 Task:  Click on Football In the Sunday Gridiron Challenge click on  Pick Sheet Add name Levi Taylor Team name Memphis Mafia and  Email softage.7@softage.net 10 Points Cleveland Browns 9 Points Washington Commanders 8 Points San Francisco 49ers 7 Points Las Vegas Raiders 6 Points New York Jets 5 Points Seattle Seahawks 4 Points Minnesota Vikings 3 Points Green Bay Packers 2 Points Los Angeles Rams 1 Points Los Angeles Chargers Submit pick sheet
Action: Mouse moved to (644, 450)
Screenshot: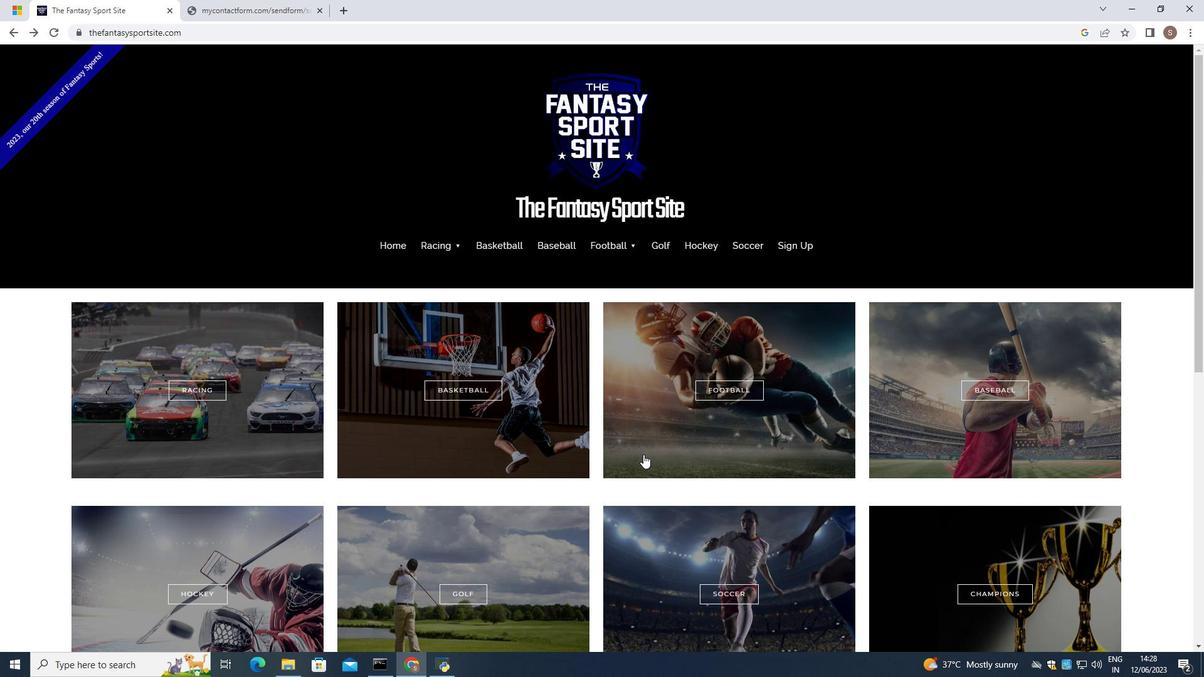 
Action: Mouse pressed left at (644, 450)
Screenshot: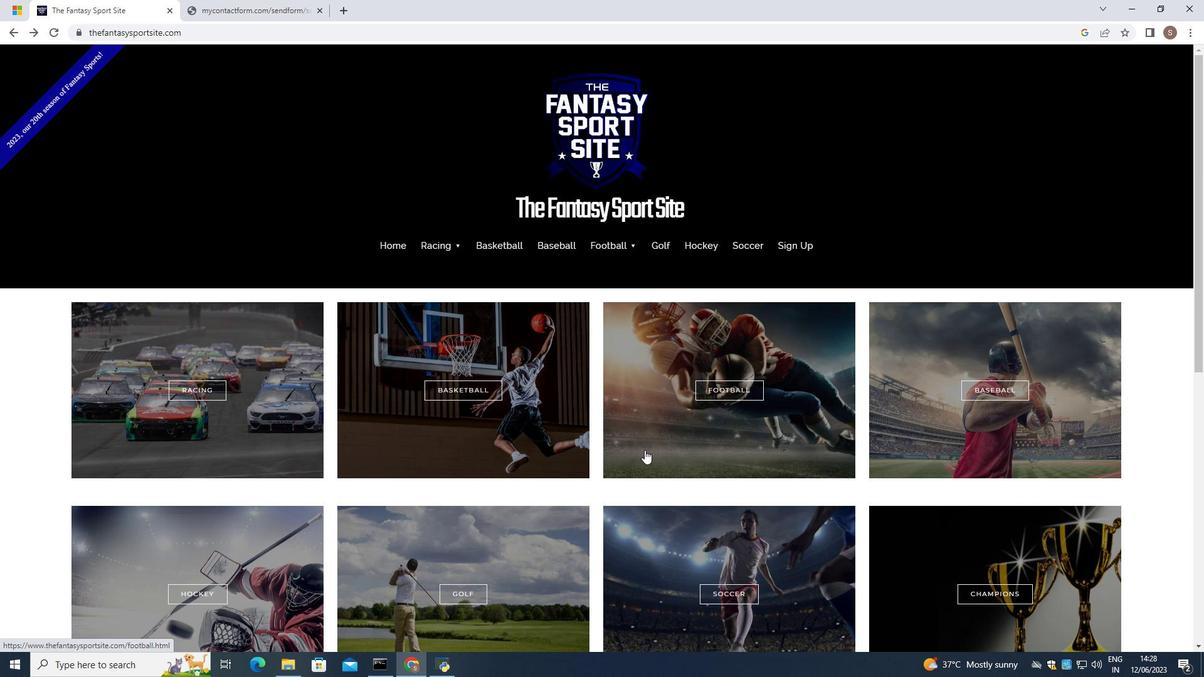
Action: Mouse moved to (622, 463)
Screenshot: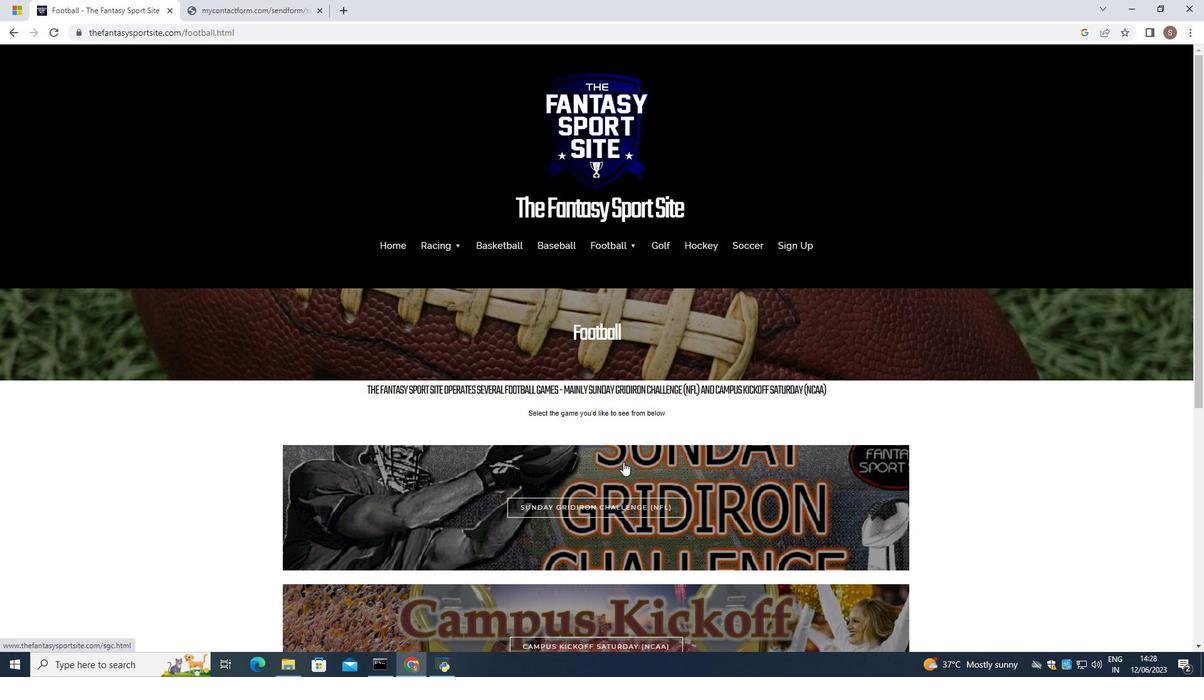 
Action: Mouse scrolled (622, 462) with delta (0, 0)
Screenshot: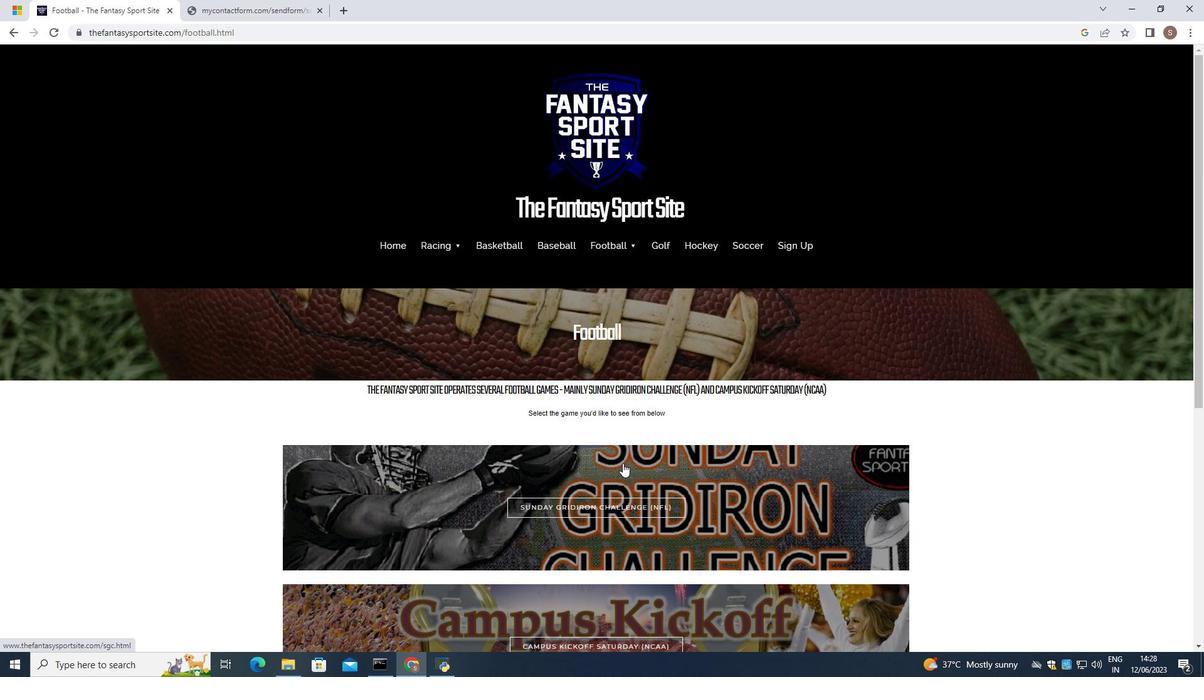 
Action: Mouse scrolled (622, 462) with delta (0, 0)
Screenshot: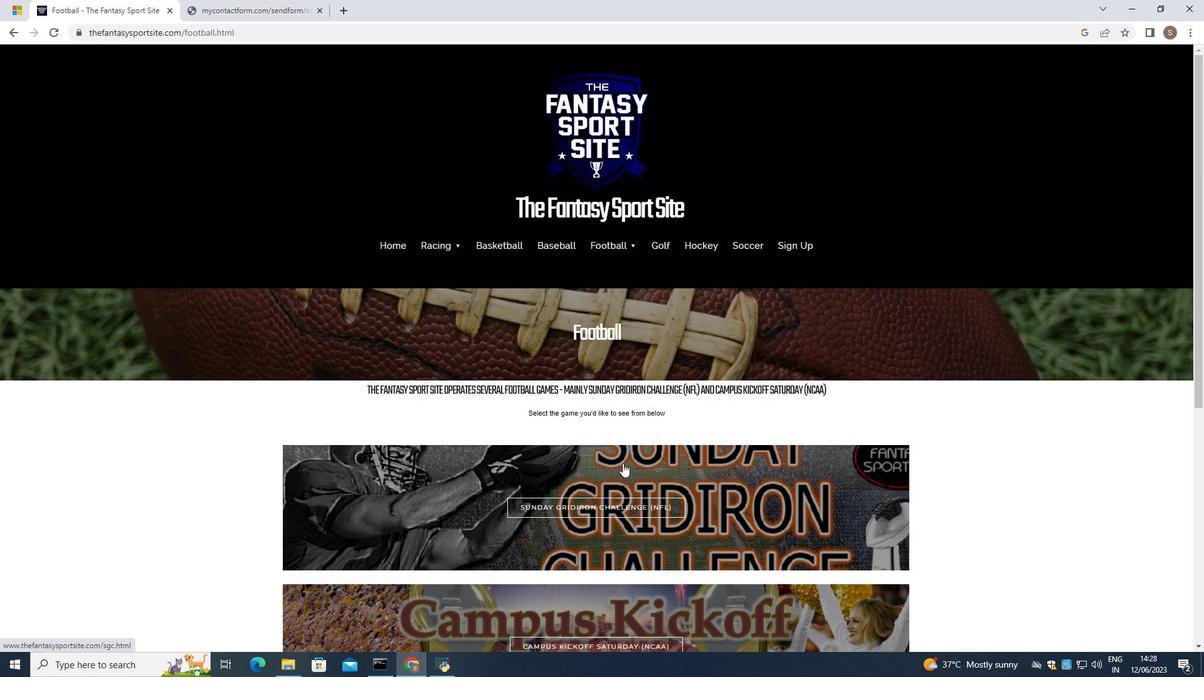 
Action: Mouse scrolled (622, 462) with delta (0, 0)
Screenshot: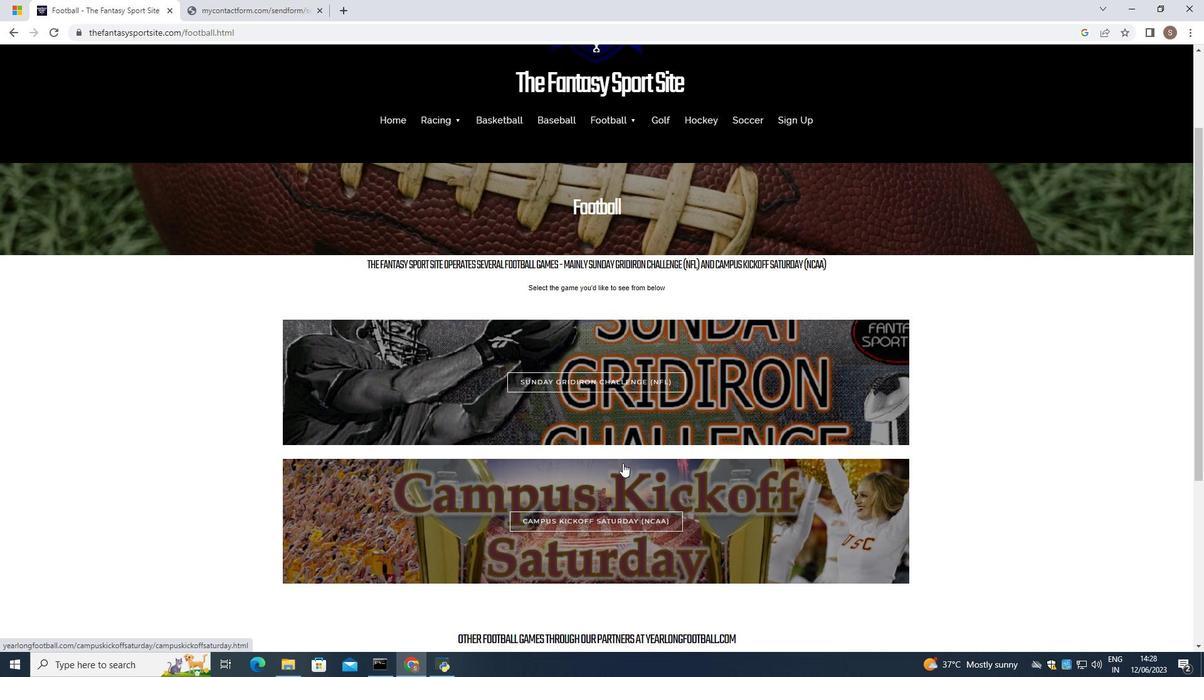 
Action: Mouse scrolled (622, 462) with delta (0, 0)
Screenshot: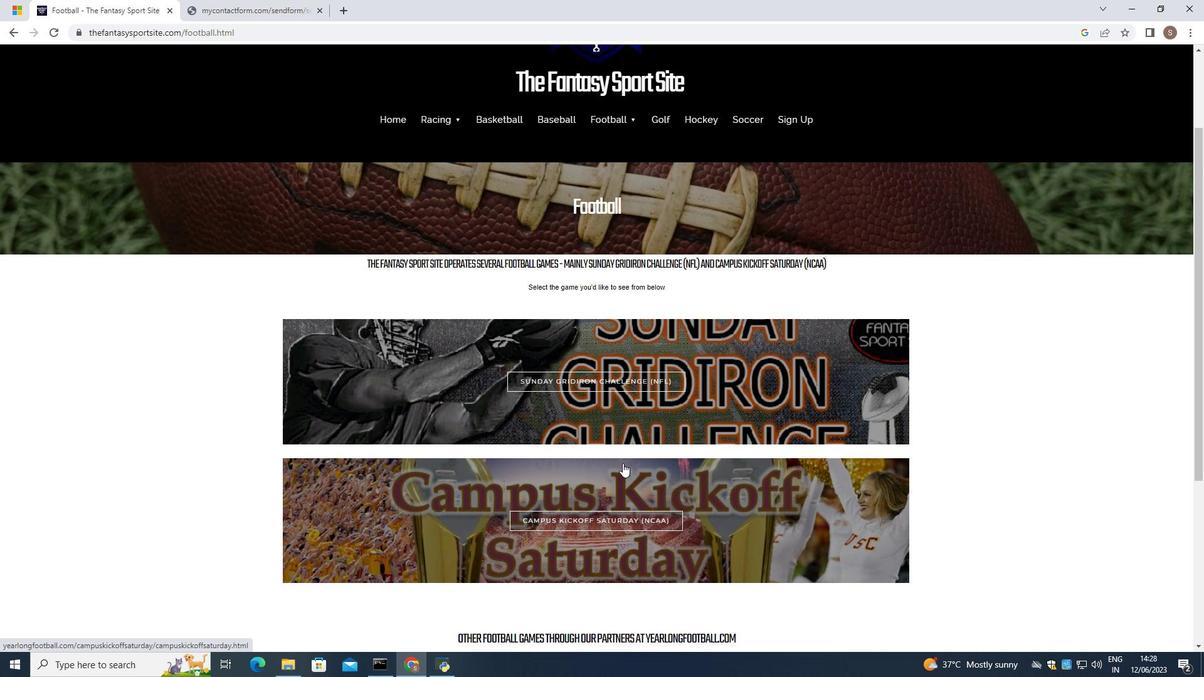
Action: Mouse moved to (640, 256)
Screenshot: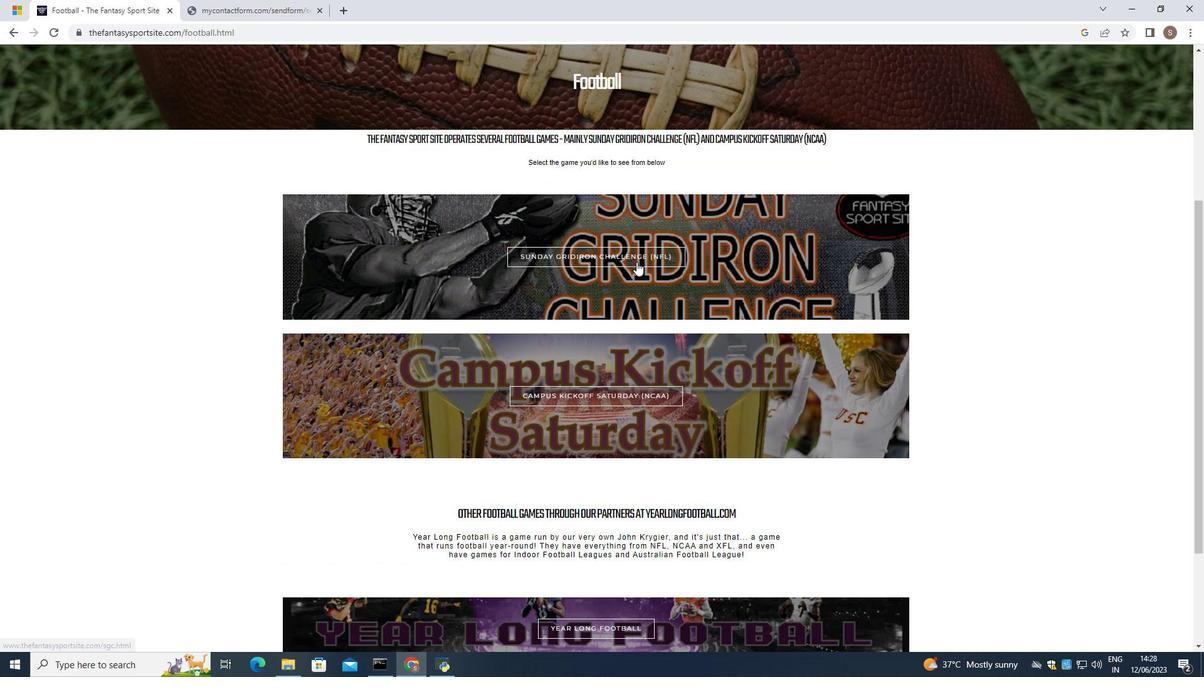 
Action: Mouse pressed left at (640, 256)
Screenshot: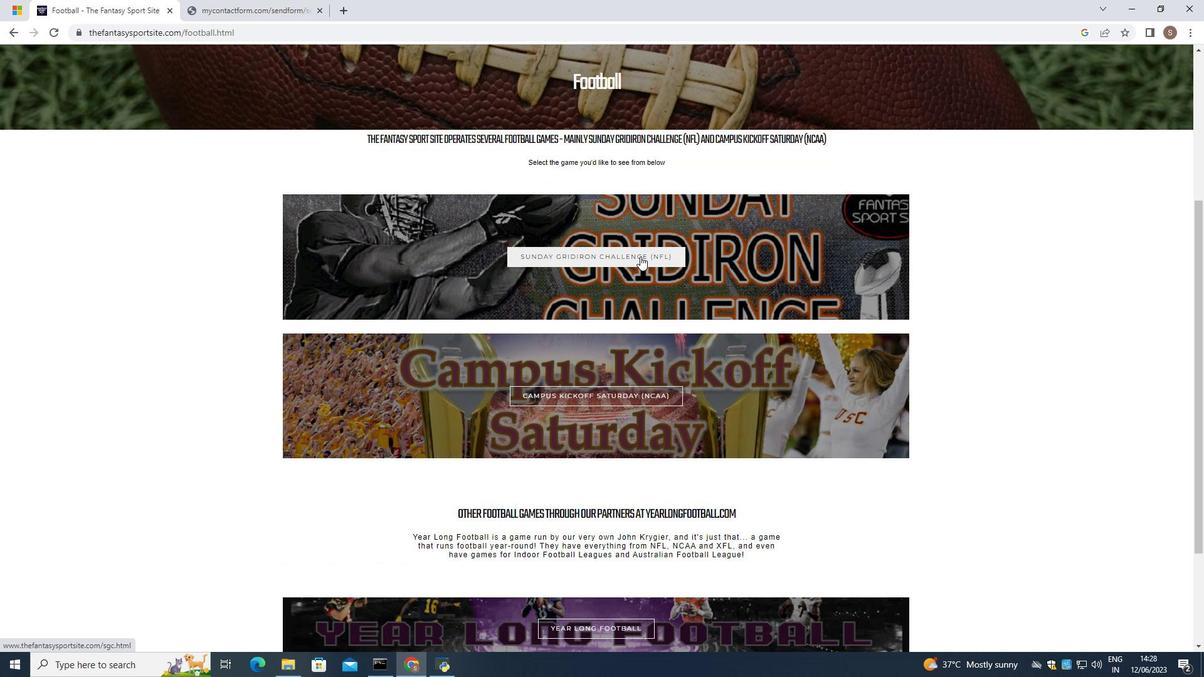 
Action: Mouse moved to (354, 554)
Screenshot: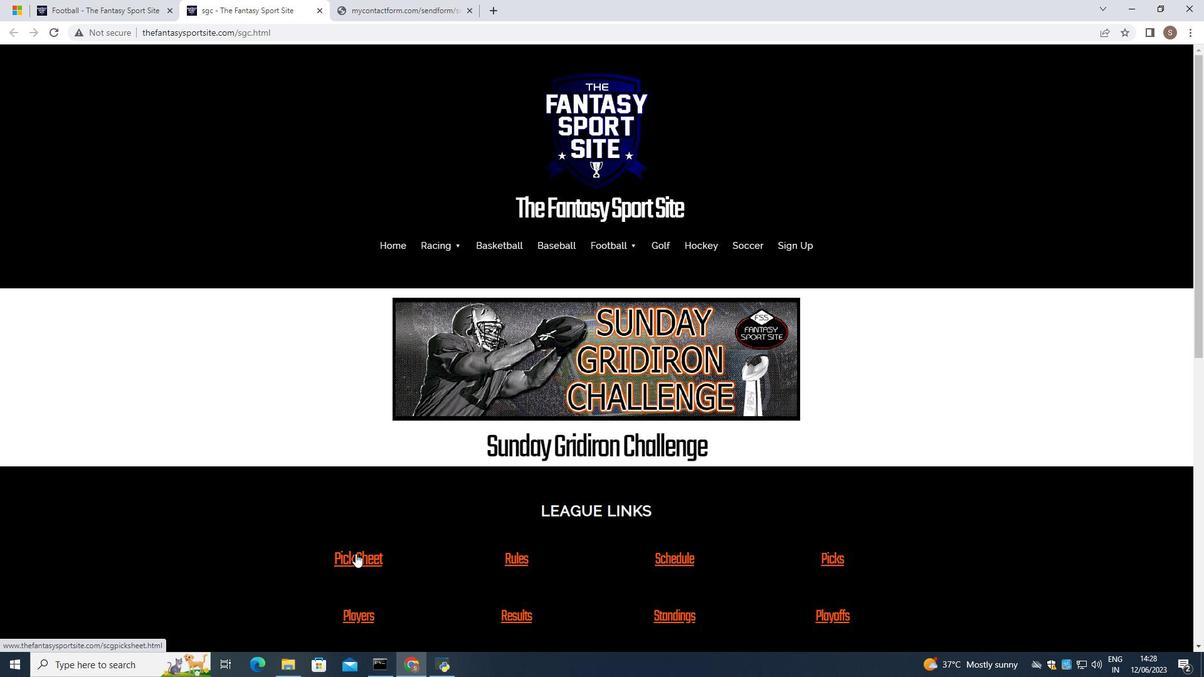 
Action: Mouse pressed left at (354, 554)
Screenshot: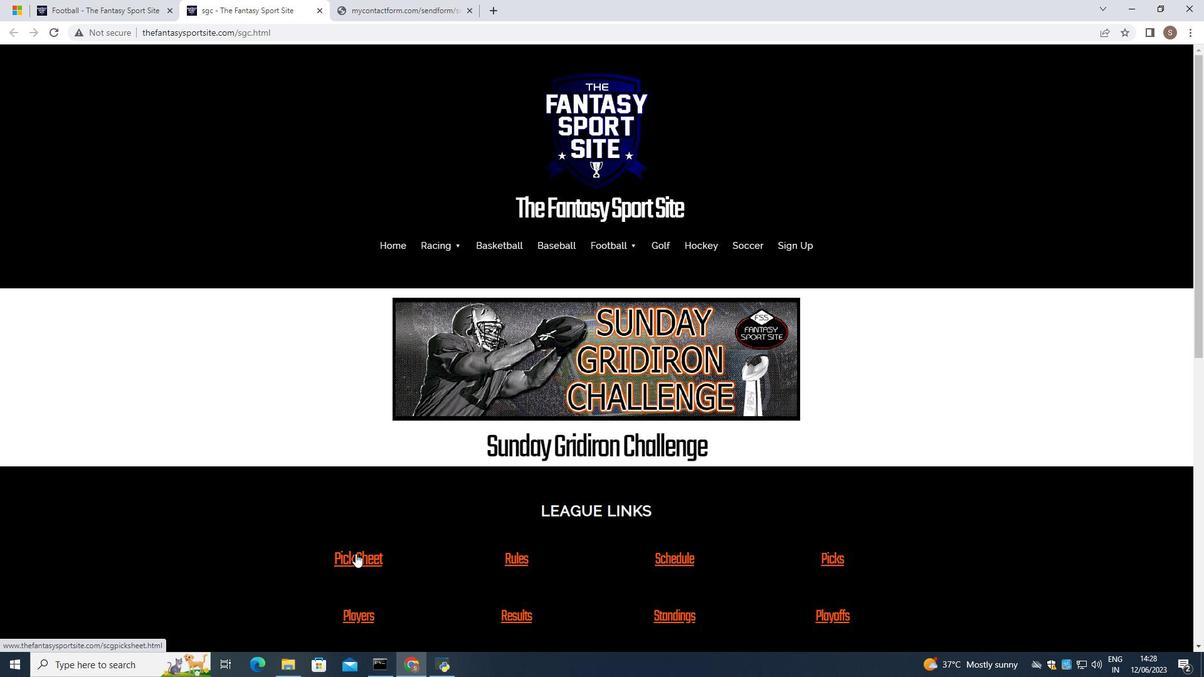 
Action: Mouse moved to (375, 533)
Screenshot: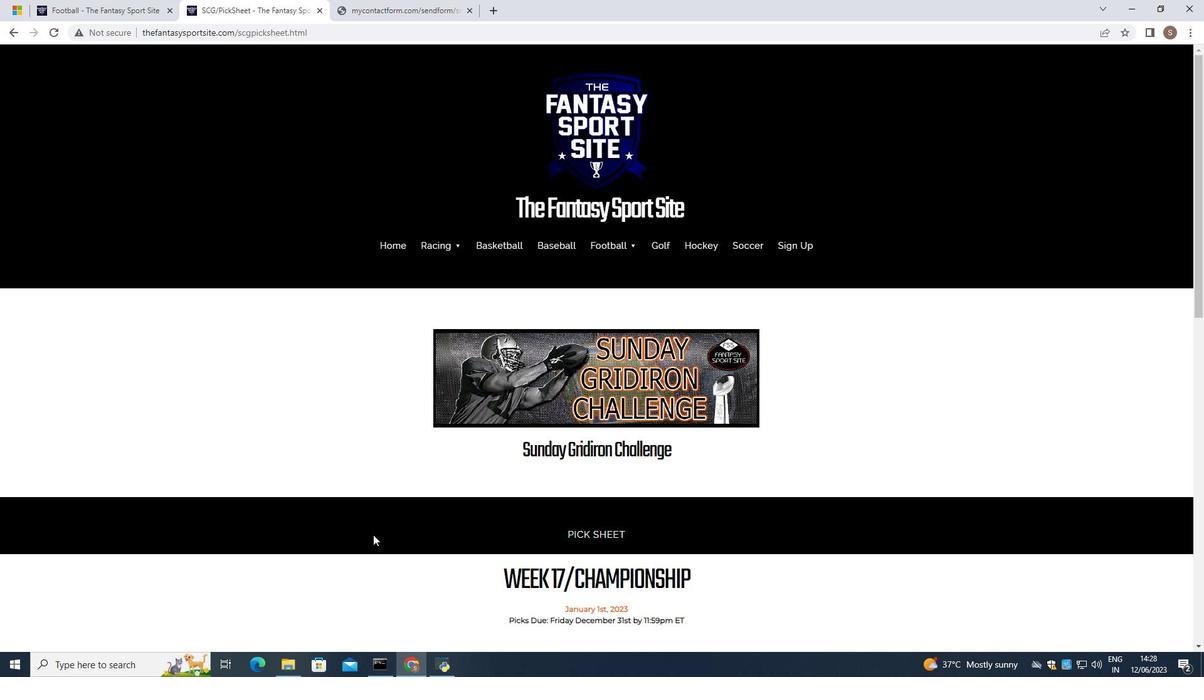 
Action: Mouse scrolled (375, 532) with delta (0, 0)
Screenshot: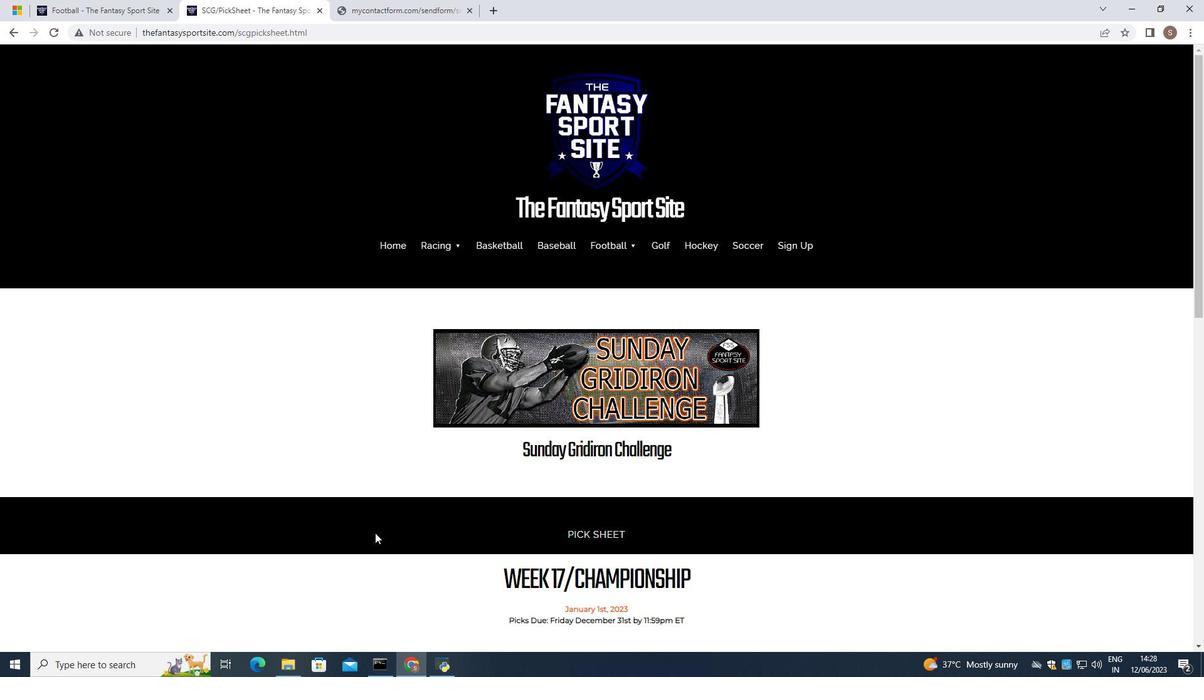 
Action: Mouse scrolled (375, 532) with delta (0, 0)
Screenshot: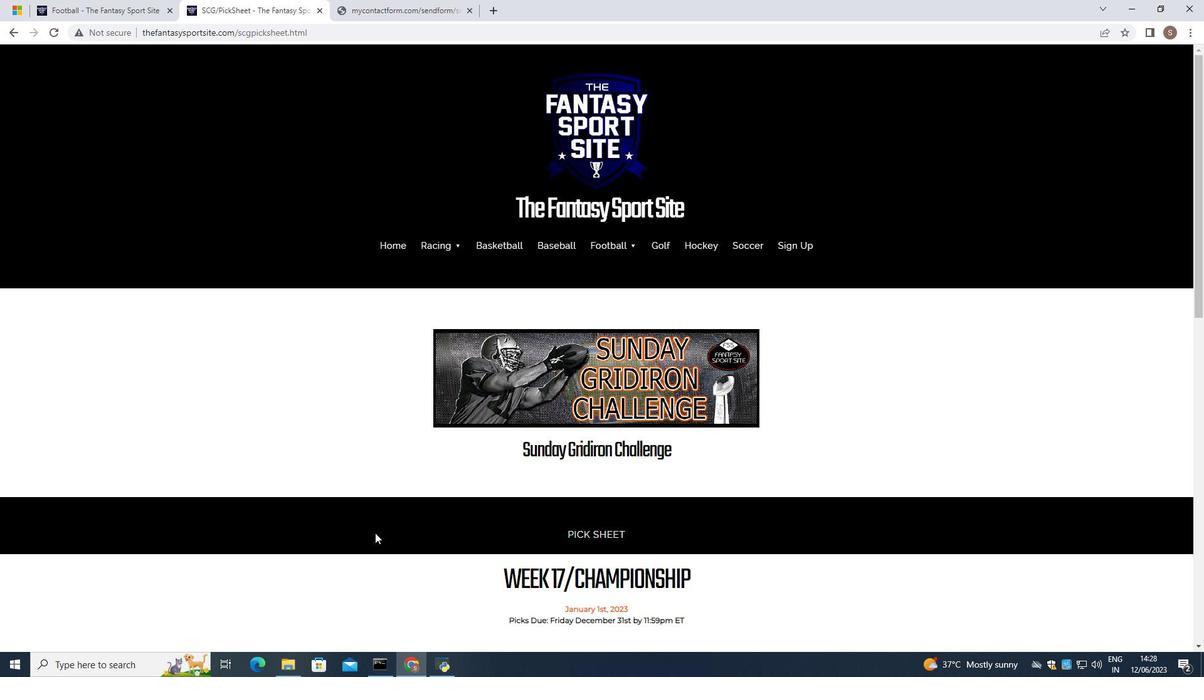 
Action: Mouse scrolled (375, 532) with delta (0, 0)
Screenshot: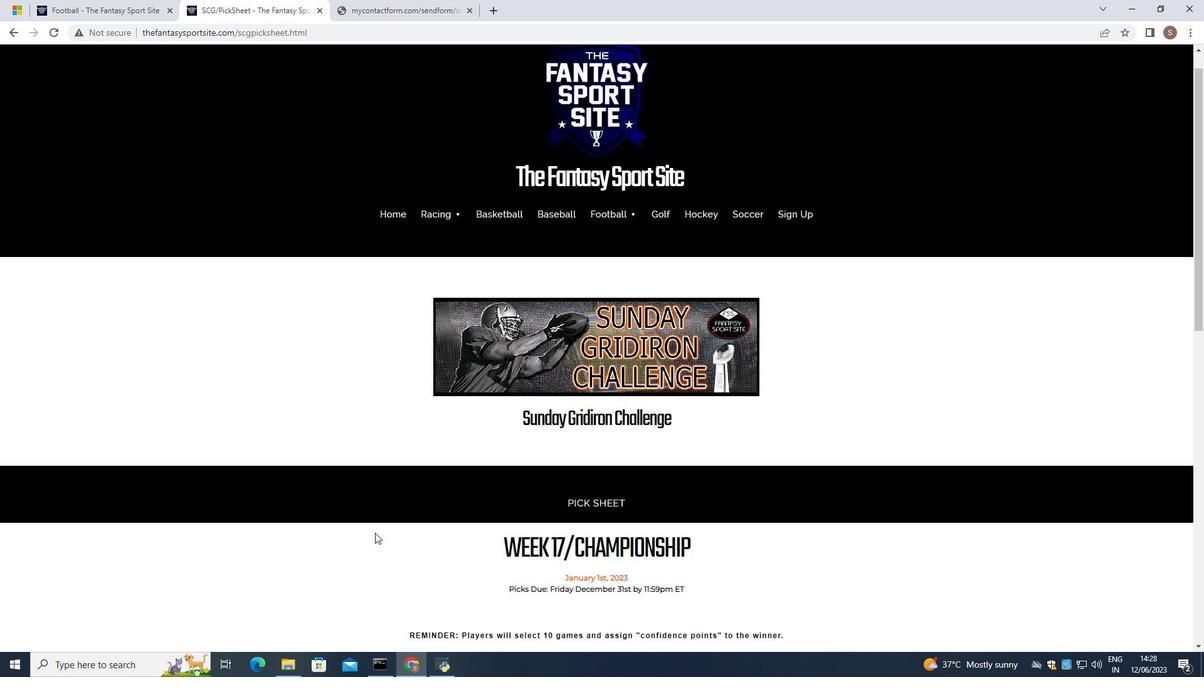 
Action: Mouse scrolled (375, 532) with delta (0, 0)
Screenshot: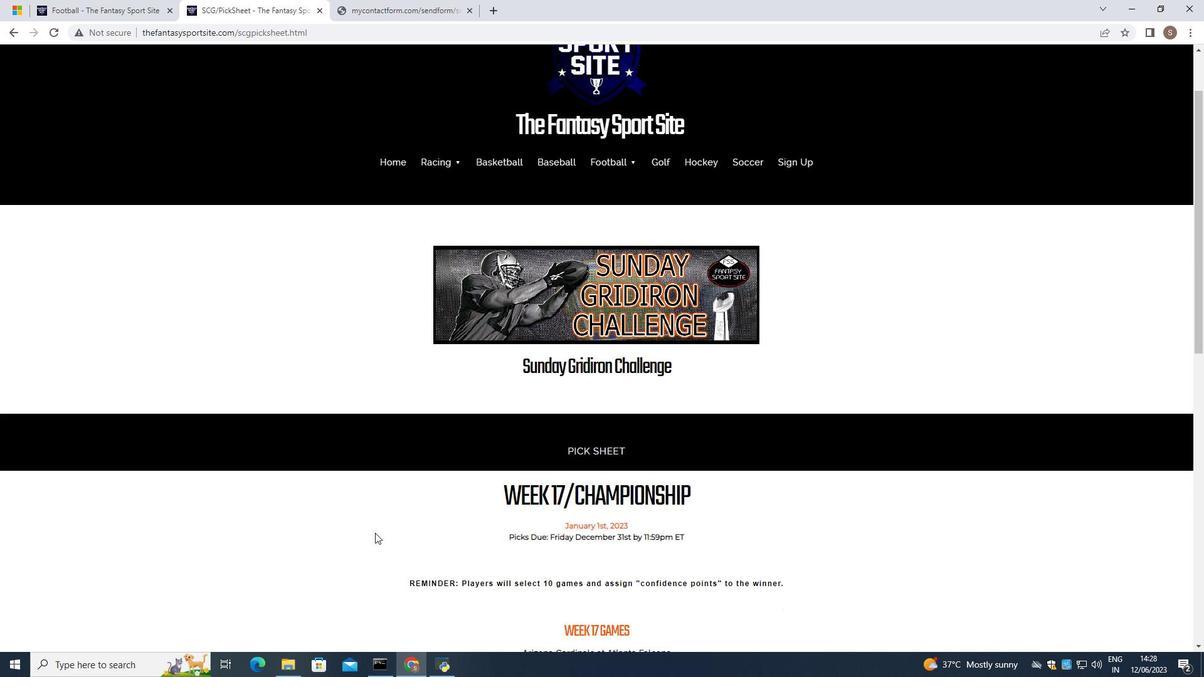 
Action: Mouse scrolled (375, 532) with delta (0, 0)
Screenshot: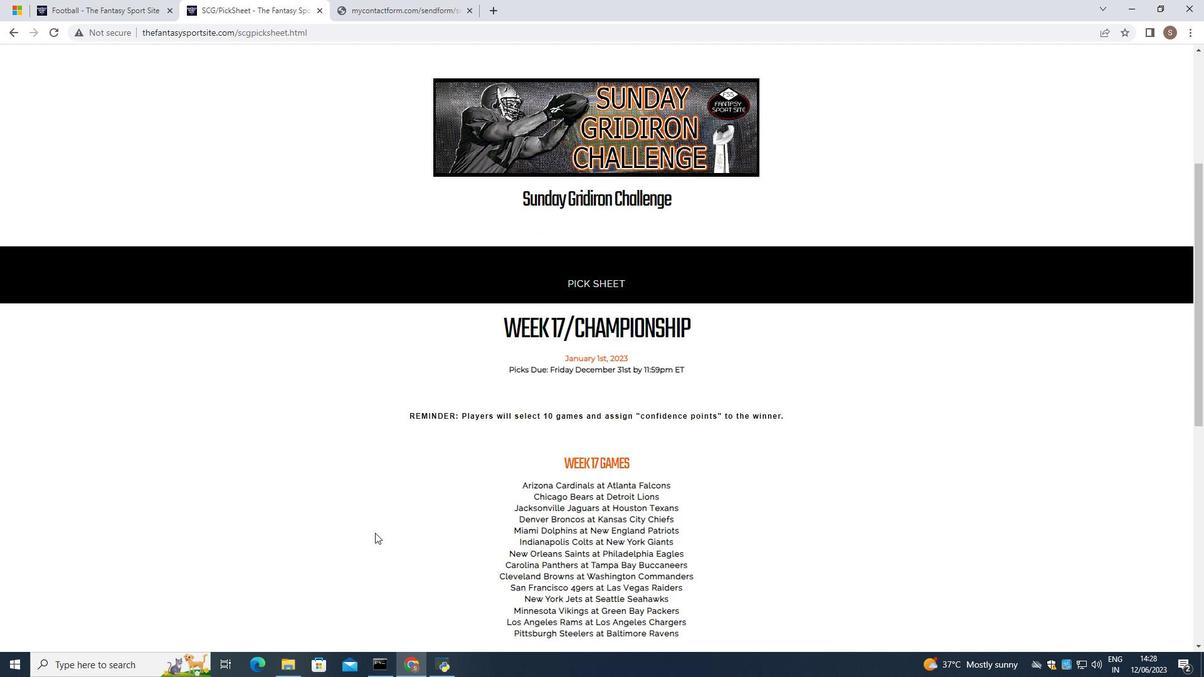 
Action: Mouse scrolled (375, 532) with delta (0, 0)
Screenshot: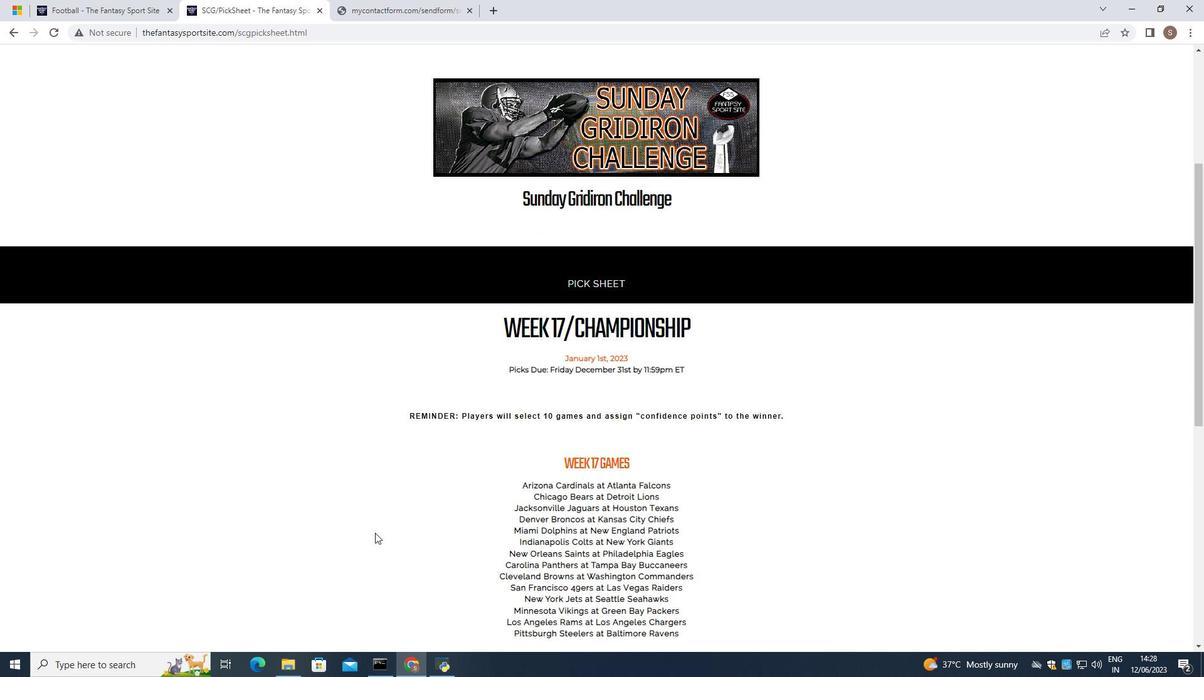 
Action: Mouse scrolled (375, 532) with delta (0, 0)
Screenshot: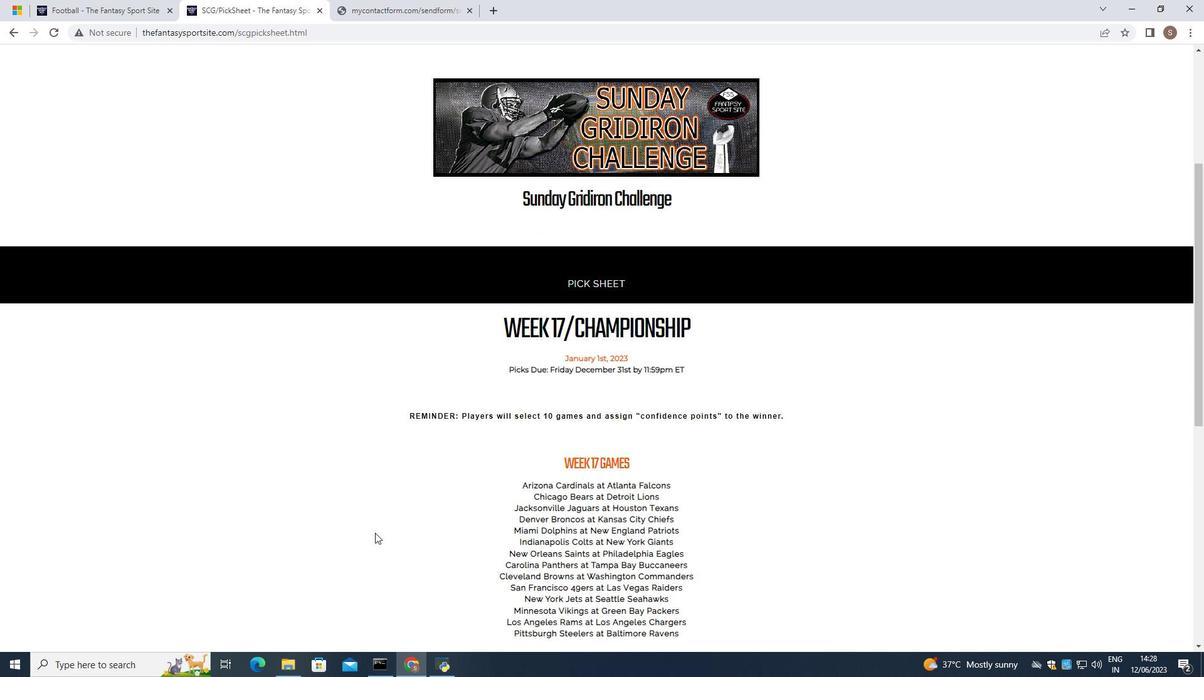 
Action: Mouse scrolled (375, 532) with delta (0, 0)
Screenshot: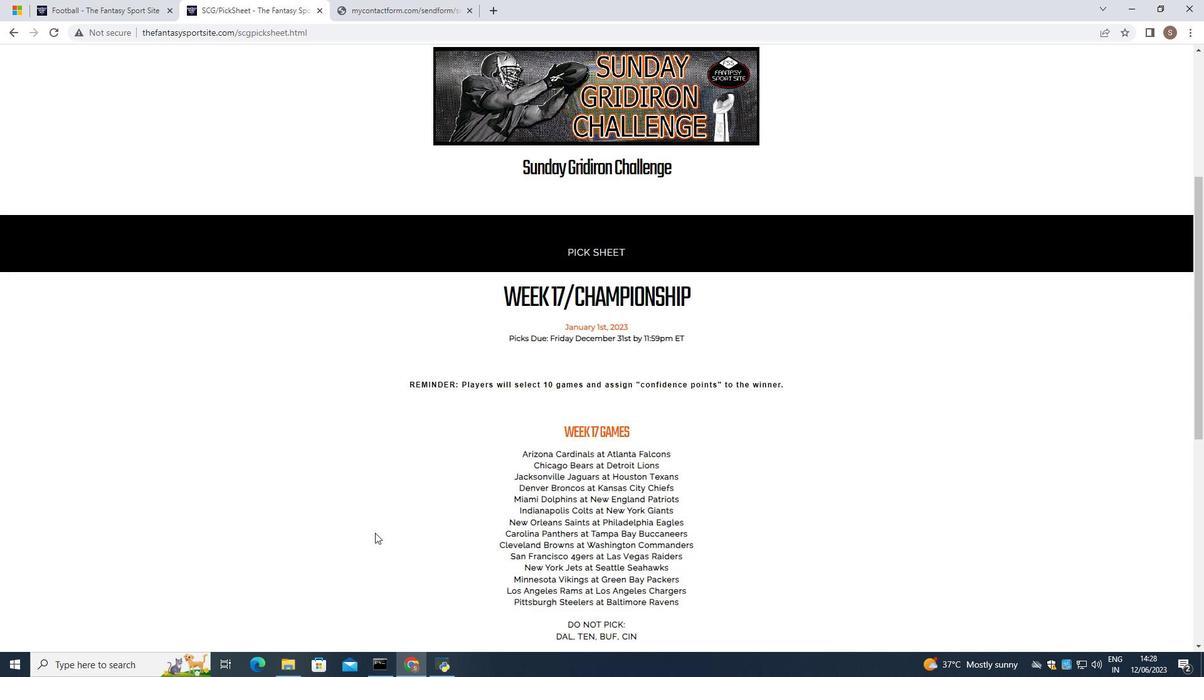 
Action: Mouse scrolled (375, 532) with delta (0, 0)
Screenshot: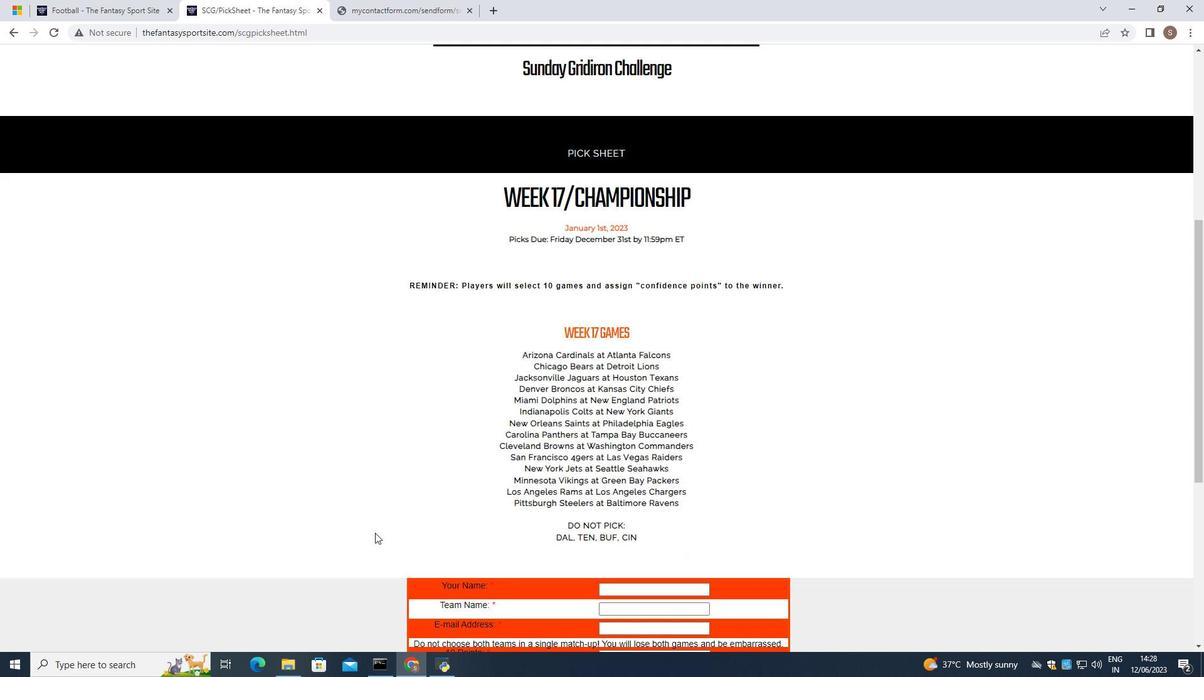 
Action: Mouse scrolled (375, 532) with delta (0, 0)
Screenshot: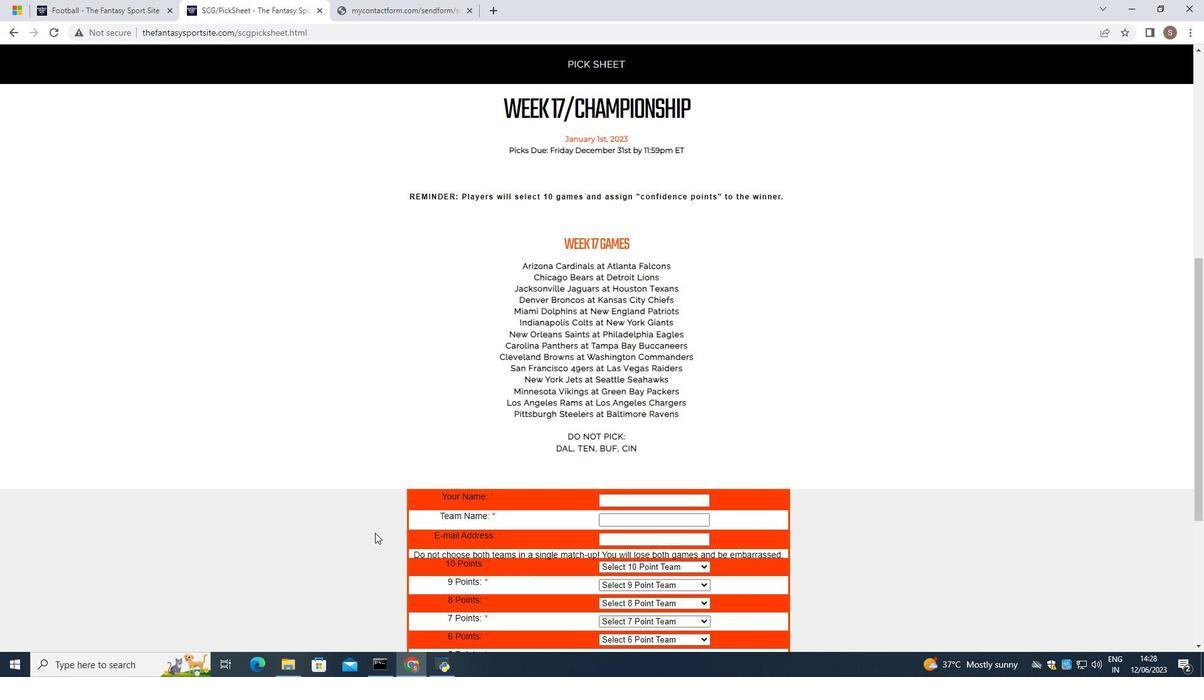 
Action: Mouse moved to (632, 346)
Screenshot: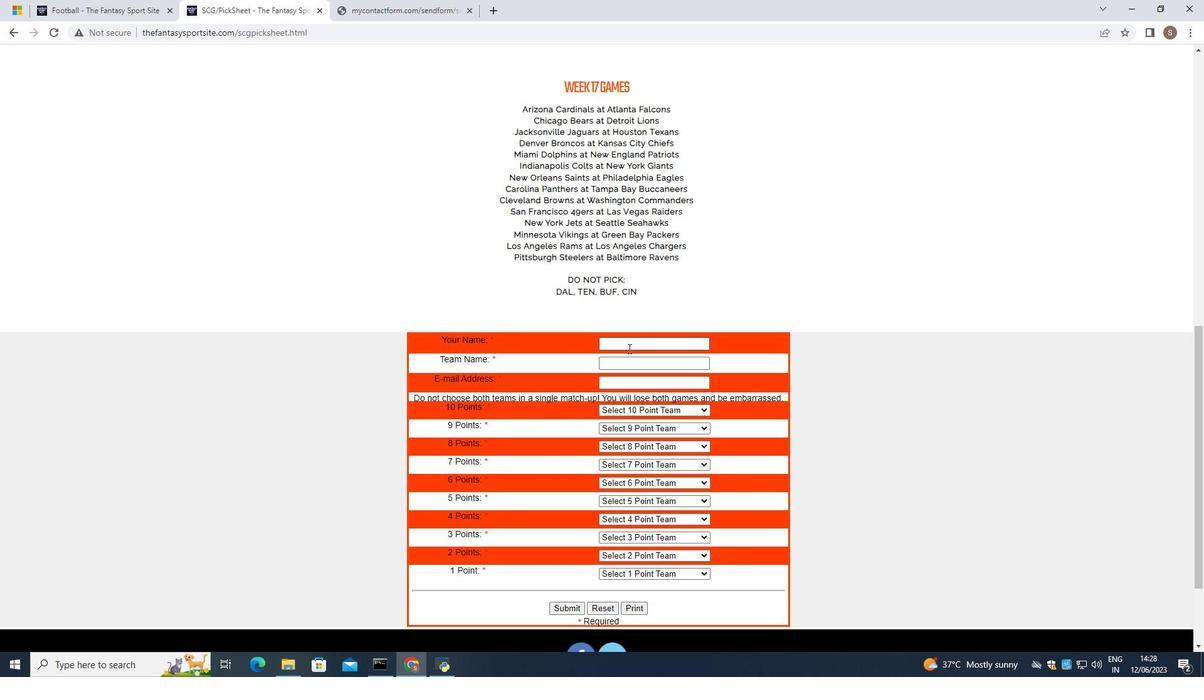 
Action: Mouse pressed left at (632, 346)
Screenshot: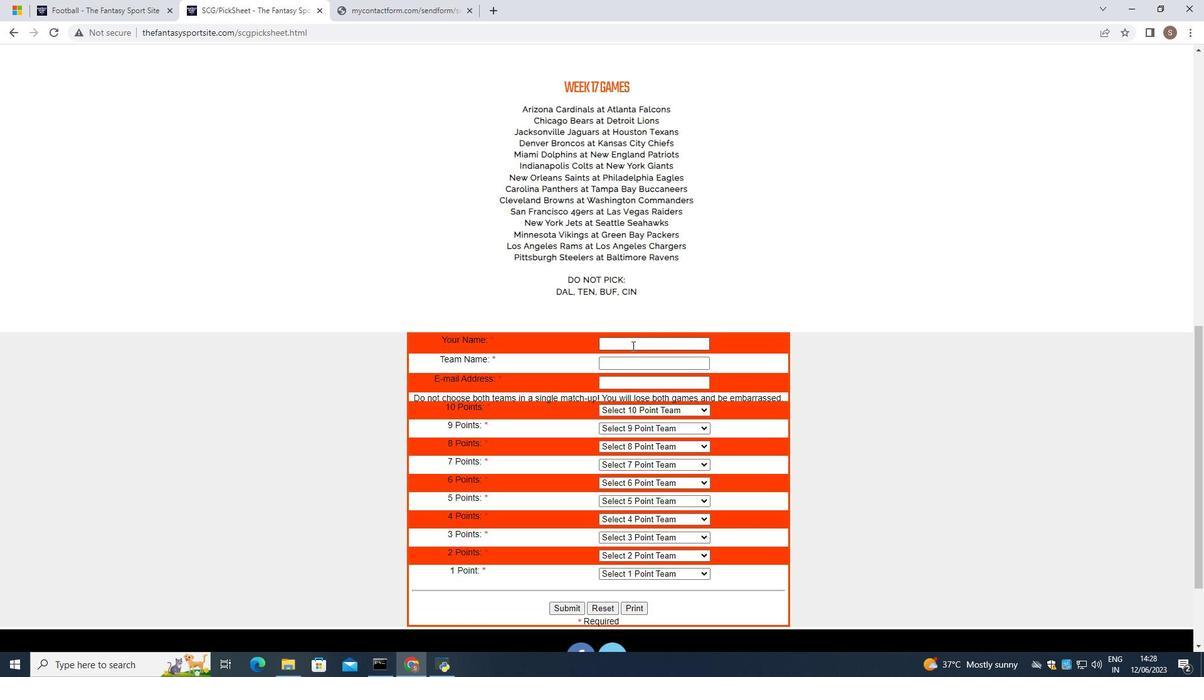 
Action: Key pressed <Key.shift><Key.shift><Key.shift><Key.shift>Levi<Key.space><Key.shift>Taylor
Screenshot: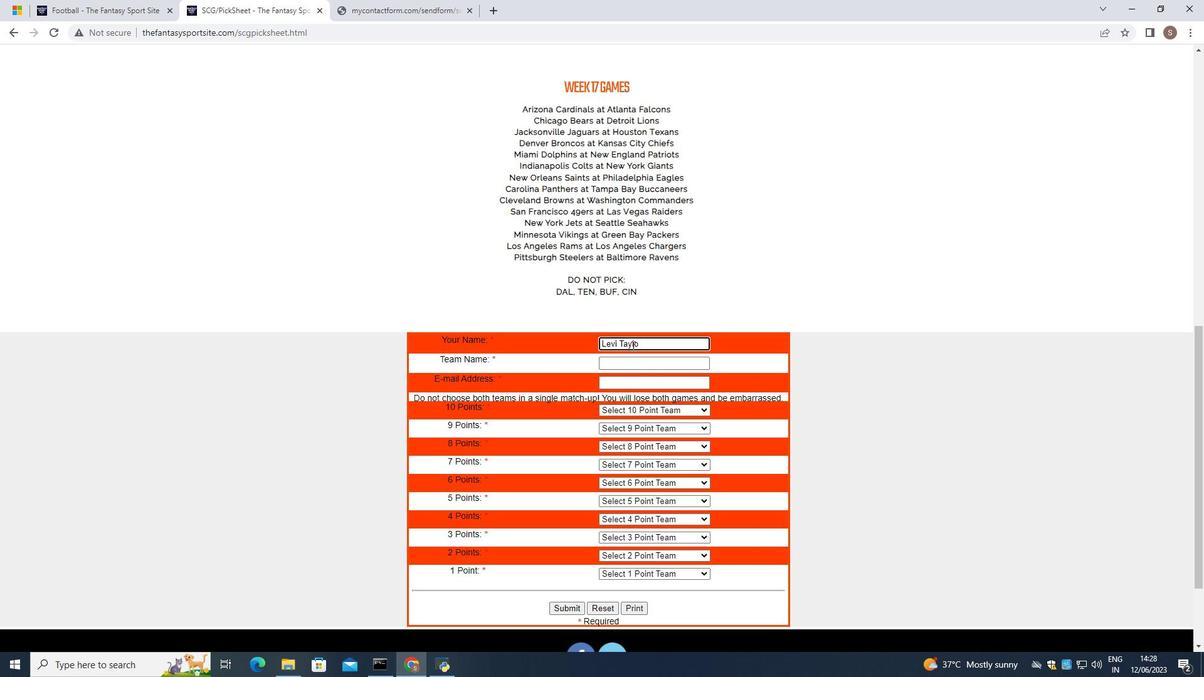 
Action: Mouse moved to (671, 359)
Screenshot: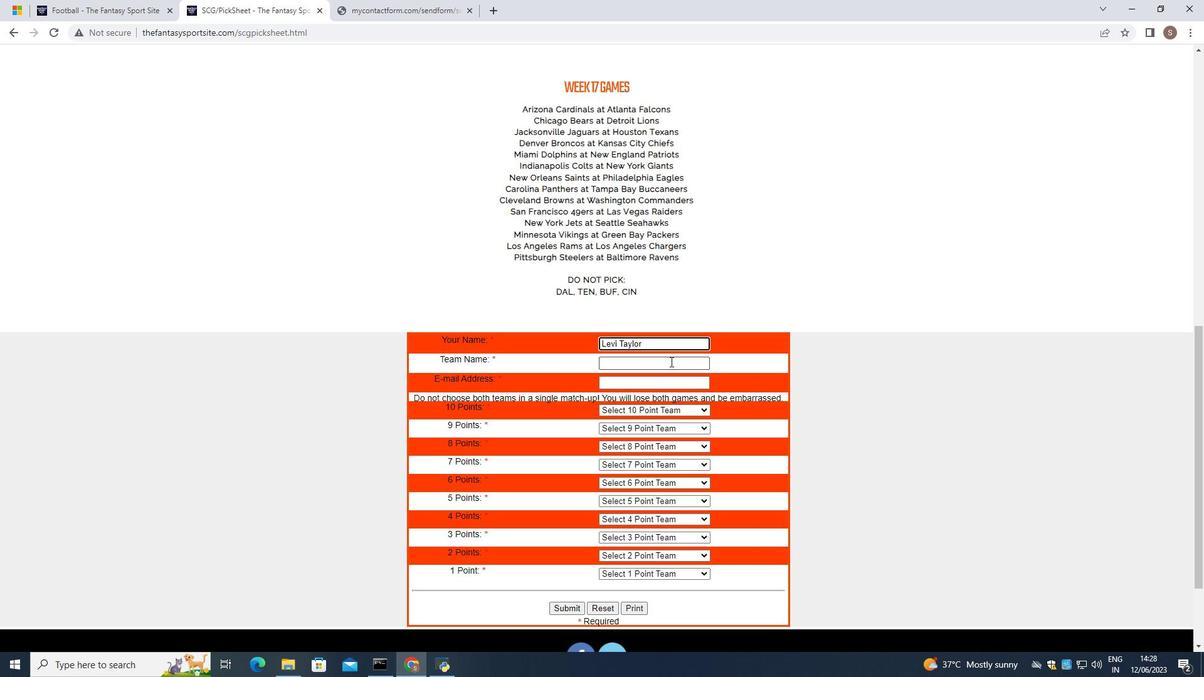 
Action: Mouse pressed left at (671, 359)
Screenshot: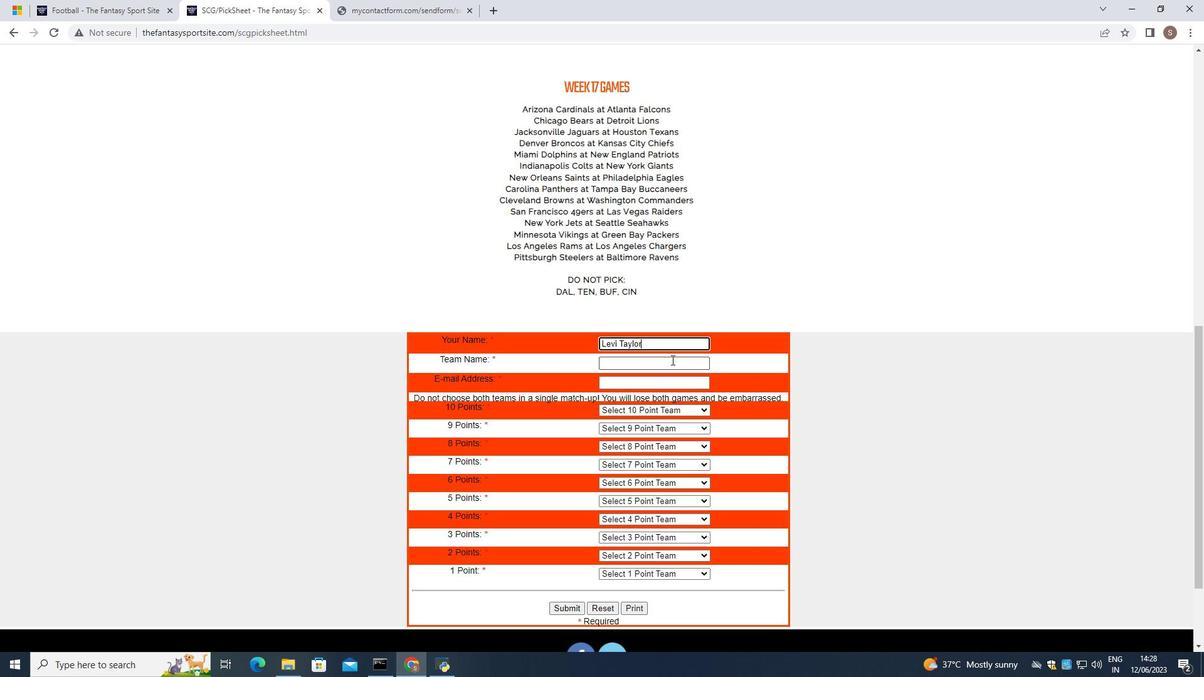 
Action: Key pressed <Key.shift>Memphis<Key.space><Key.shift>Mafia
Screenshot: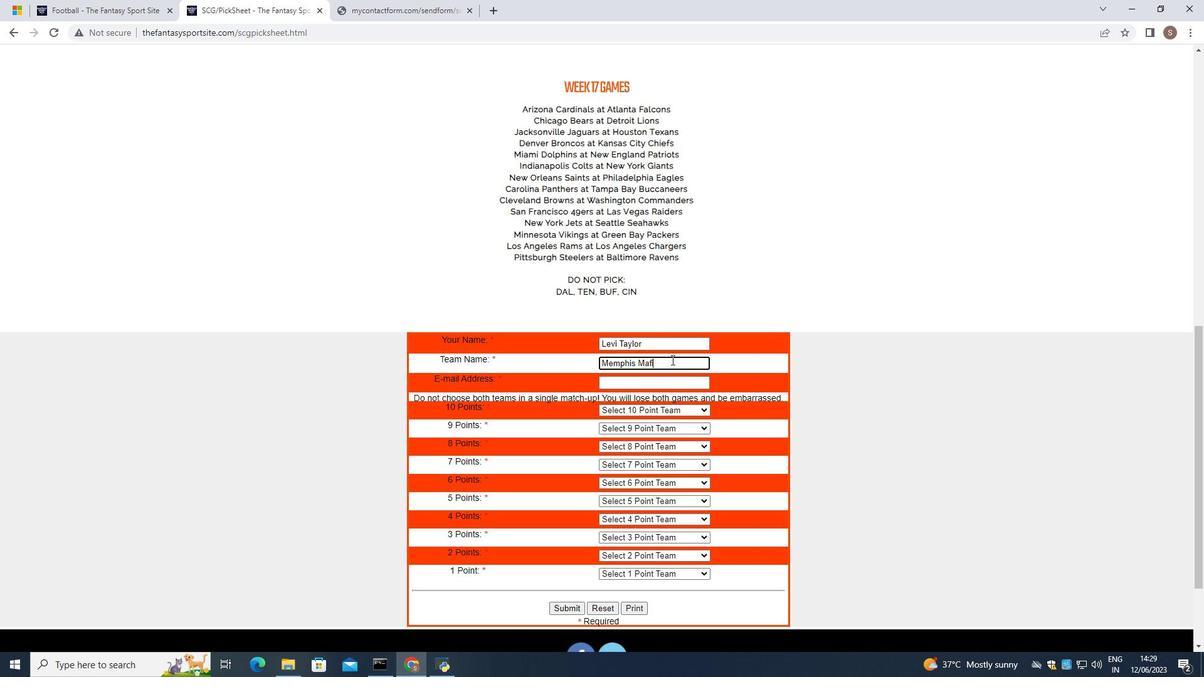 
Action: Mouse moved to (684, 383)
Screenshot: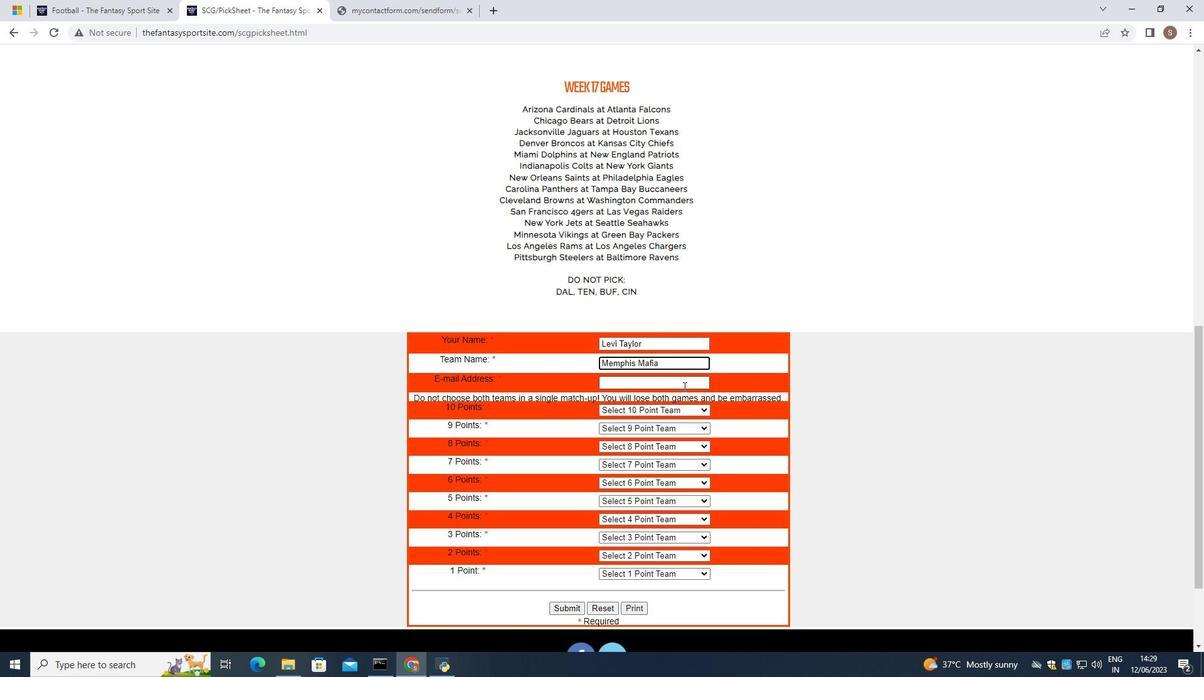 
Action: Mouse pressed left at (684, 383)
Screenshot: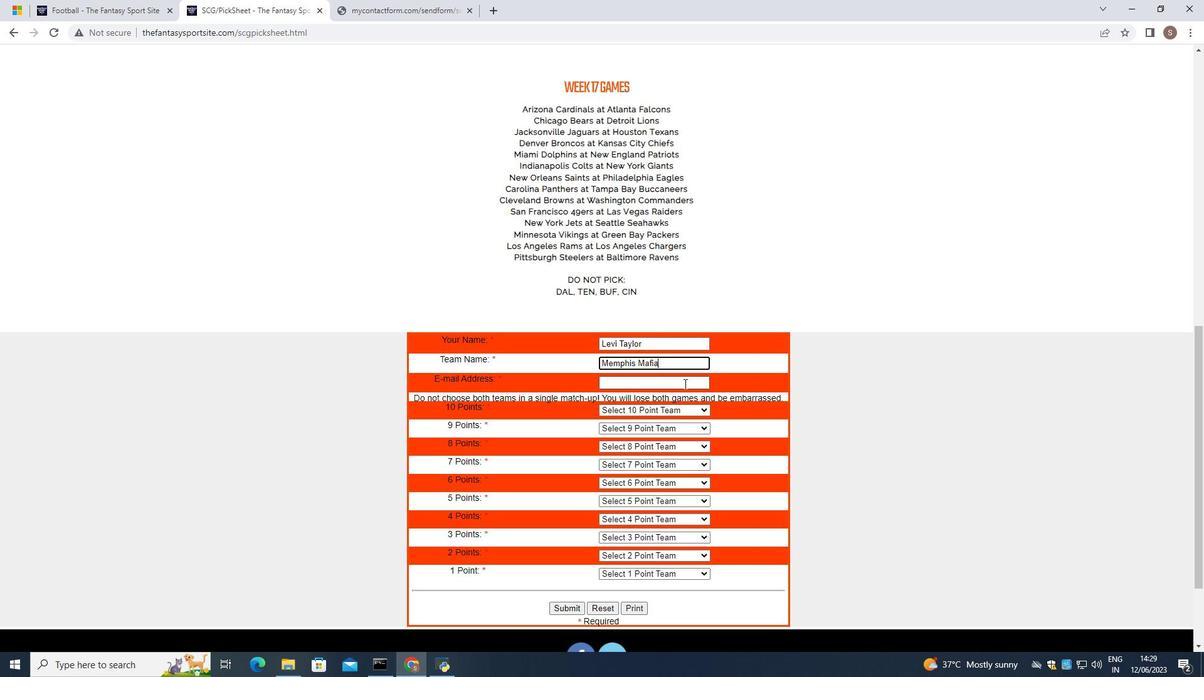 
Action: Key pressed softage.7
Screenshot: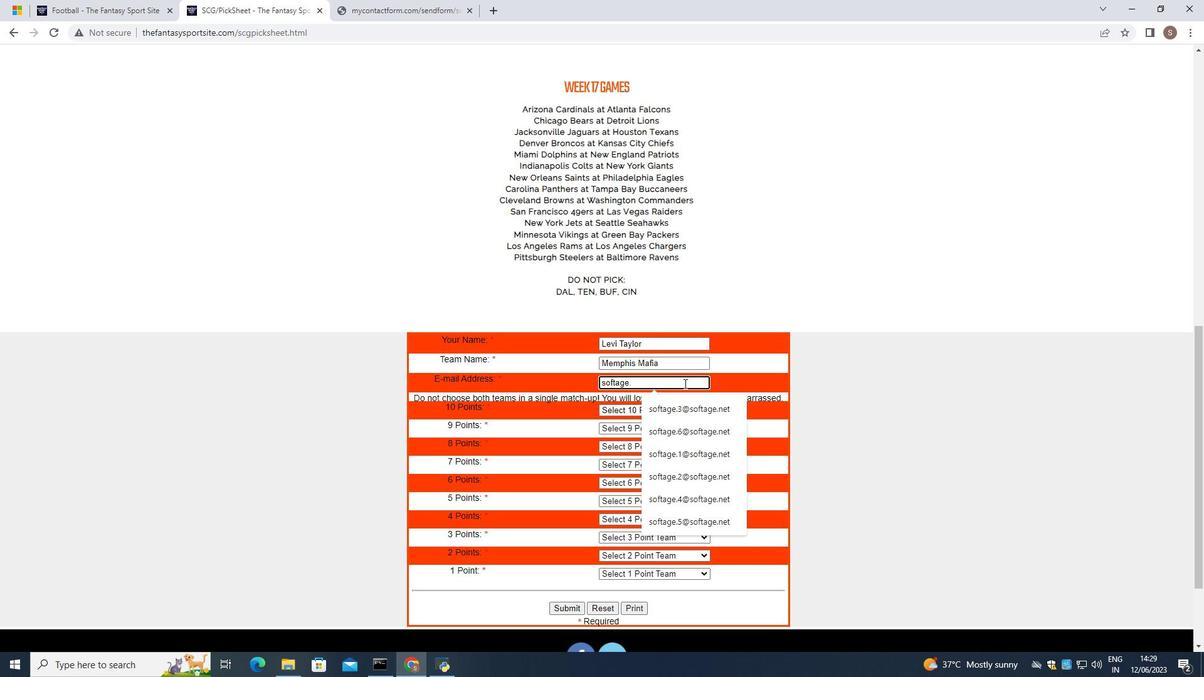 
Action: Mouse moved to (679, 409)
Screenshot: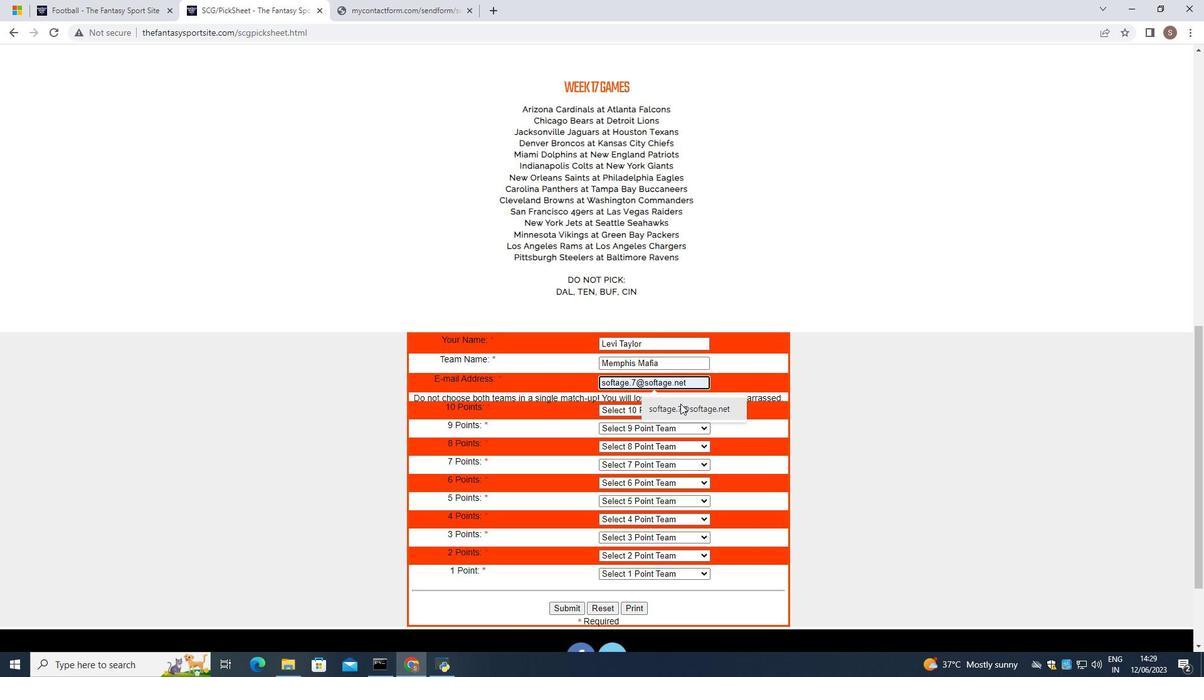 
Action: Mouse pressed left at (679, 409)
Screenshot: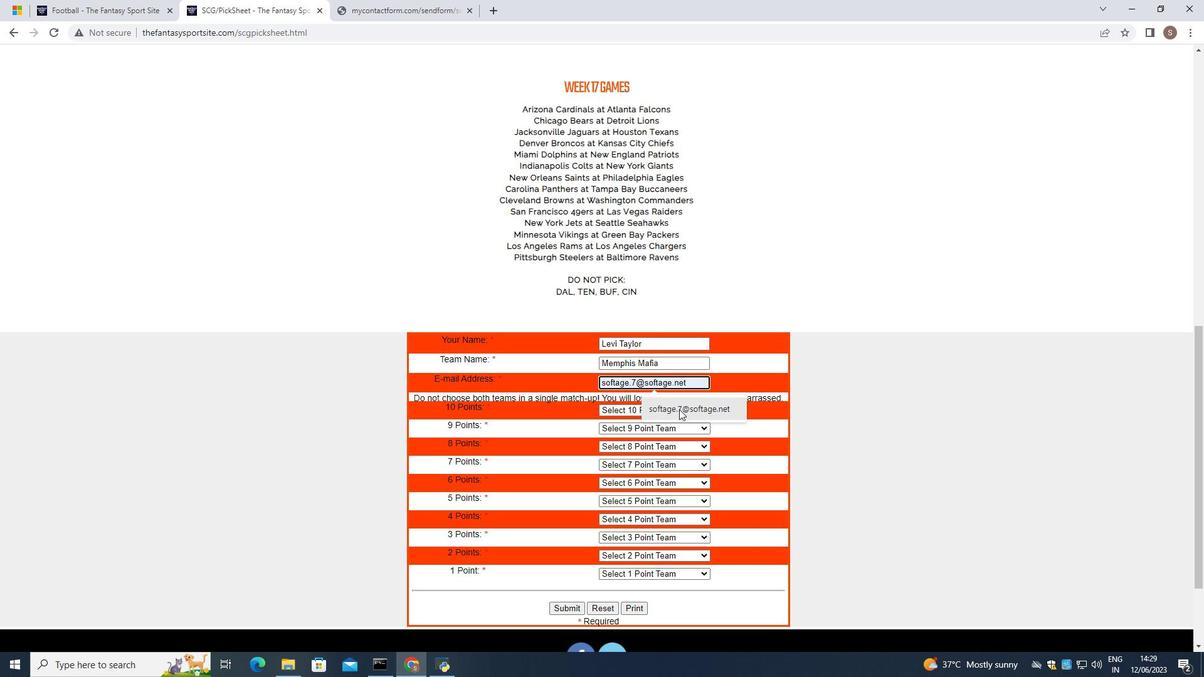 
Action: Mouse moved to (652, 411)
Screenshot: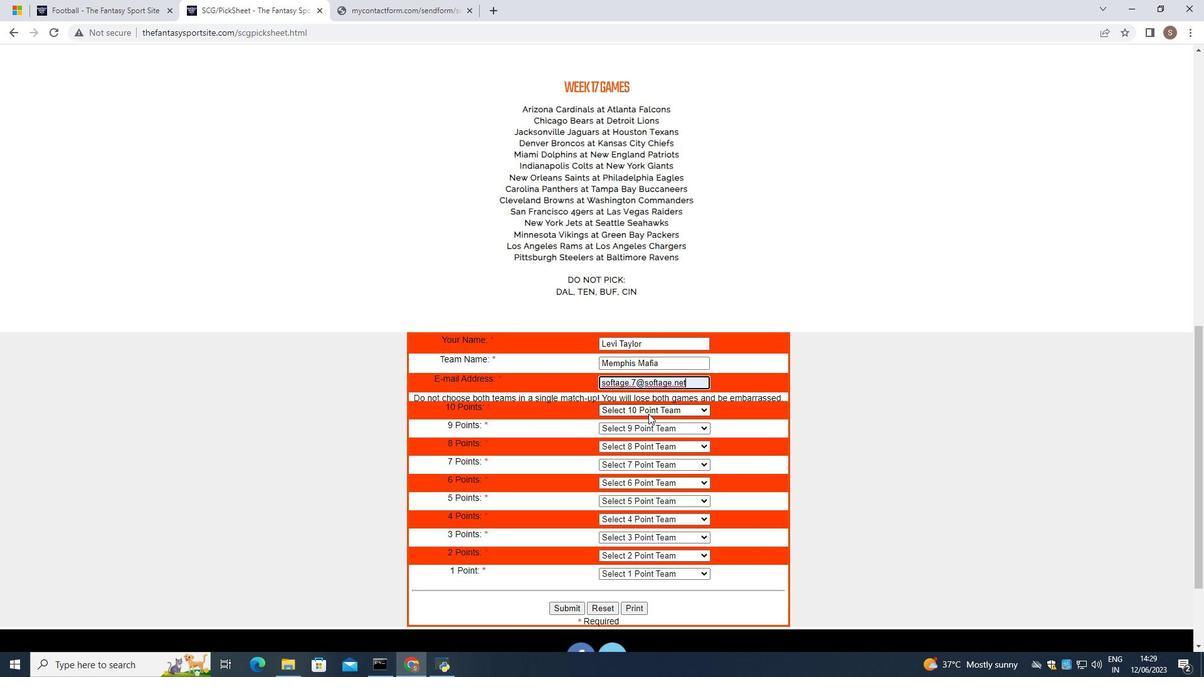 
Action: Mouse pressed left at (652, 411)
Screenshot: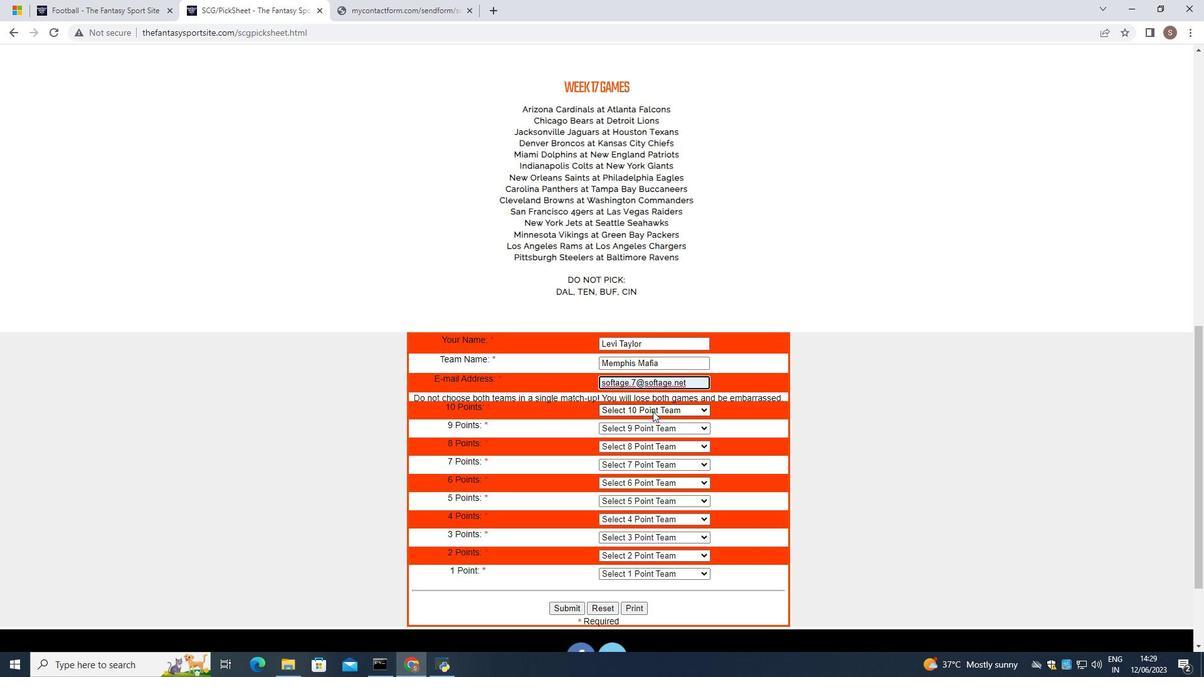 
Action: Mouse moved to (653, 484)
Screenshot: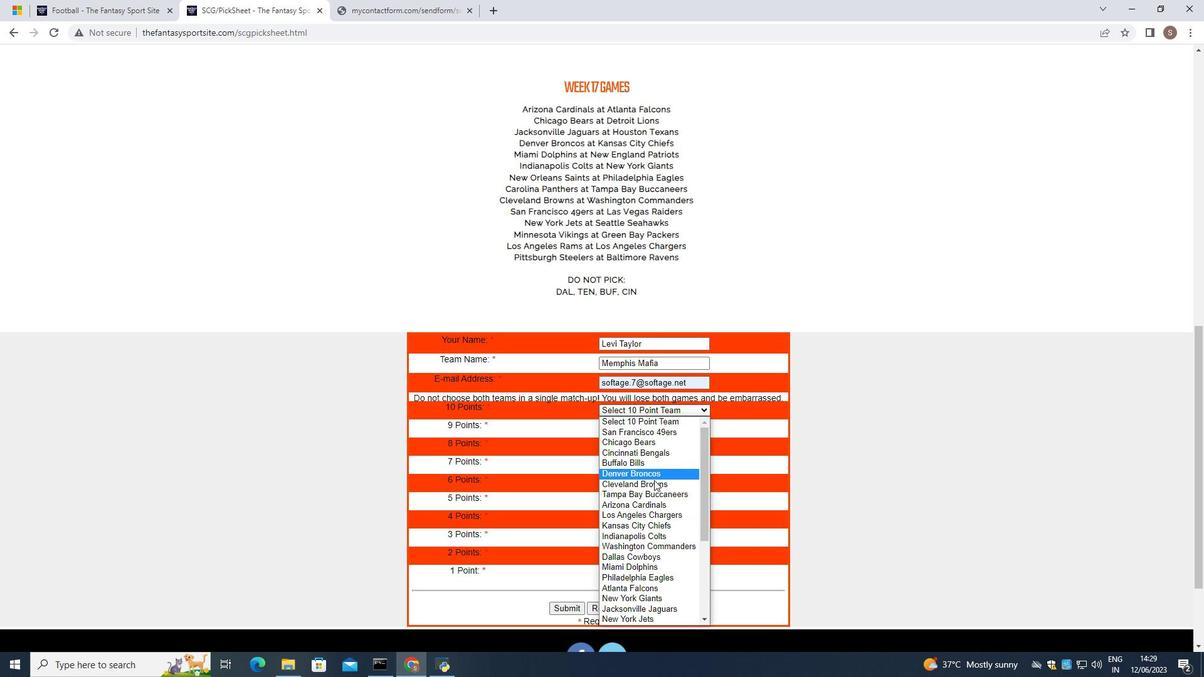 
Action: Mouse pressed left at (653, 484)
Screenshot: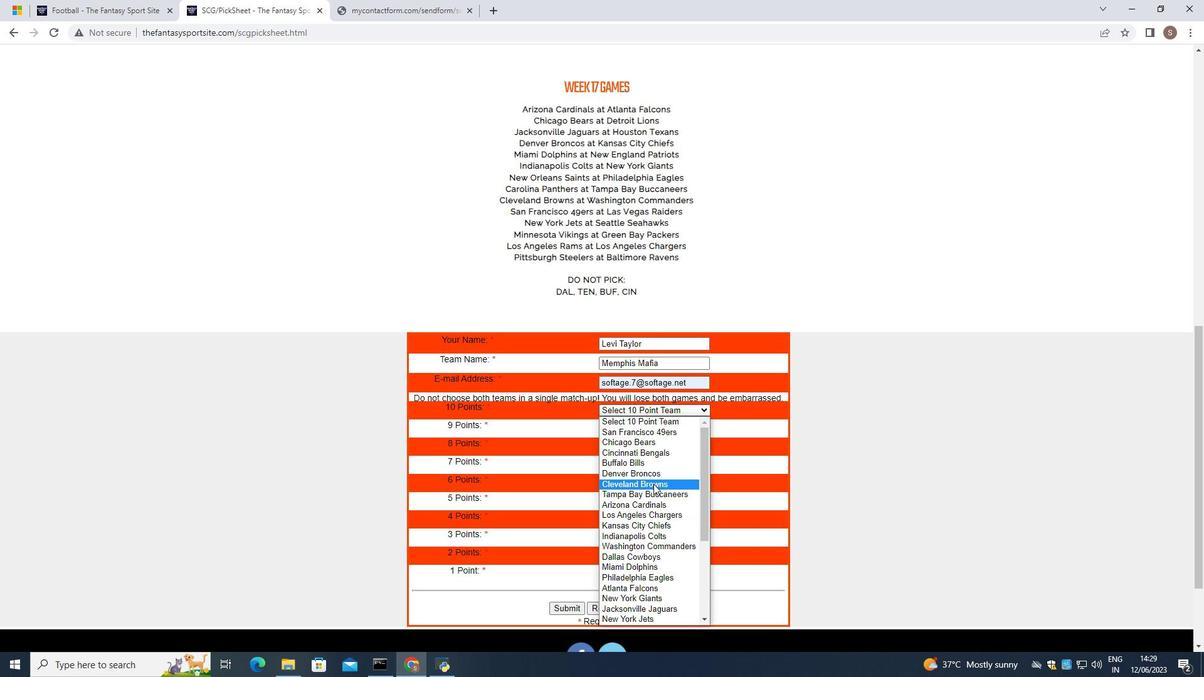 
Action: Mouse moved to (686, 430)
Screenshot: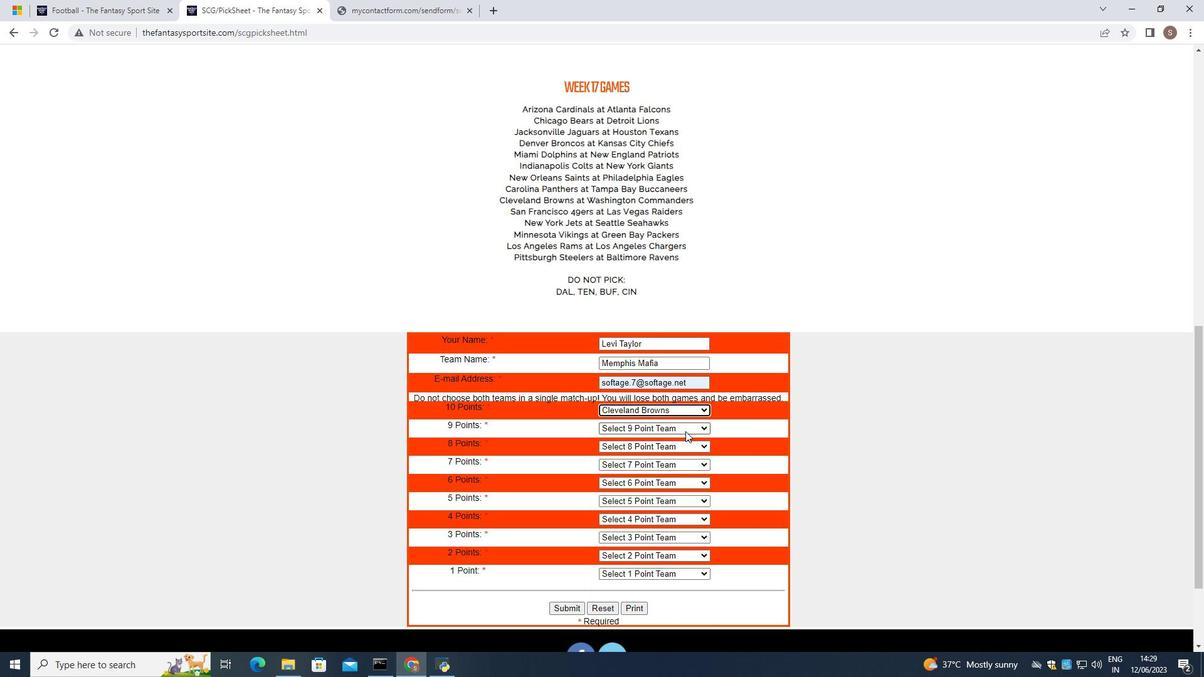 
Action: Mouse pressed left at (686, 430)
Screenshot: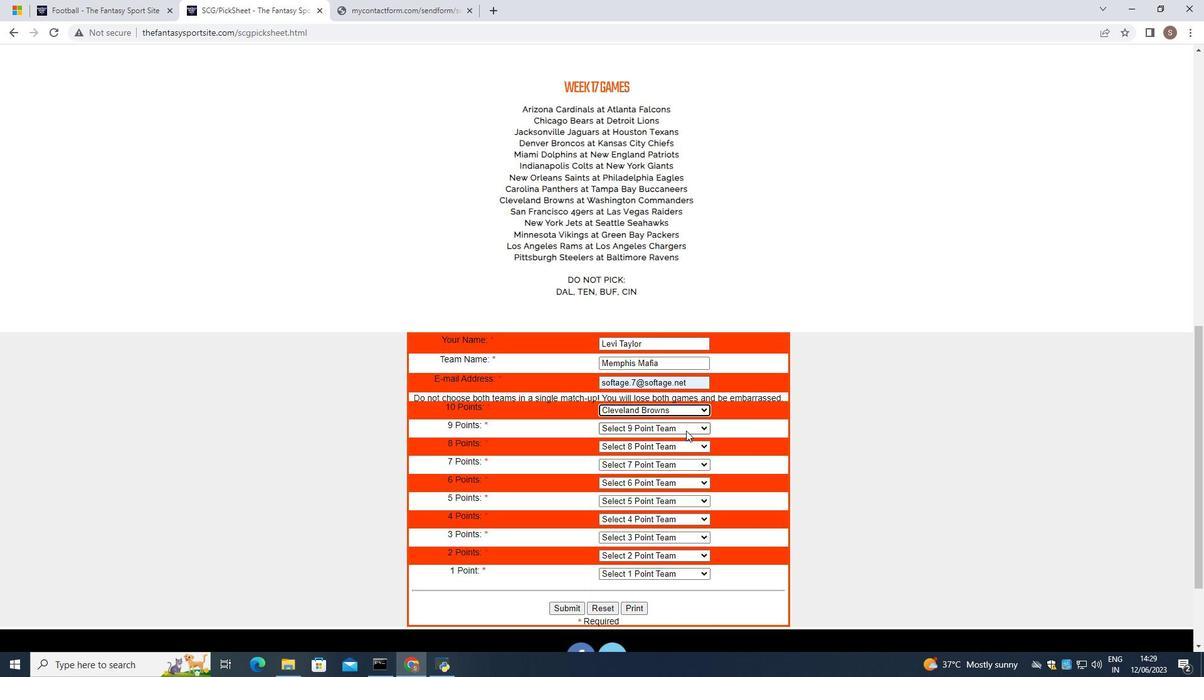 
Action: Mouse moved to (661, 563)
Screenshot: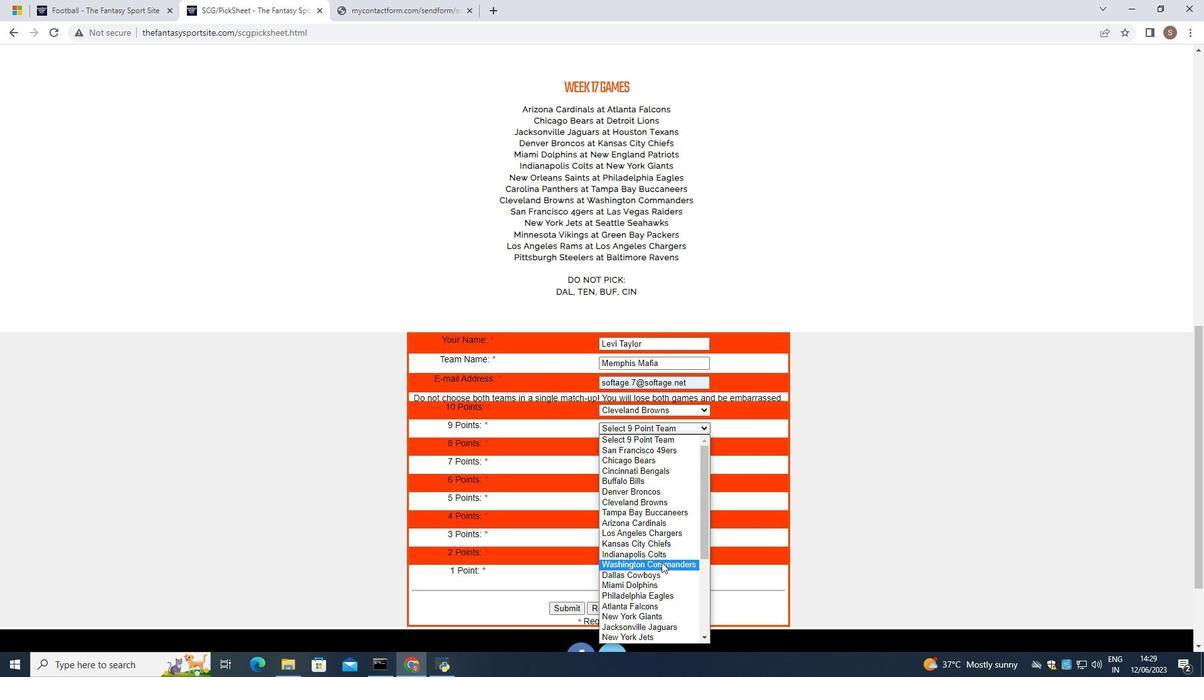 
Action: Mouse pressed left at (661, 563)
Screenshot: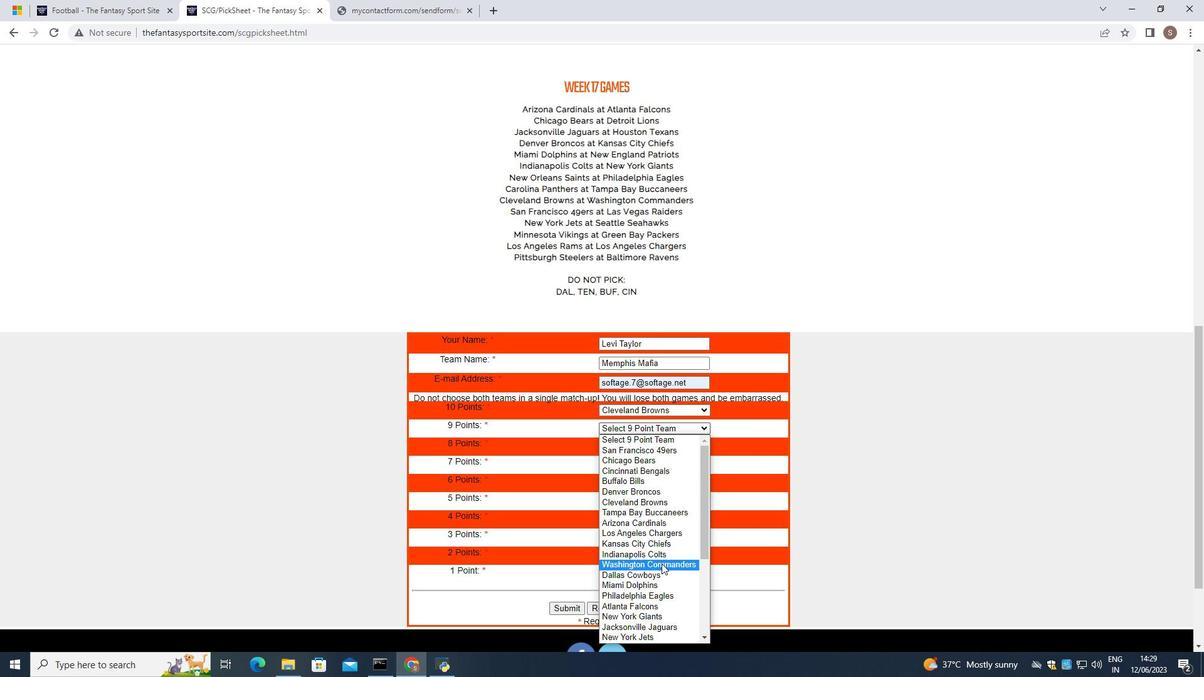 
Action: Mouse moved to (687, 449)
Screenshot: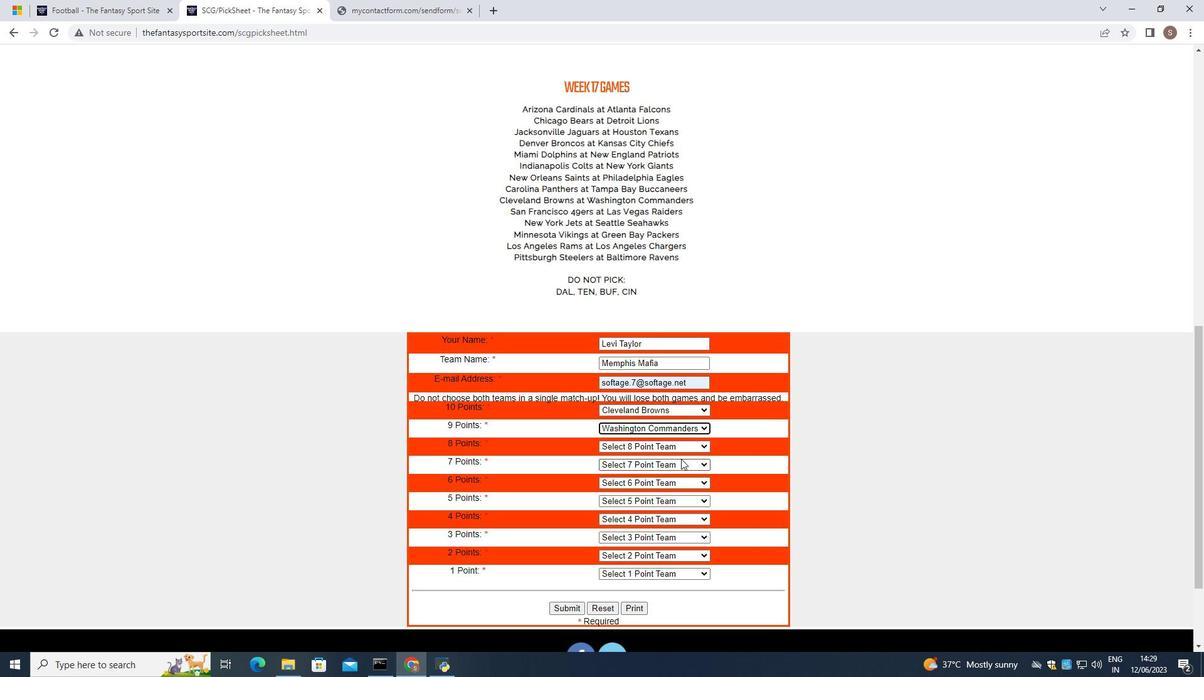
Action: Mouse pressed left at (687, 449)
Screenshot: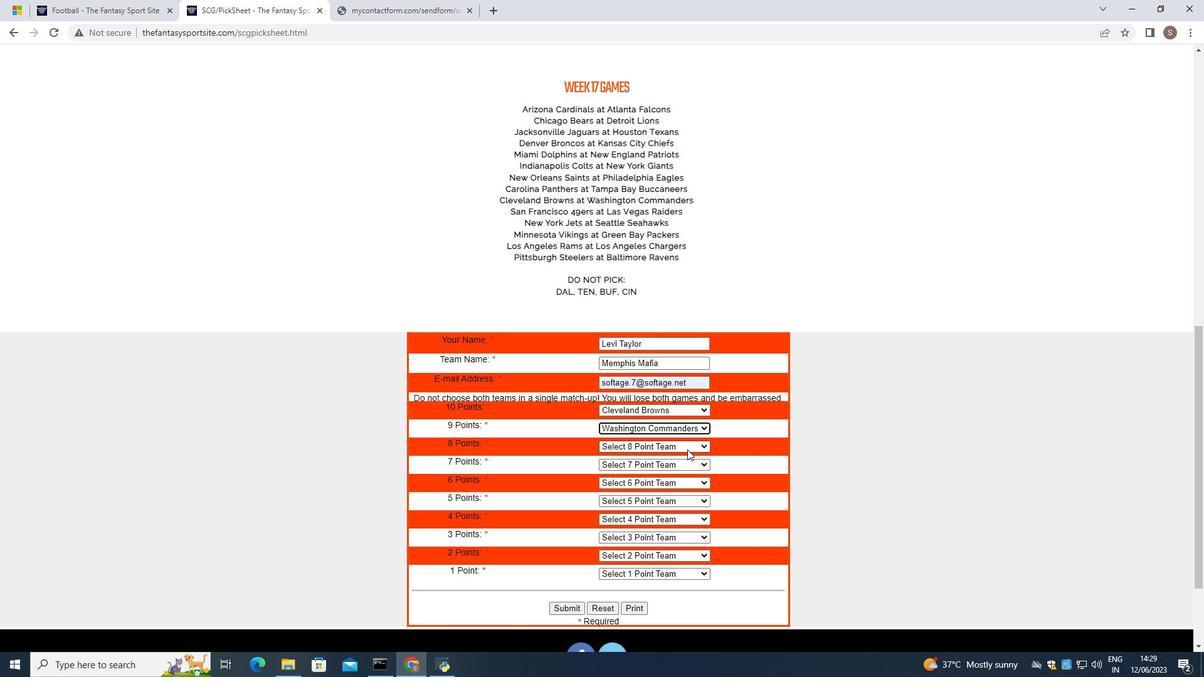 
Action: Mouse moved to (672, 240)
Screenshot: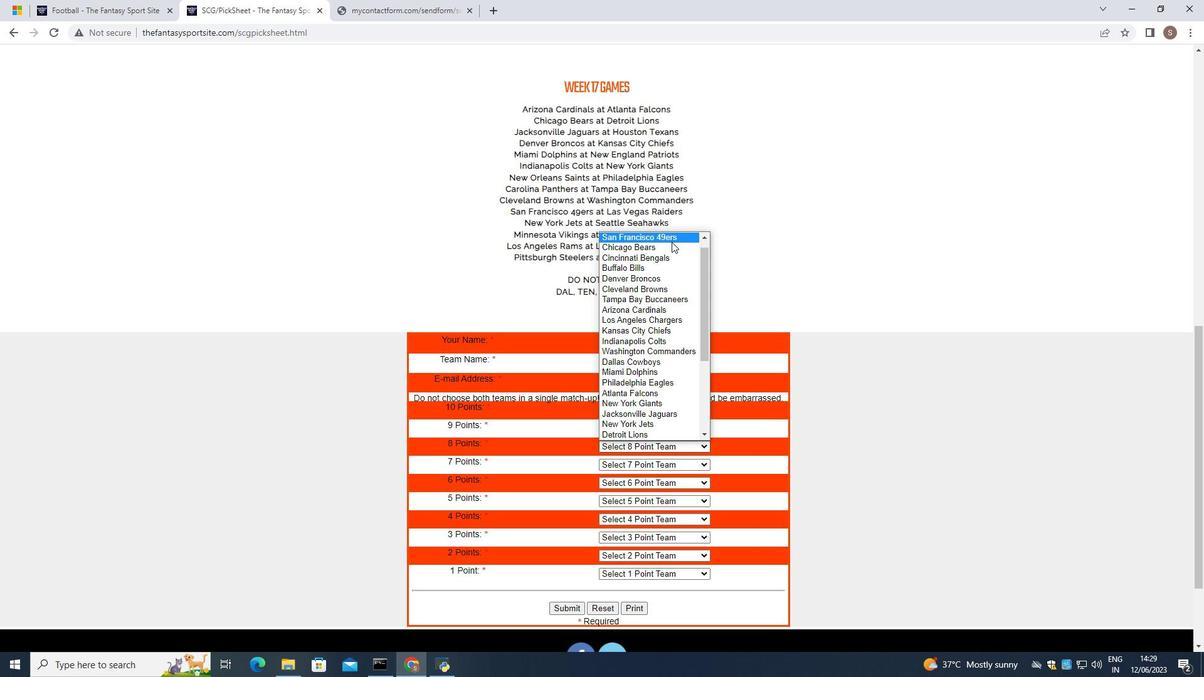 
Action: Mouse pressed left at (672, 240)
Screenshot: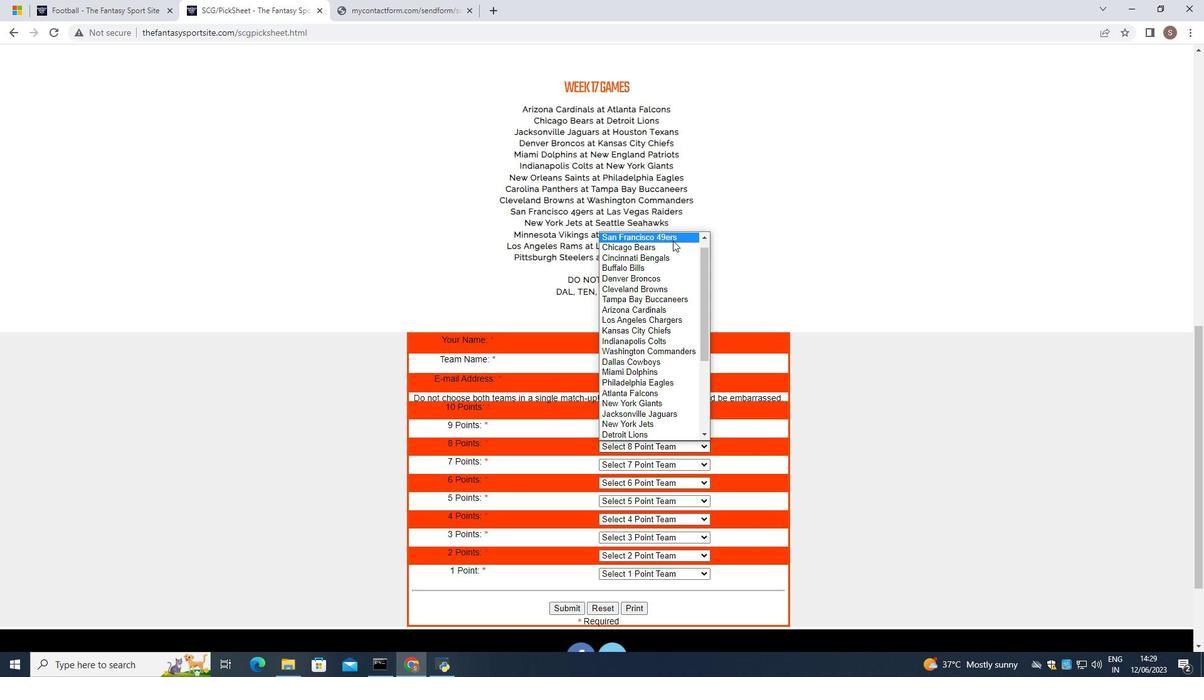 
Action: Mouse moved to (683, 462)
Screenshot: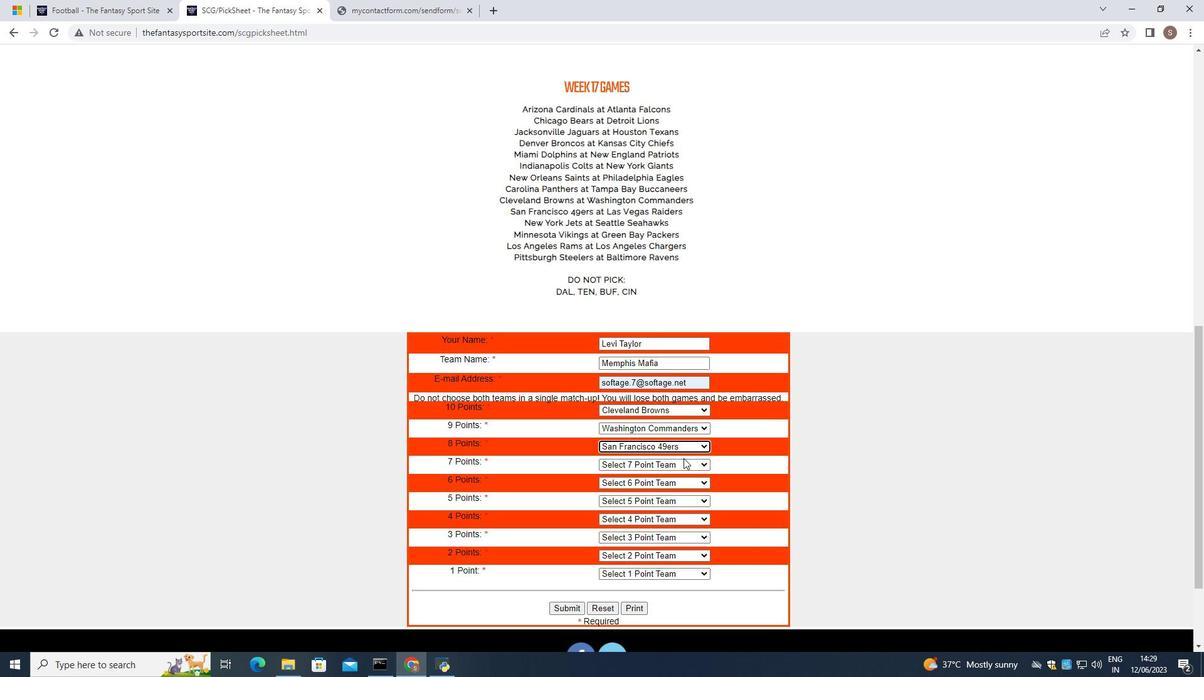 
Action: Mouse pressed left at (683, 462)
Screenshot: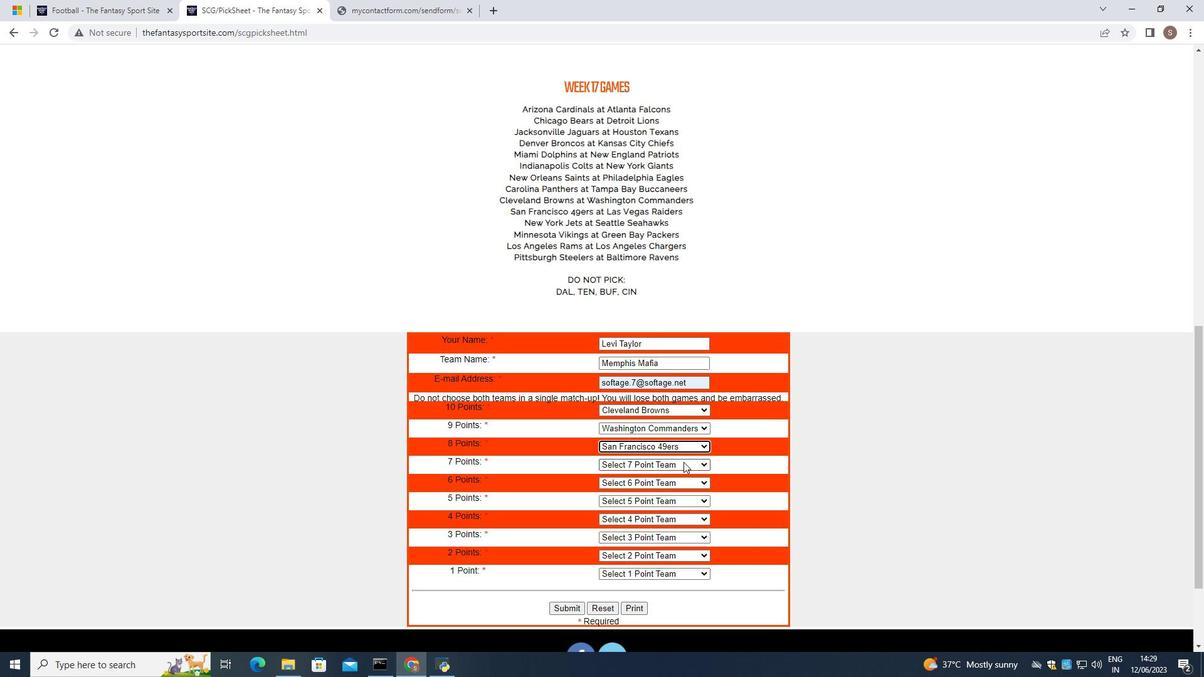 
Action: Mouse moved to (656, 412)
Screenshot: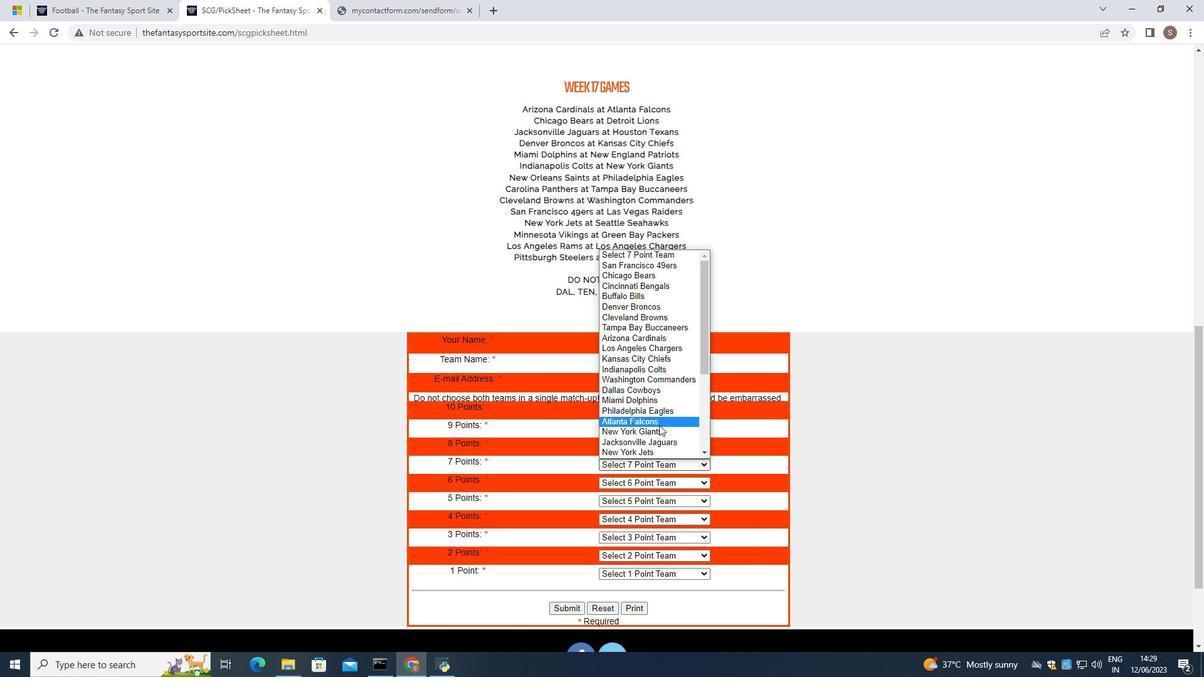 
Action: Mouse scrolled (656, 412) with delta (0, 0)
Screenshot: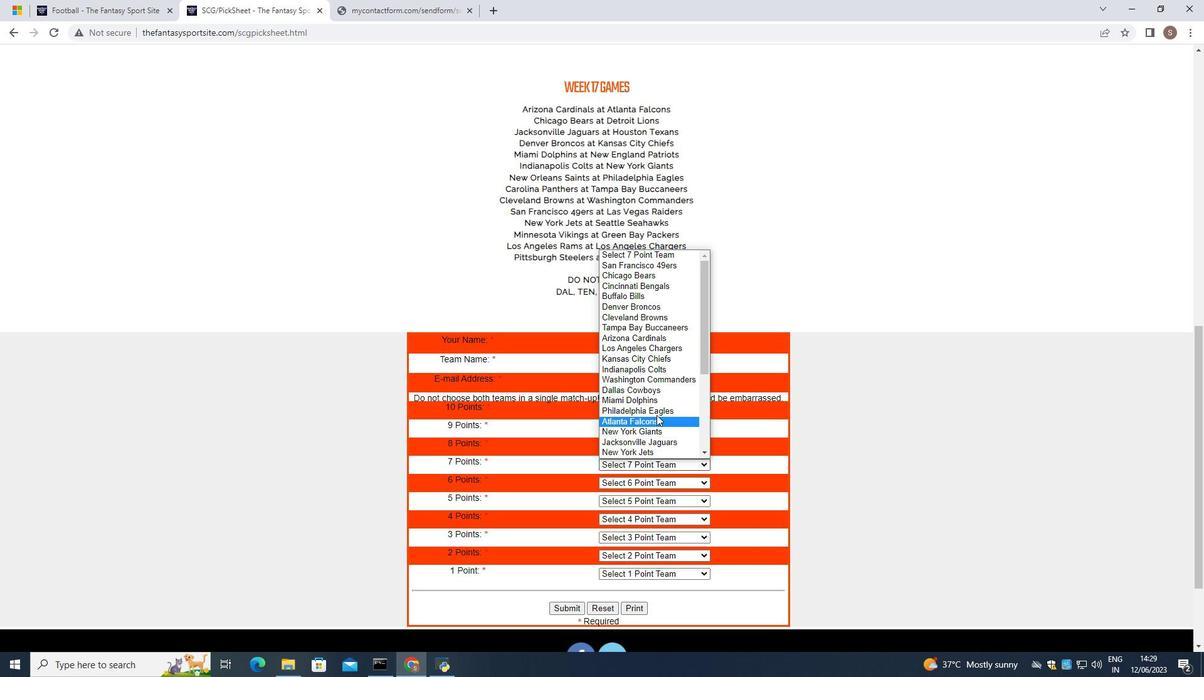 
Action: Mouse scrolled (656, 412) with delta (0, 0)
Screenshot: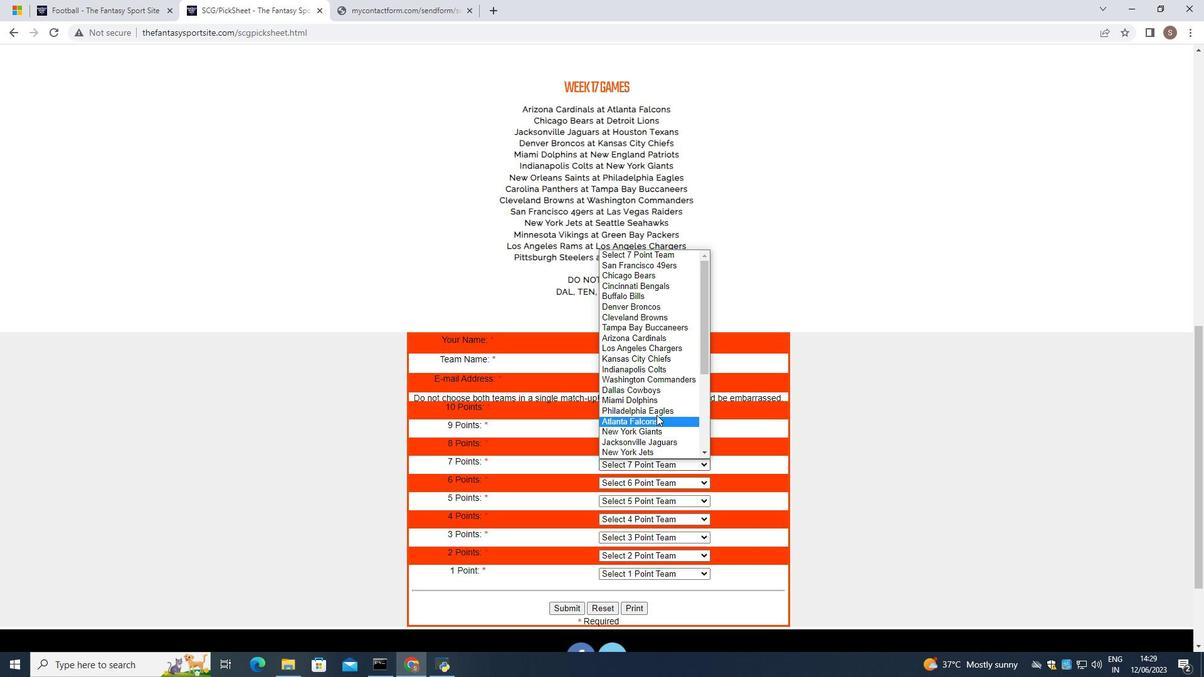 
Action: Mouse scrolled (656, 412) with delta (0, 0)
Screenshot: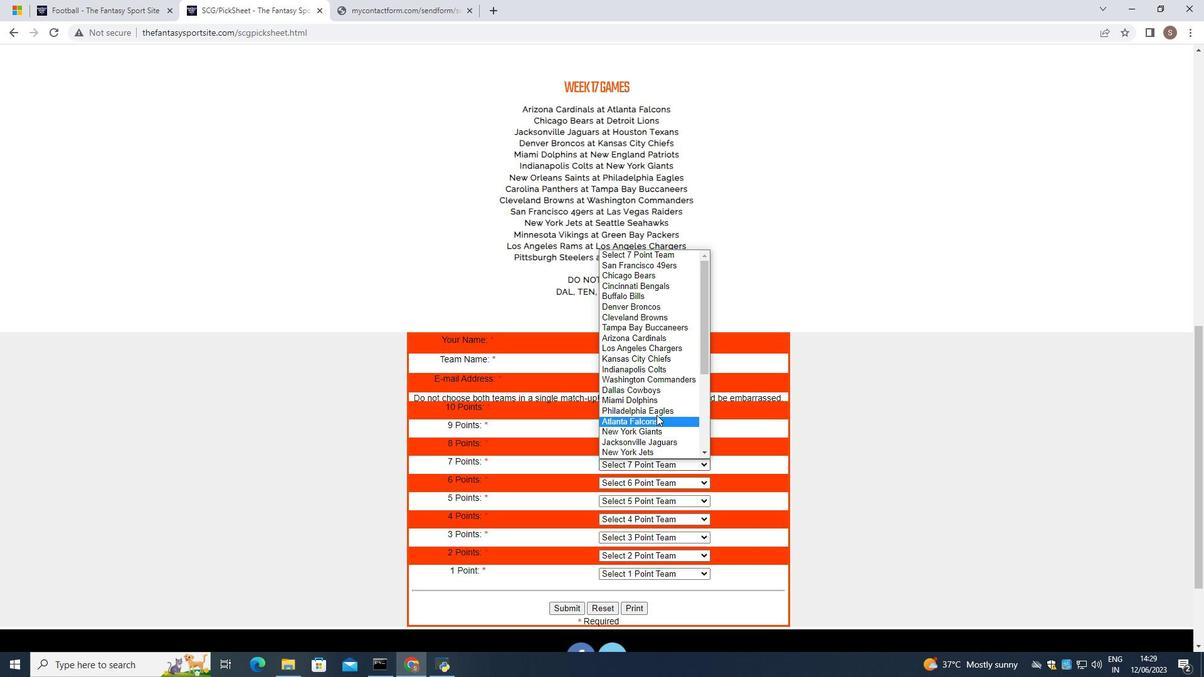 
Action: Mouse scrolled (656, 412) with delta (0, 0)
Screenshot: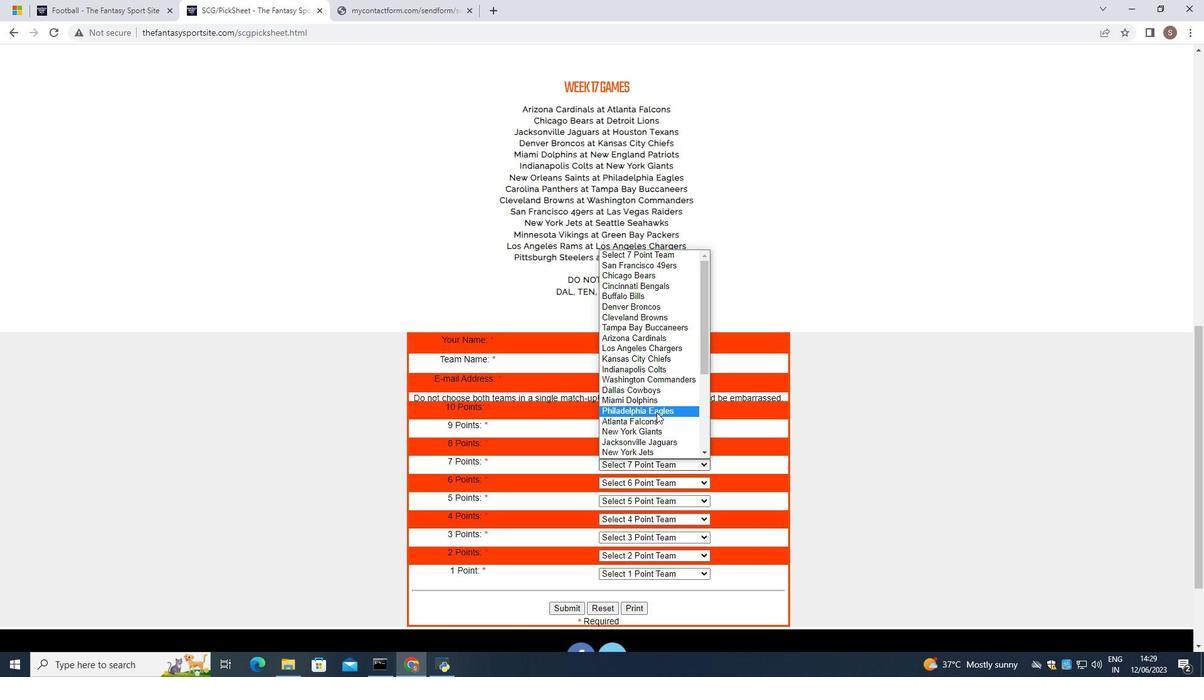 
Action: Mouse scrolled (656, 412) with delta (0, 0)
Screenshot: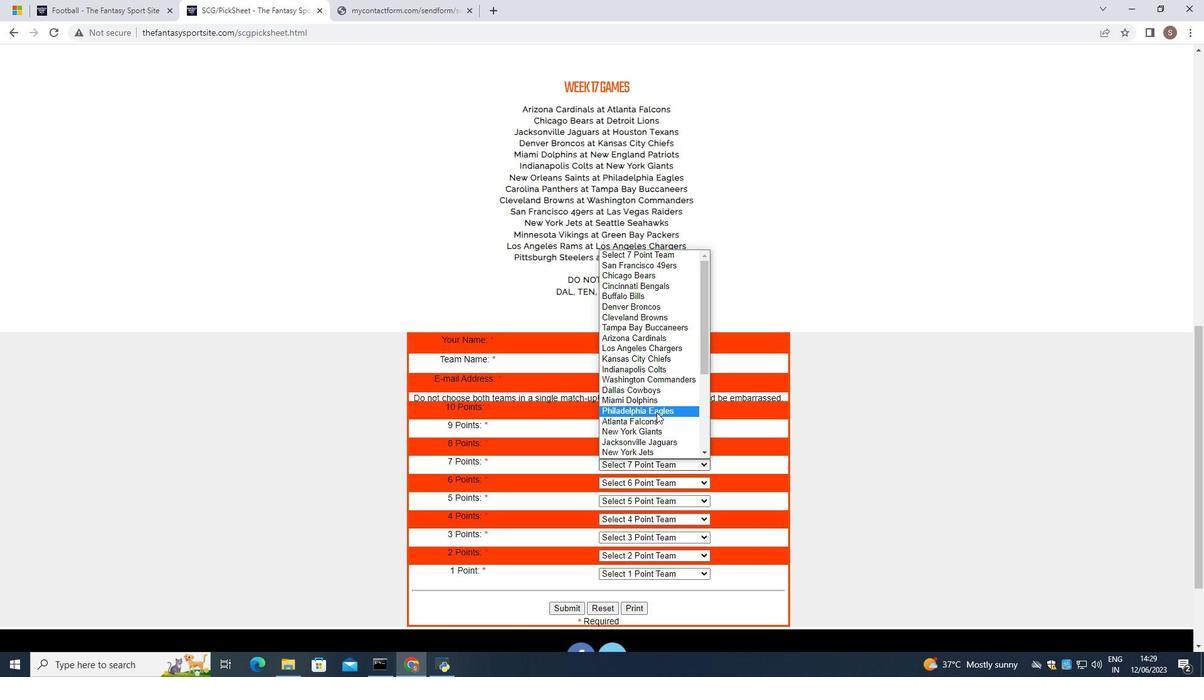 
Action: Mouse scrolled (656, 412) with delta (0, 0)
Screenshot: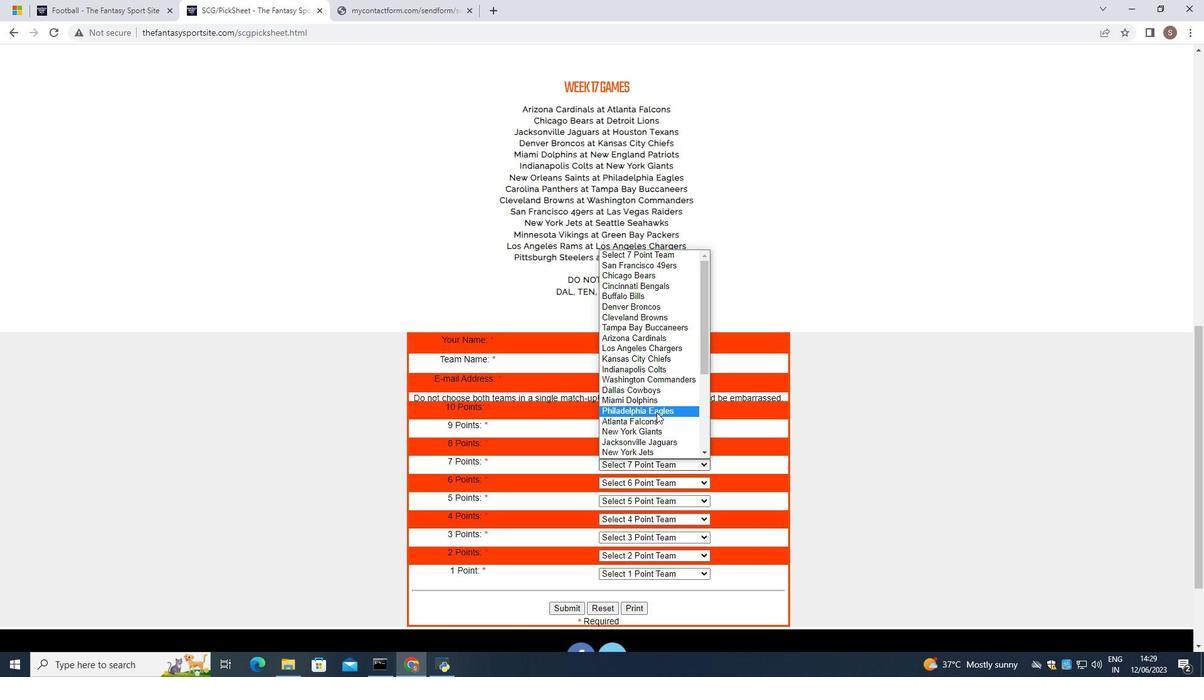 
Action: Mouse scrolled (656, 412) with delta (0, 0)
Screenshot: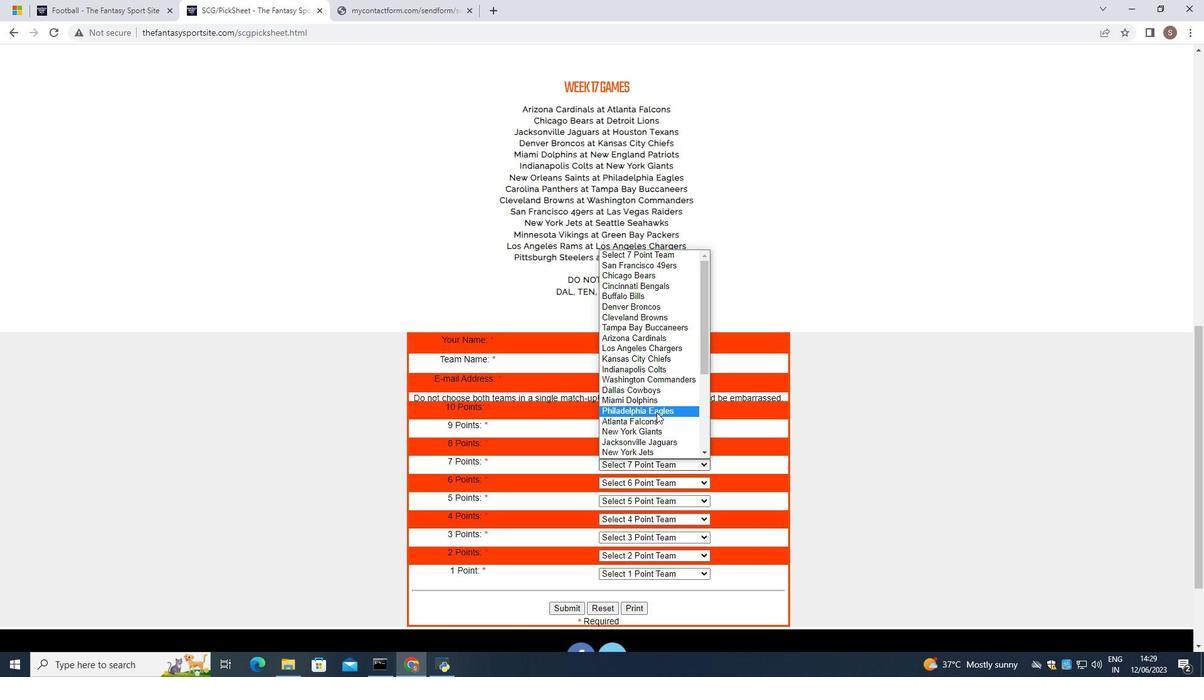 
Action: Mouse moved to (656, 412)
Screenshot: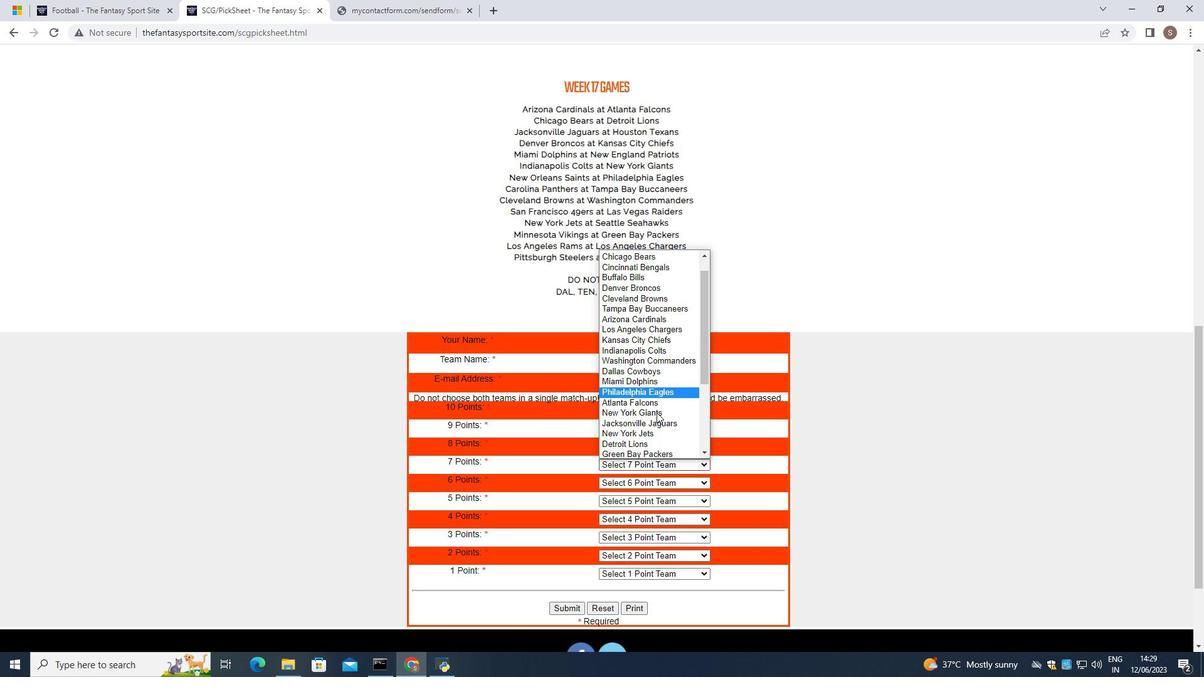 
Action: Mouse scrolled (656, 411) with delta (0, 0)
Screenshot: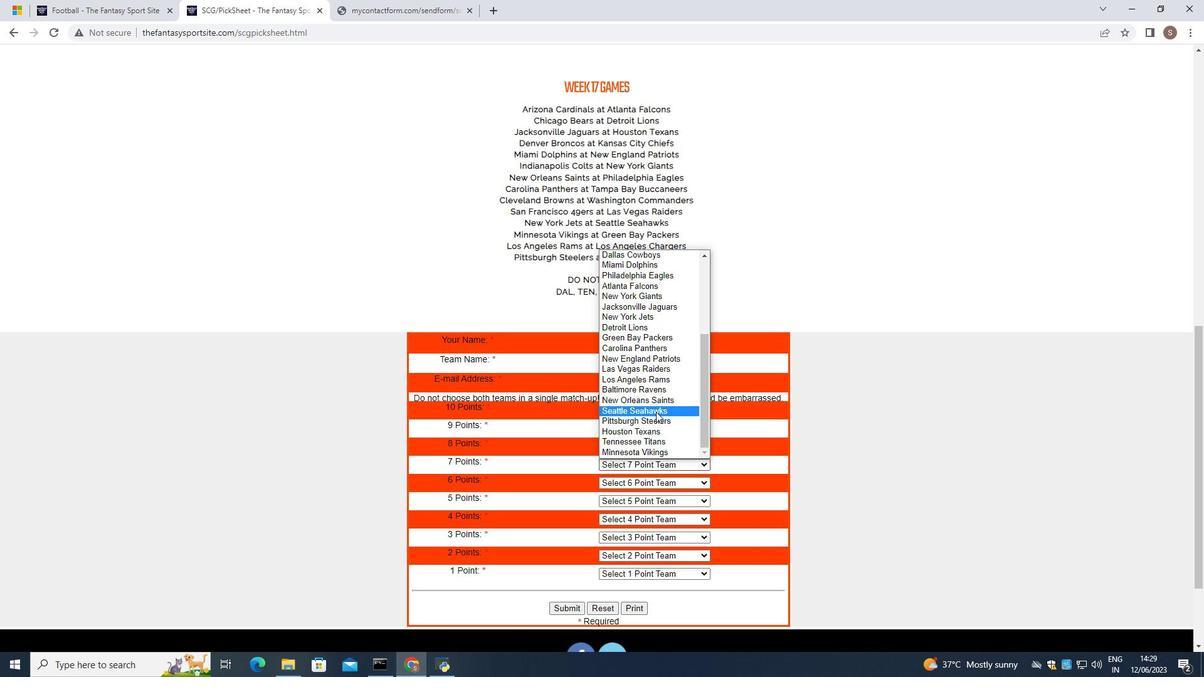 
Action: Mouse scrolled (656, 411) with delta (0, 0)
Screenshot: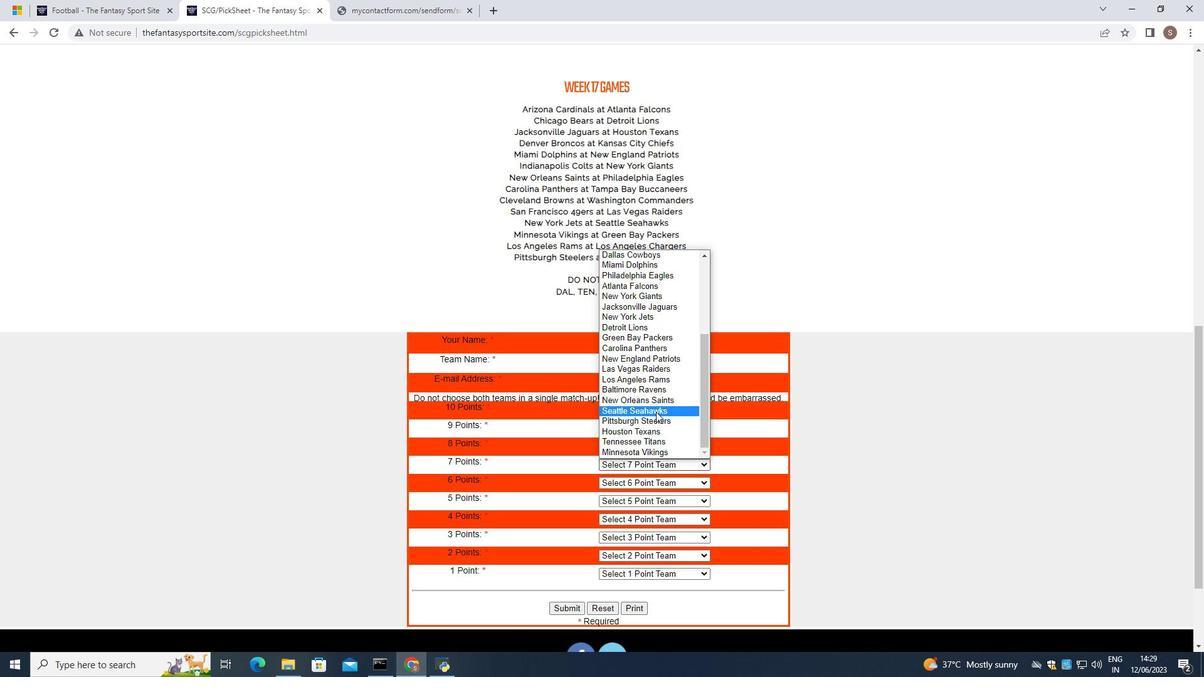 
Action: Mouse scrolled (656, 411) with delta (0, 0)
Screenshot: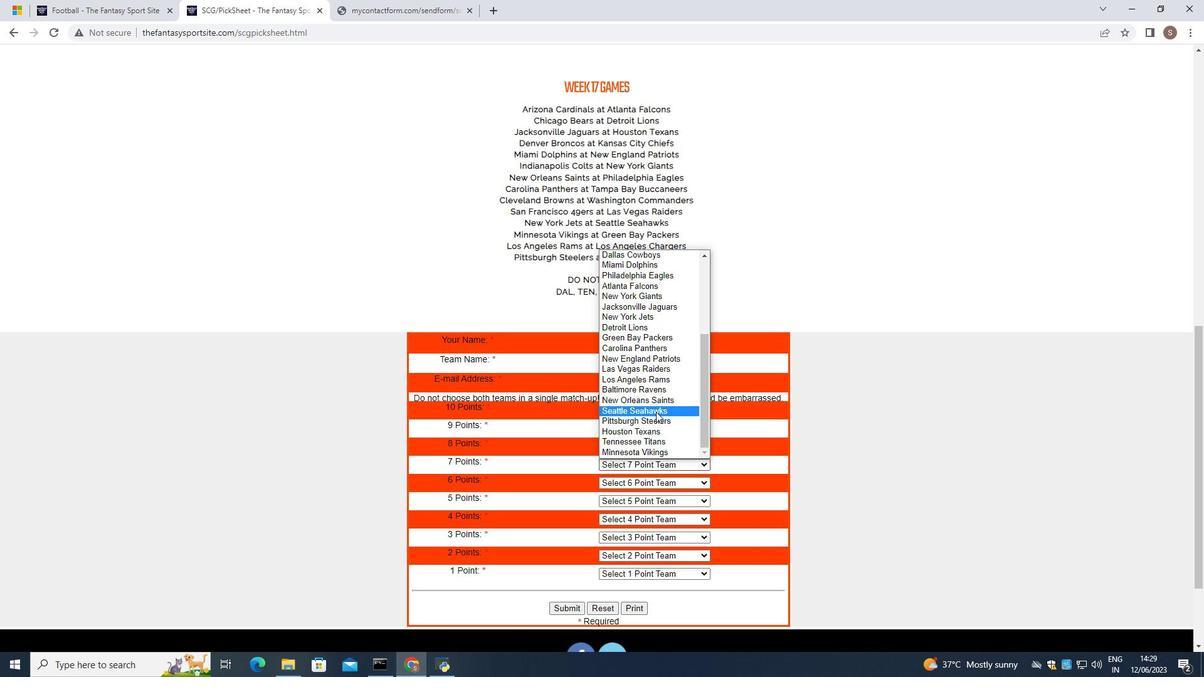 
Action: Mouse scrolled (656, 411) with delta (0, 0)
Screenshot: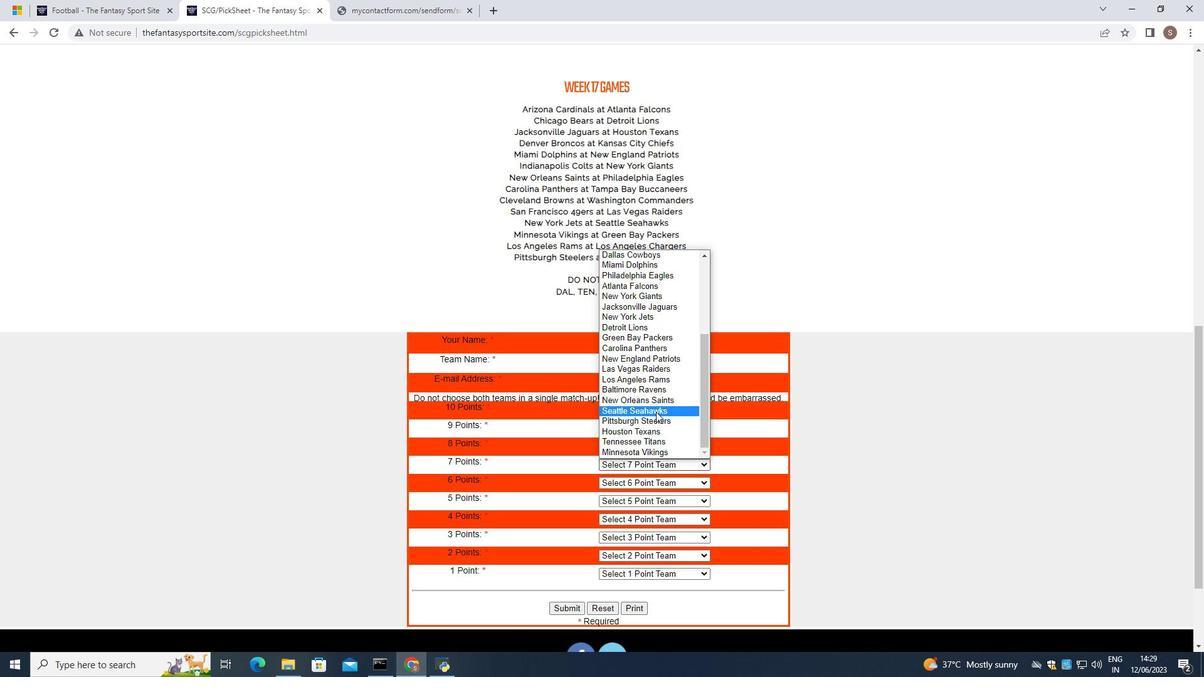 
Action: Mouse scrolled (656, 411) with delta (0, 0)
Screenshot: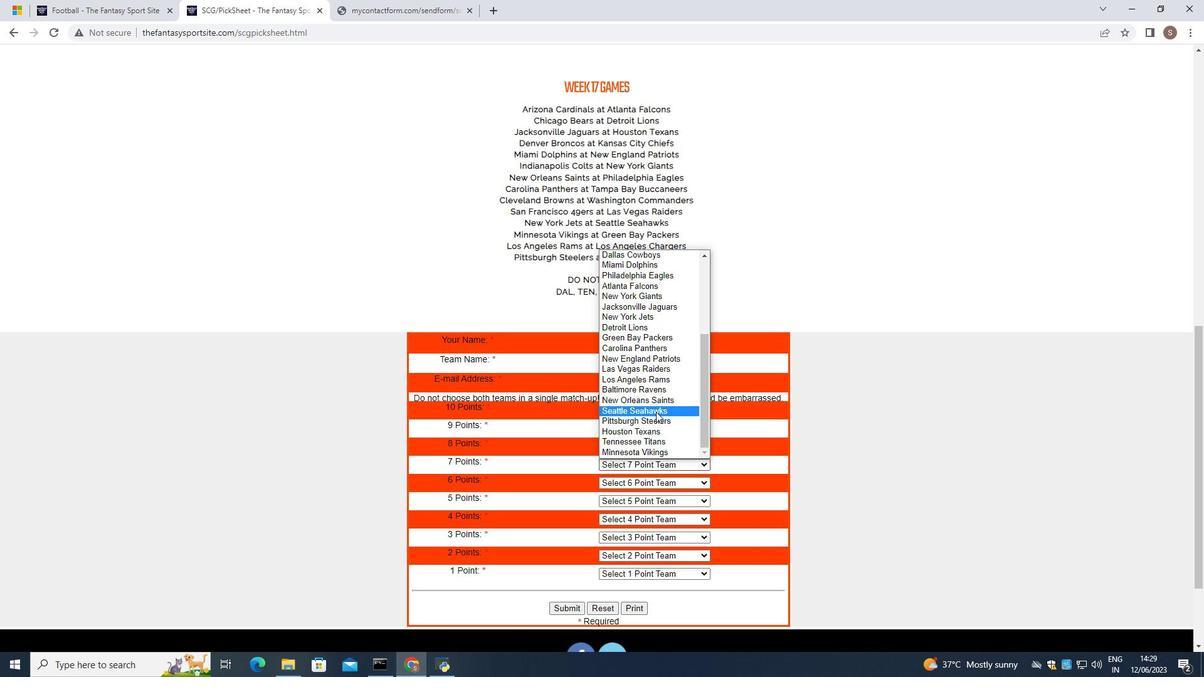 
Action: Mouse scrolled (656, 411) with delta (0, 0)
Screenshot: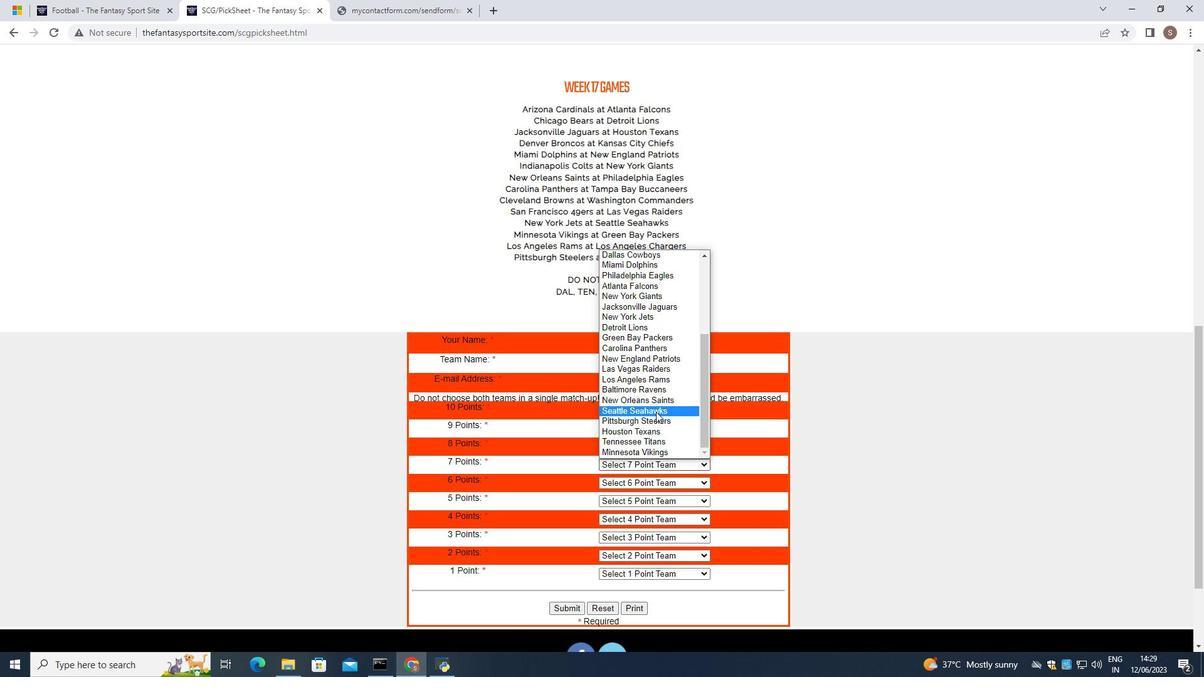
Action: Mouse moved to (653, 370)
Screenshot: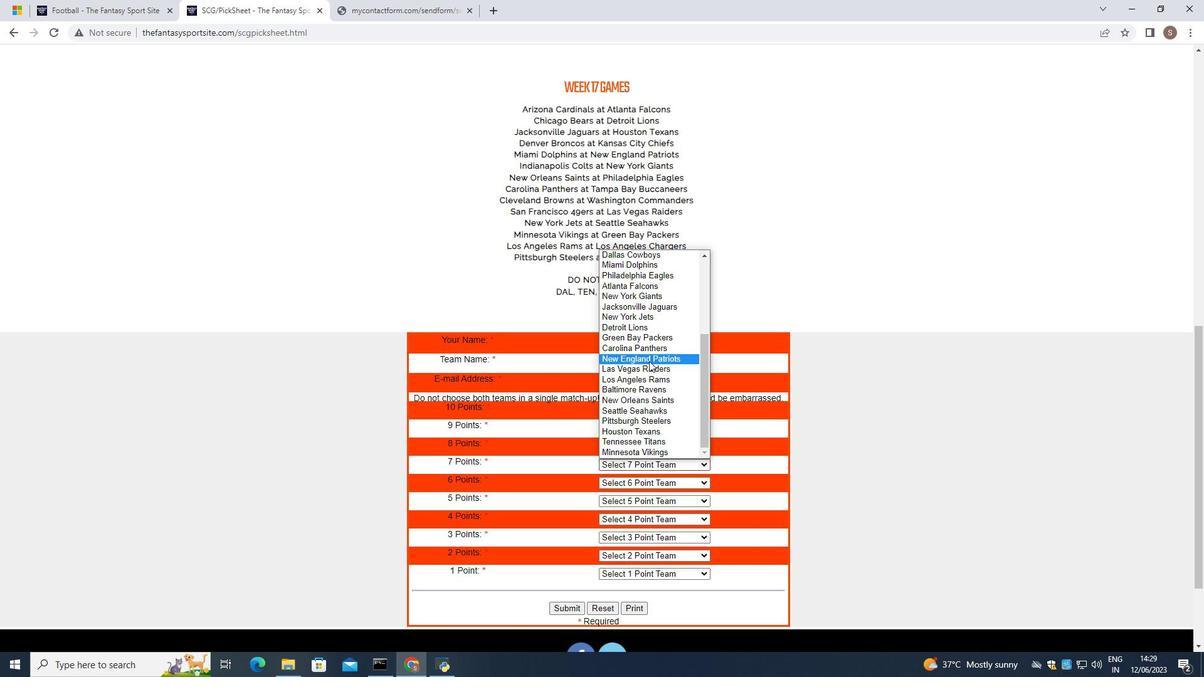 
Action: Mouse pressed left at (653, 370)
Screenshot: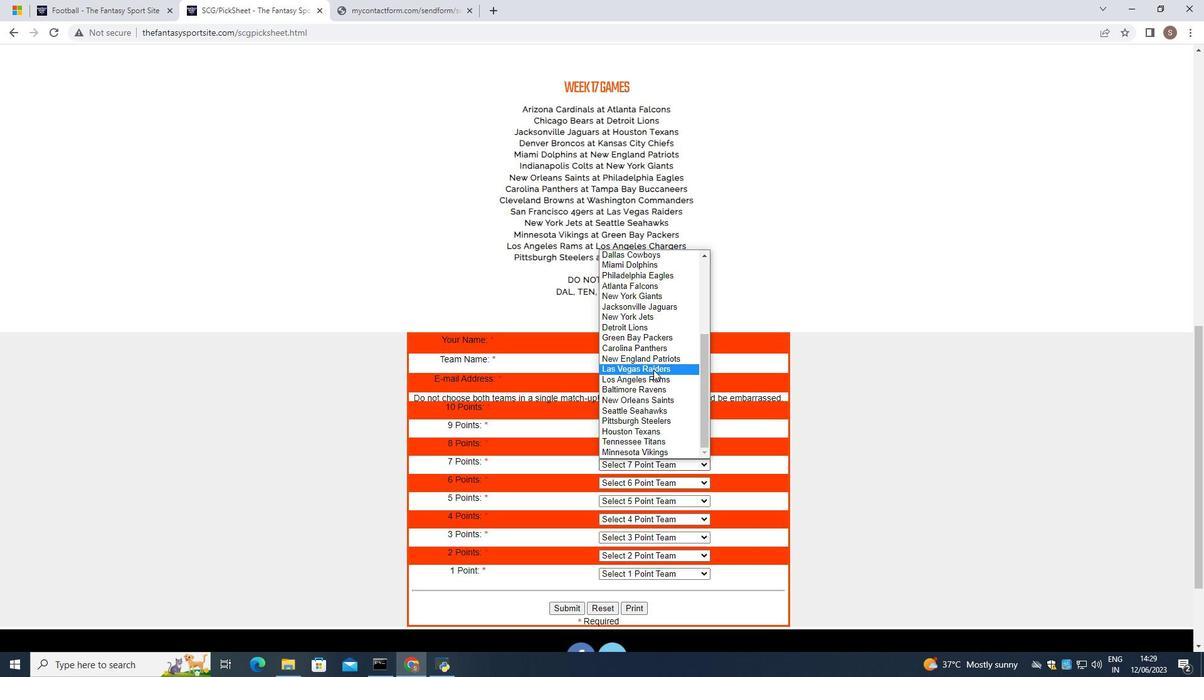 
Action: Mouse moved to (649, 487)
Screenshot: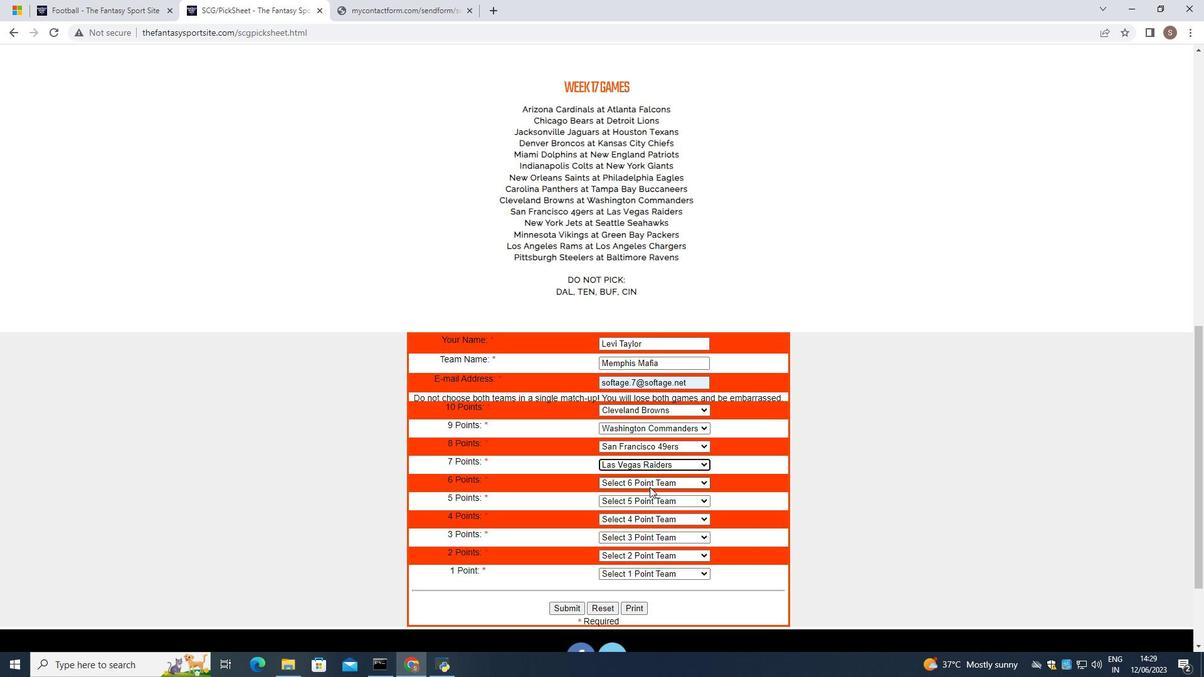 
Action: Mouse pressed left at (649, 487)
Screenshot: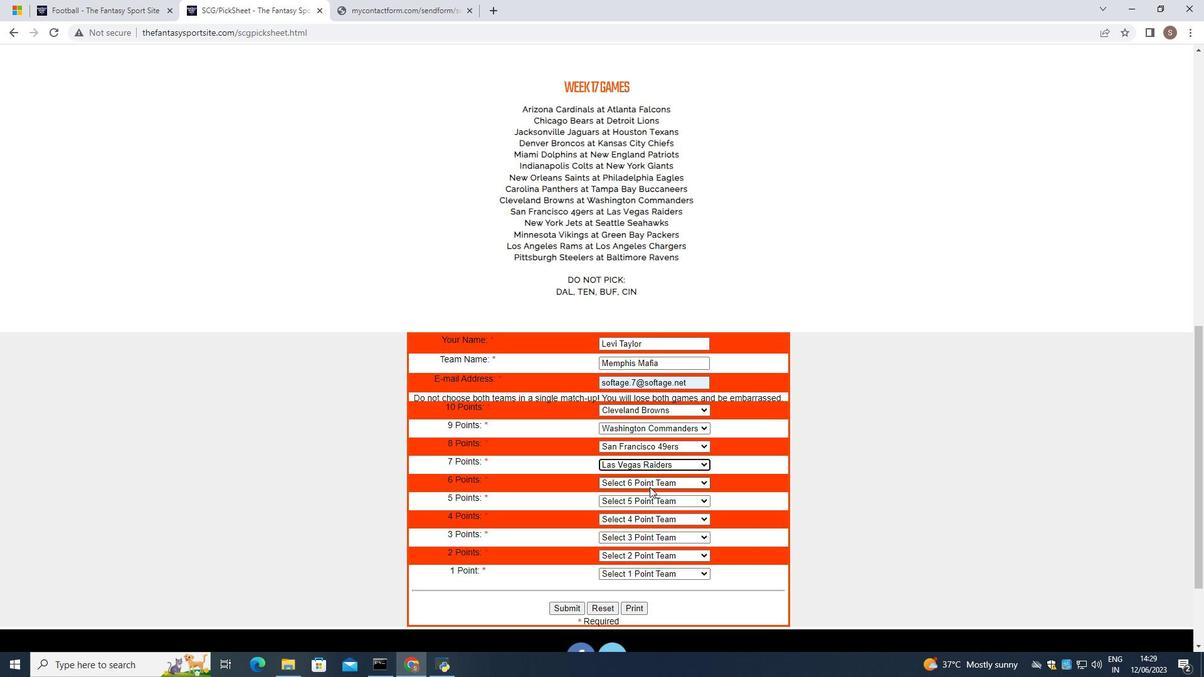 
Action: Mouse moved to (653, 464)
Screenshot: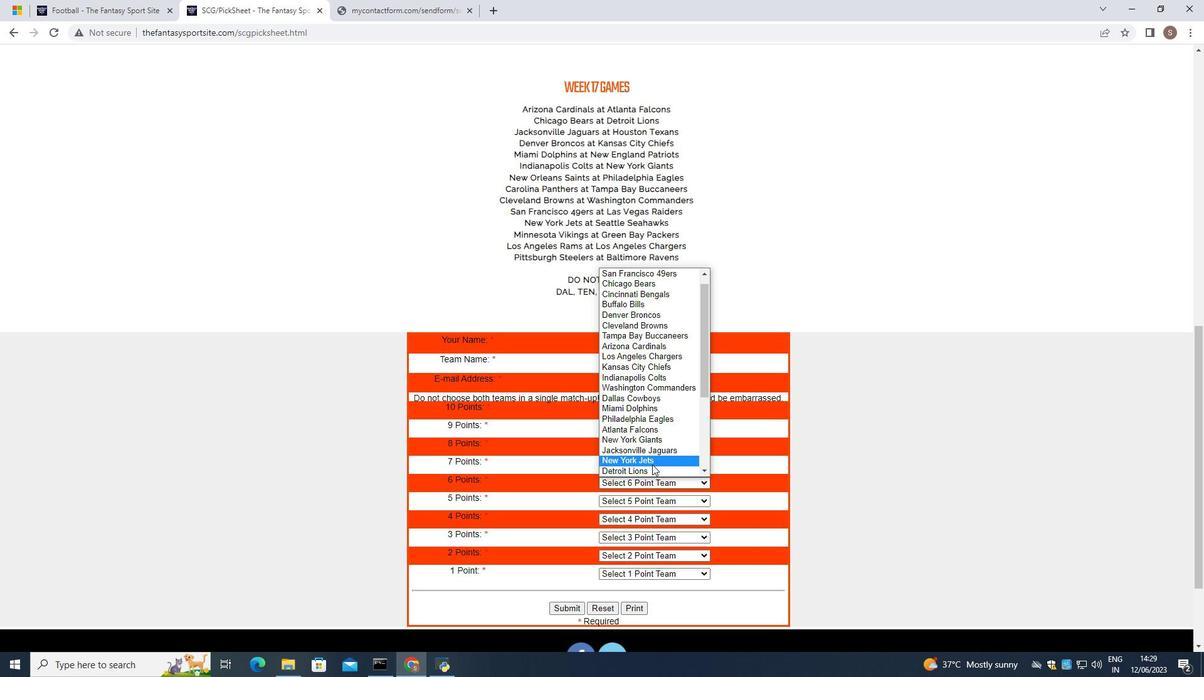 
Action: Mouse pressed left at (653, 464)
Screenshot: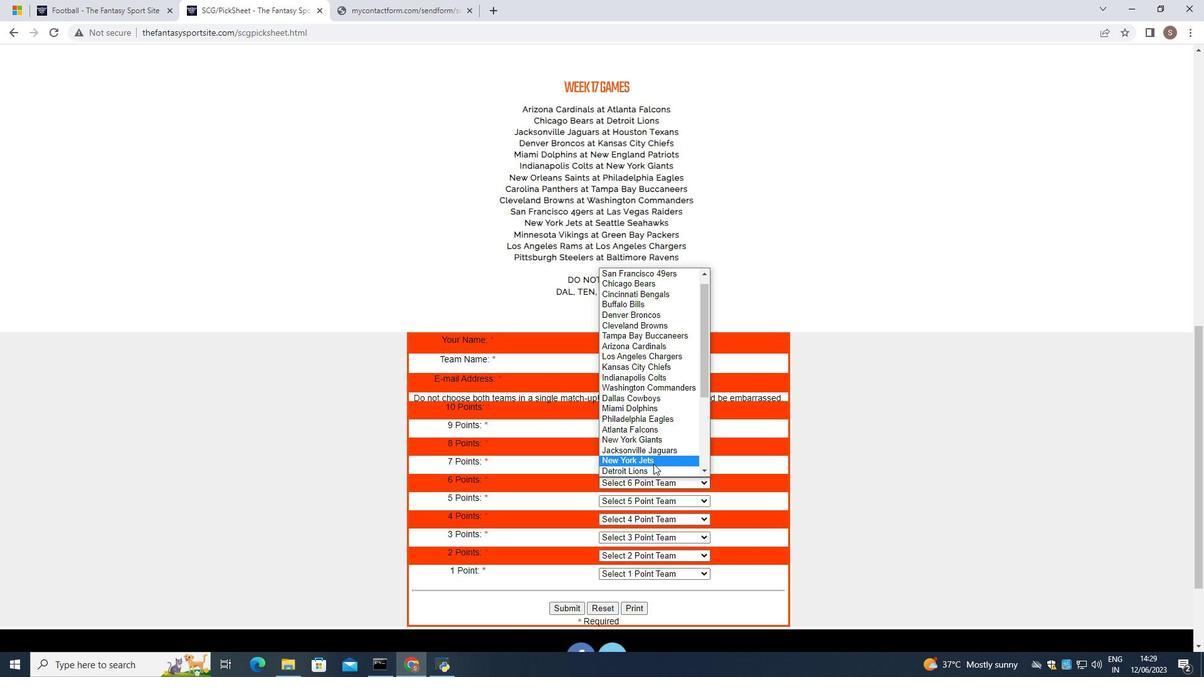 
Action: Mouse moved to (679, 503)
Screenshot: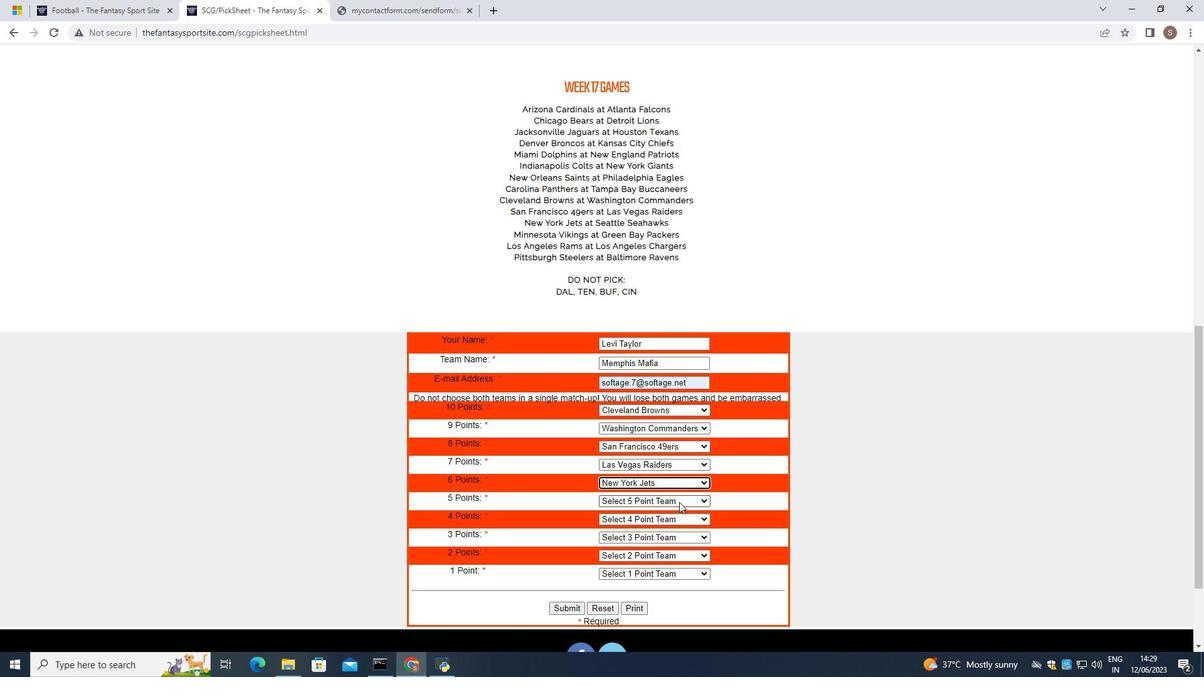 
Action: Mouse pressed left at (679, 503)
Screenshot: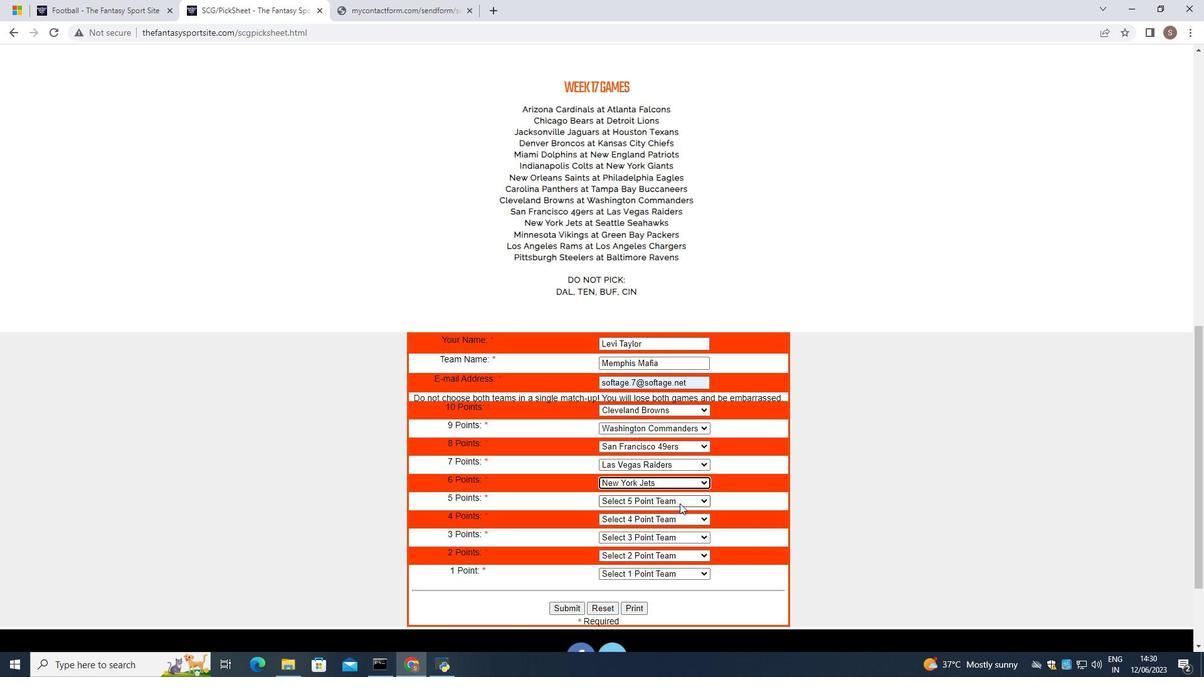 
Action: Mouse moved to (676, 447)
Screenshot: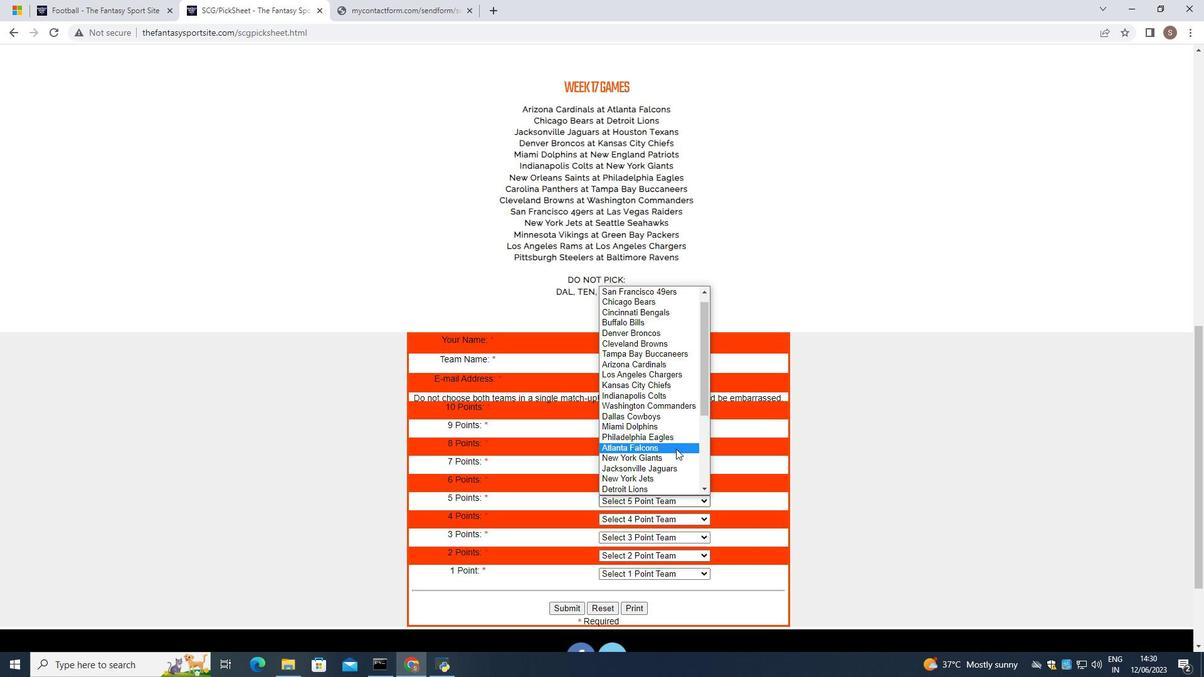 
Action: Mouse scrolled (676, 447) with delta (0, 0)
Screenshot: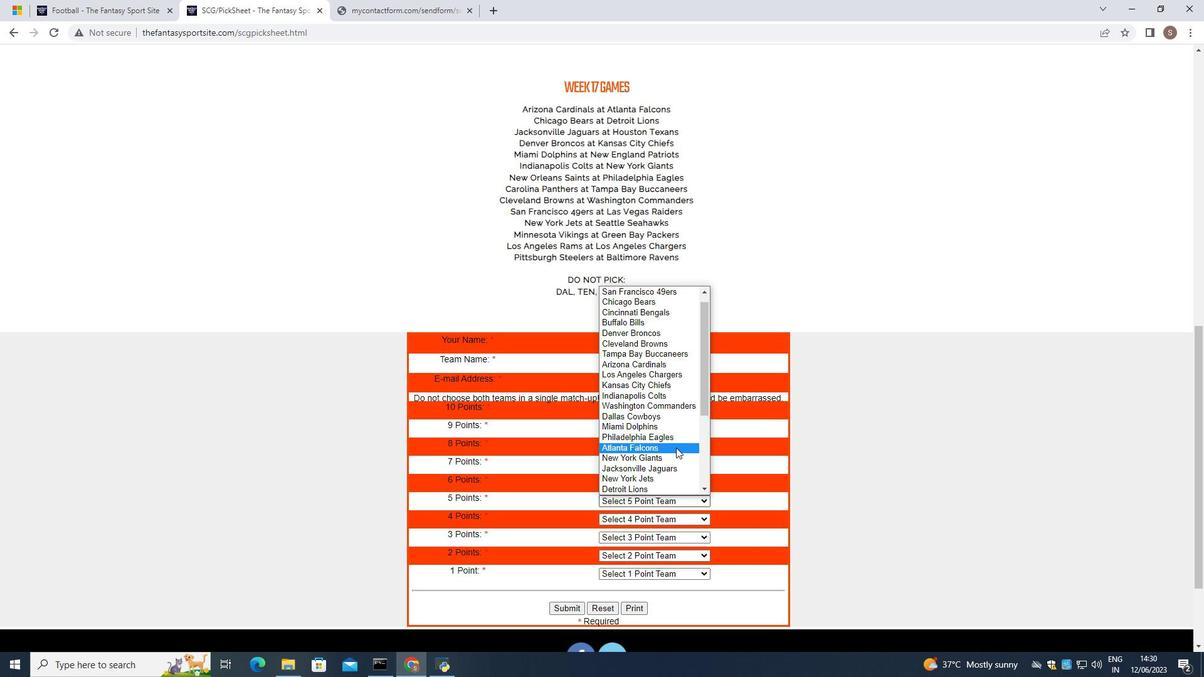 
Action: Mouse scrolled (676, 447) with delta (0, 0)
Screenshot: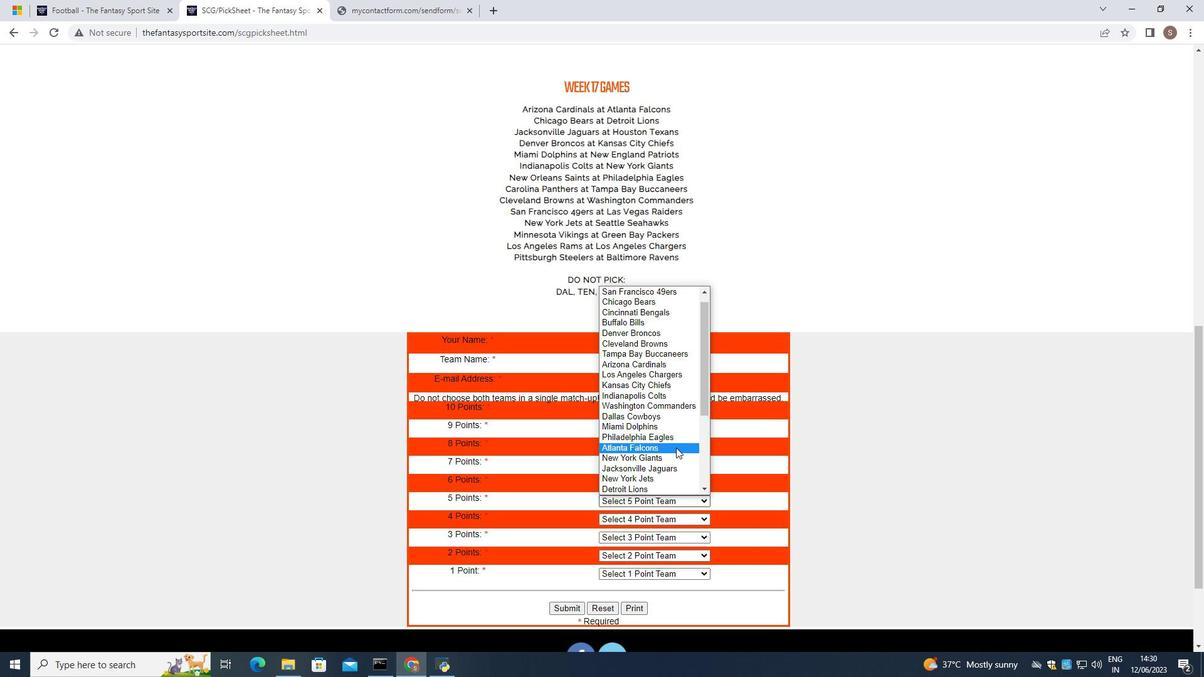 
Action: Mouse scrolled (676, 447) with delta (0, 0)
Screenshot: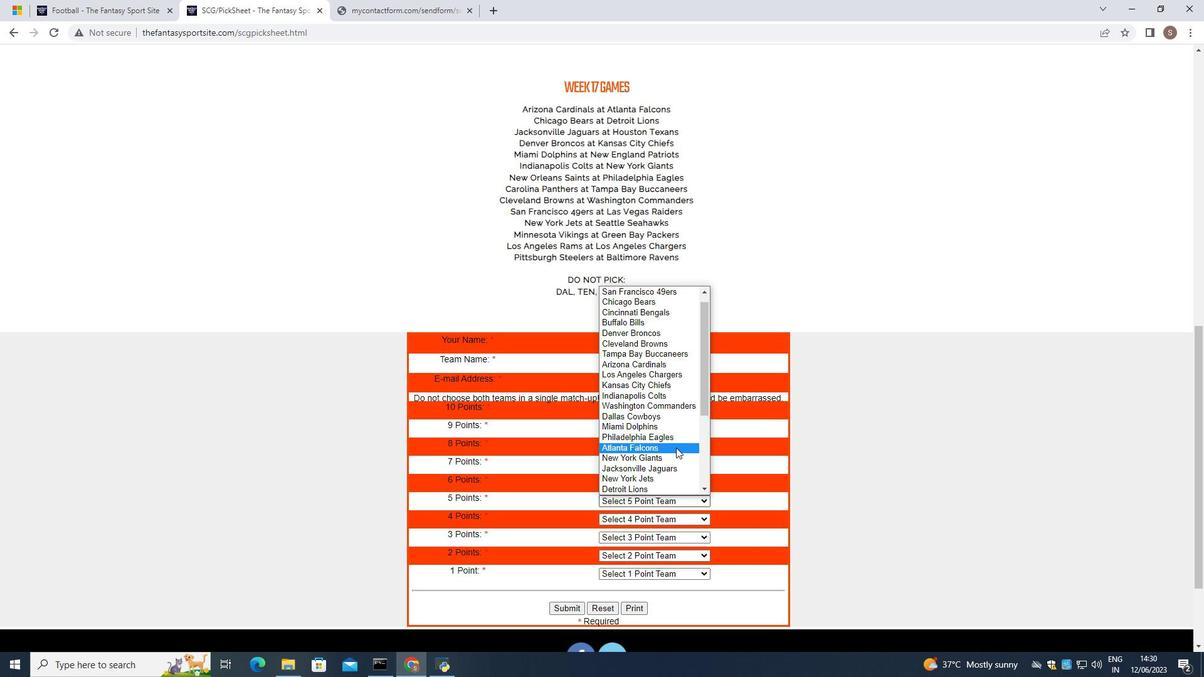 
Action: Mouse scrolled (676, 447) with delta (0, 0)
Screenshot: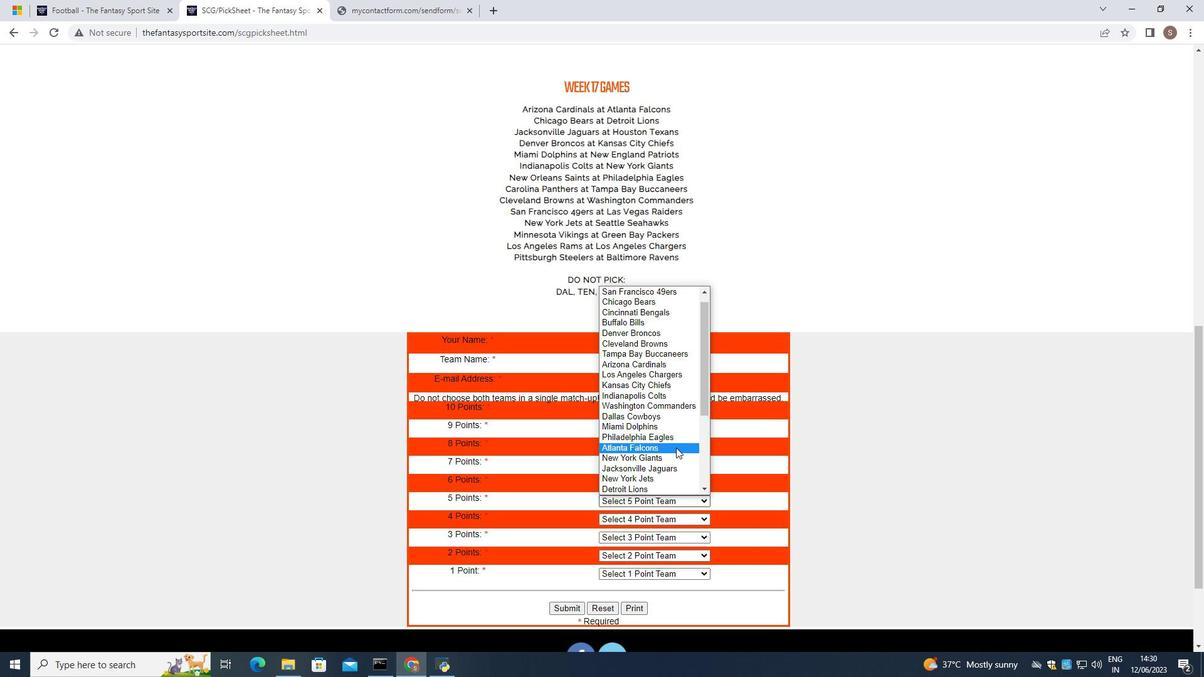 
Action: Mouse scrolled (676, 447) with delta (0, 0)
Screenshot: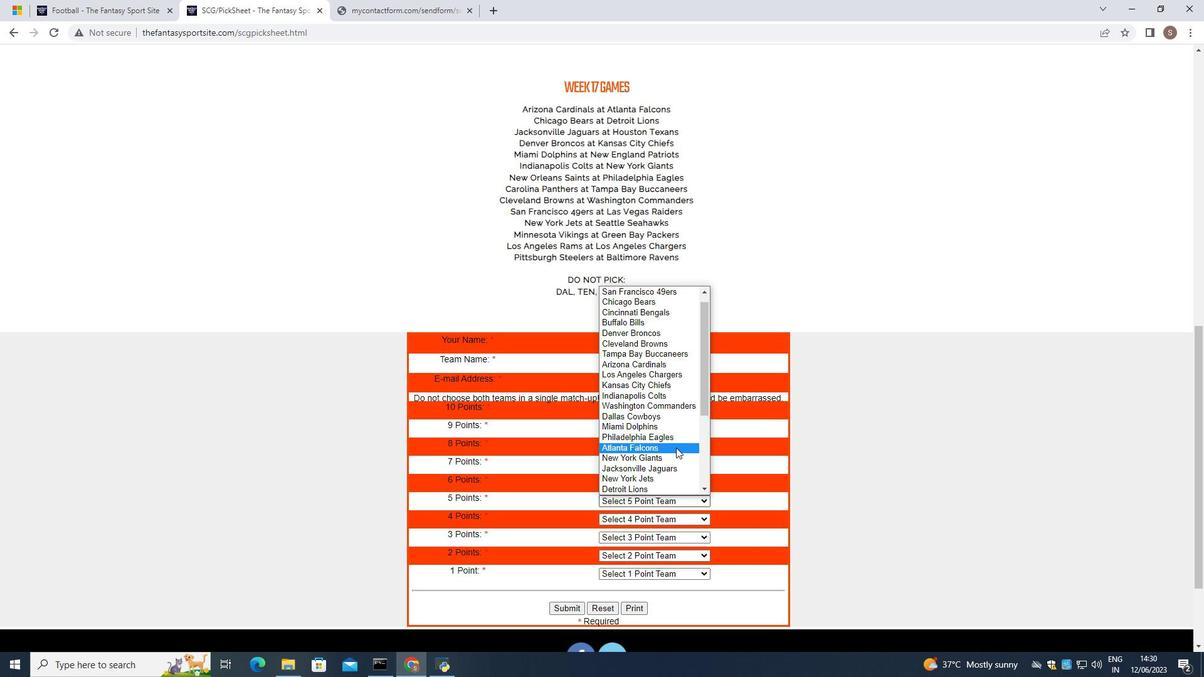 
Action: Mouse scrolled (676, 447) with delta (0, 0)
Screenshot: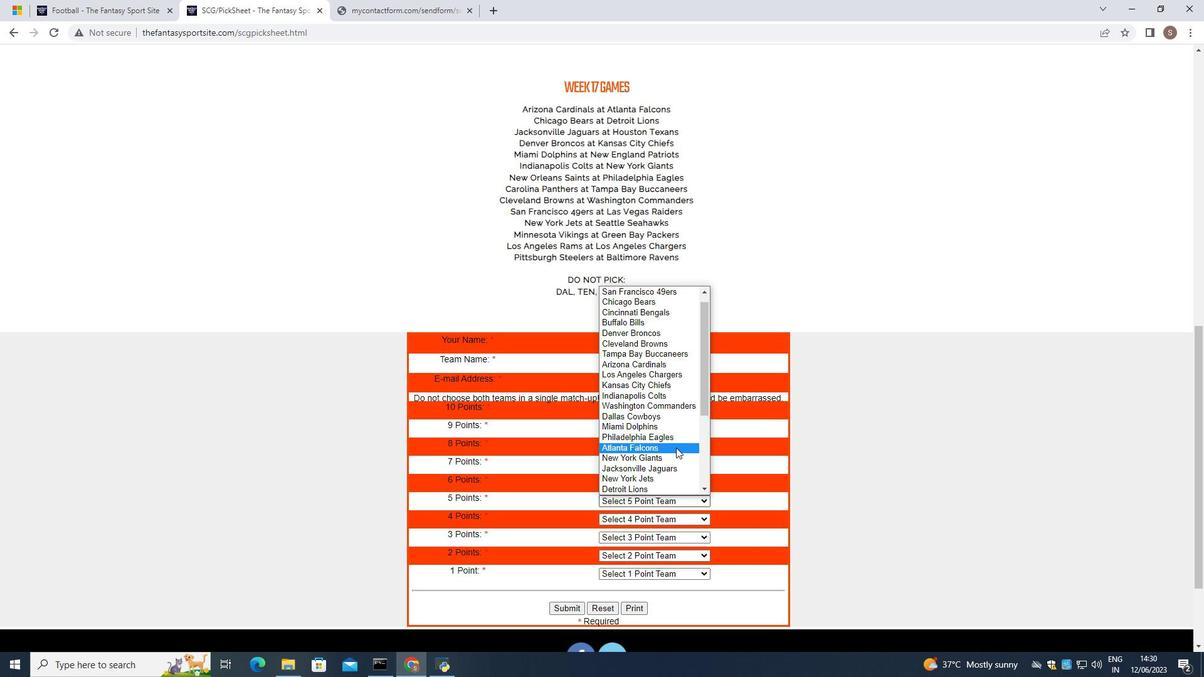 
Action: Mouse scrolled (676, 447) with delta (0, 0)
Screenshot: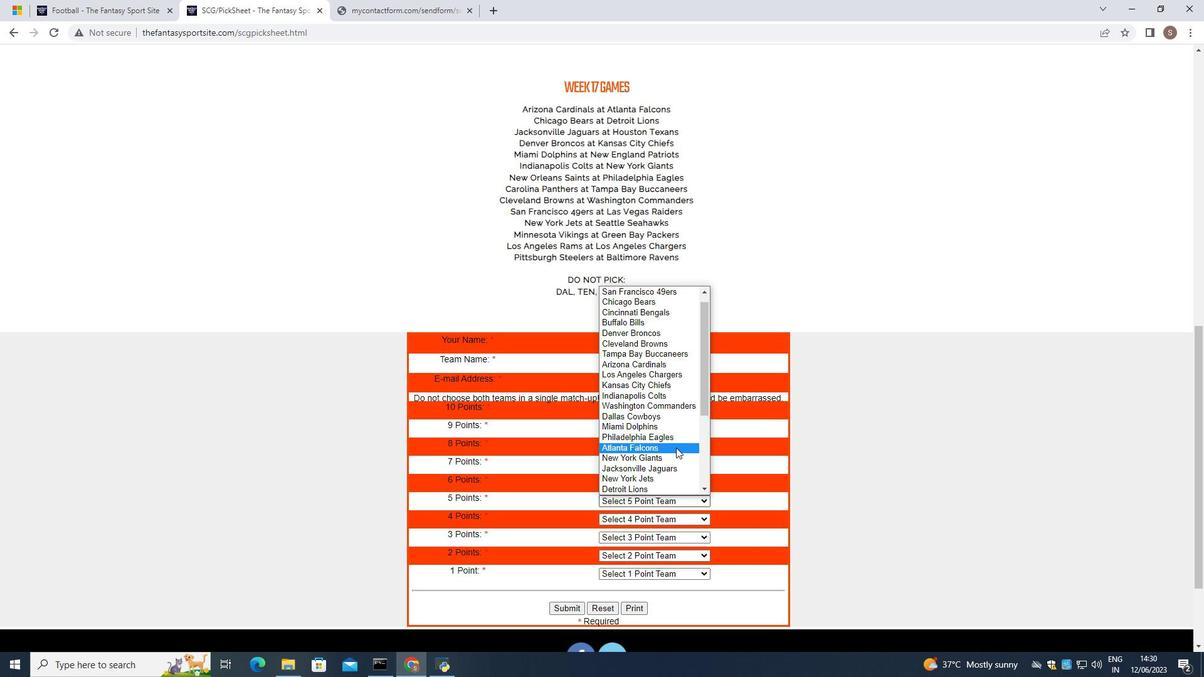 
Action: Mouse scrolled (676, 447) with delta (0, 0)
Screenshot: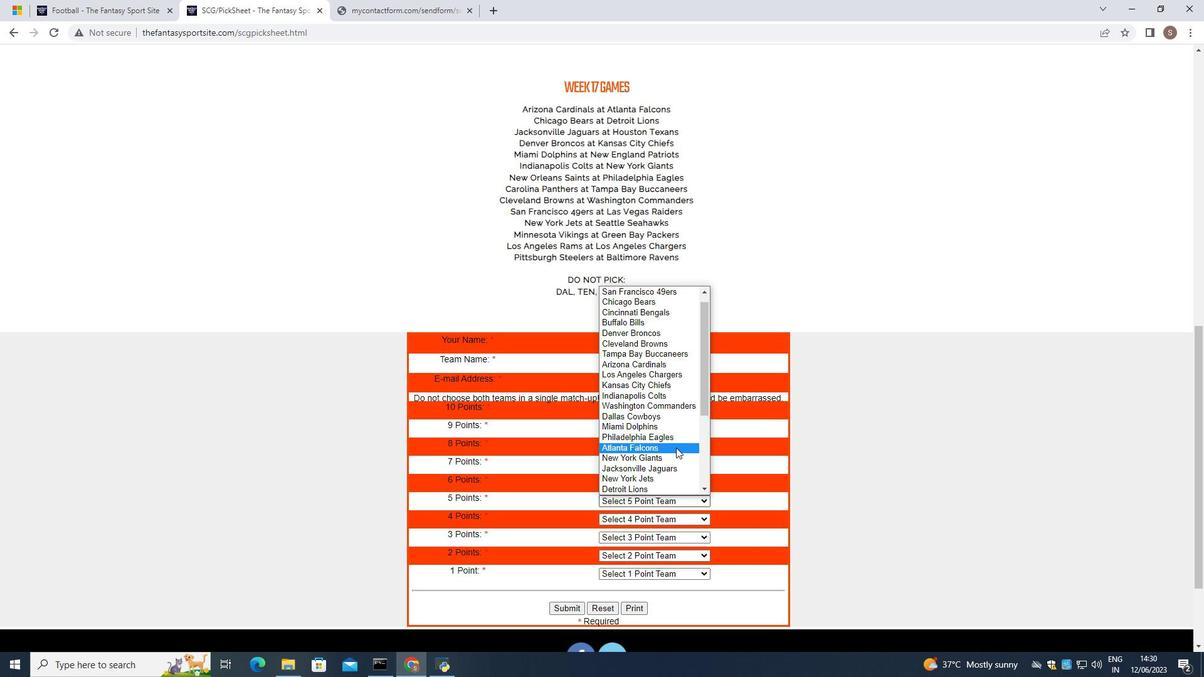 
Action: Mouse scrolled (676, 447) with delta (0, 0)
Screenshot: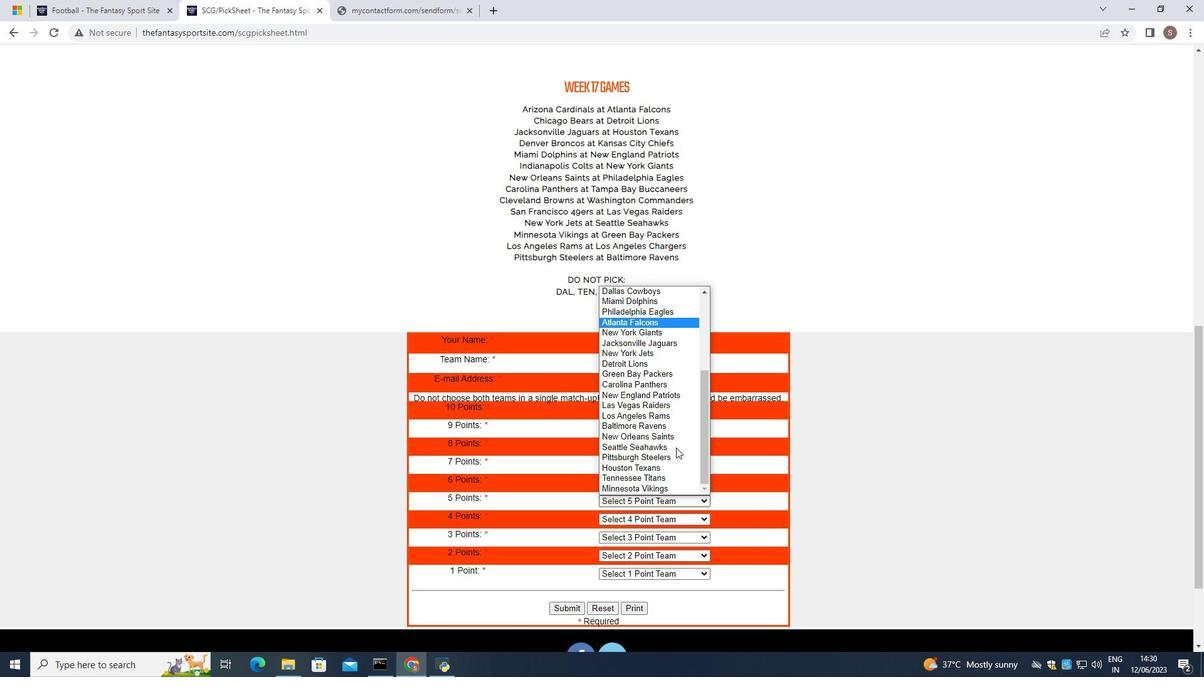 
Action: Mouse scrolled (676, 447) with delta (0, 0)
Screenshot: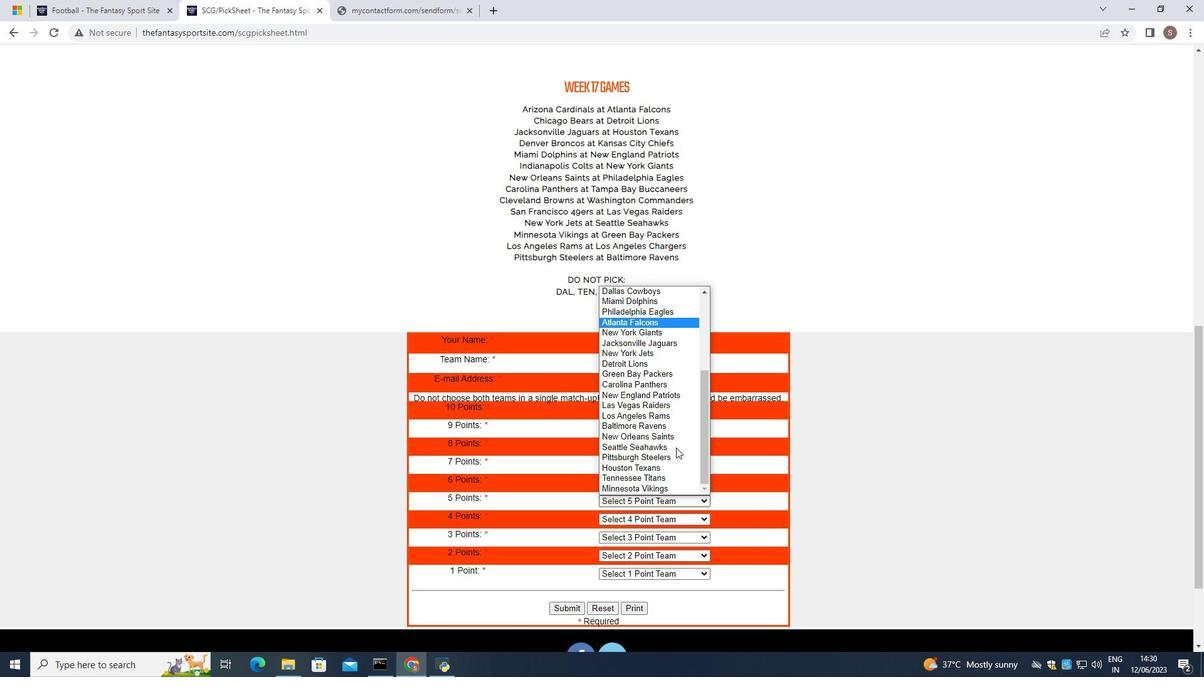 
Action: Mouse scrolled (676, 447) with delta (0, 0)
Screenshot: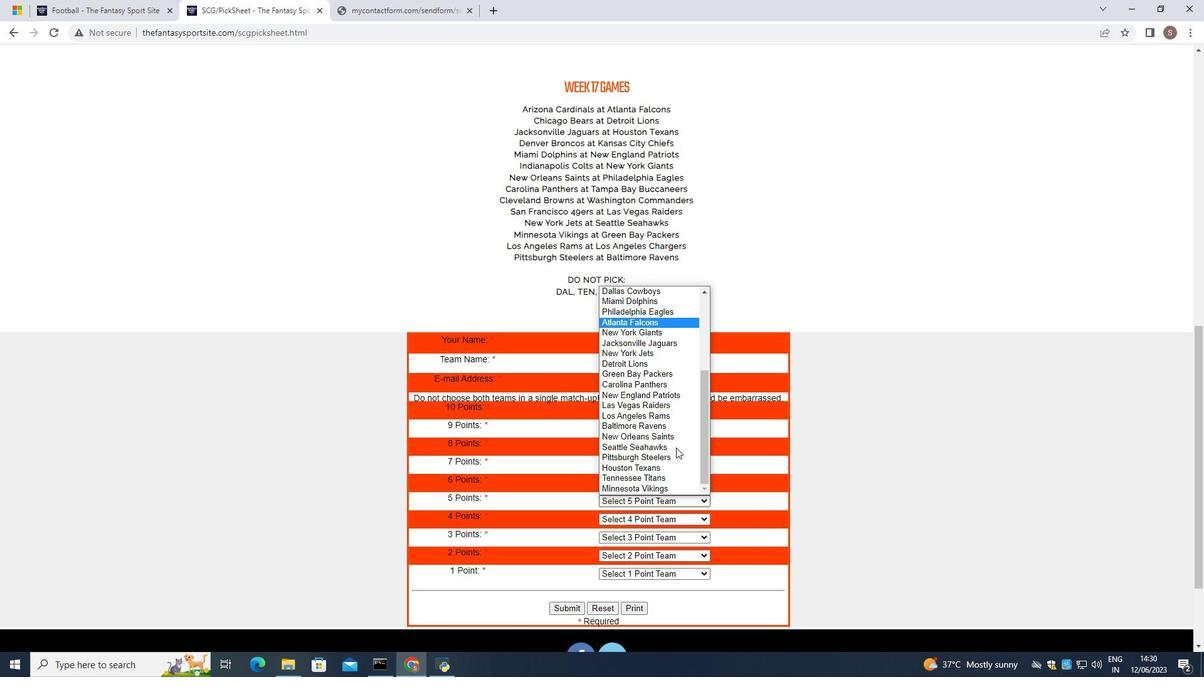 
Action: Mouse moved to (677, 448)
Screenshot: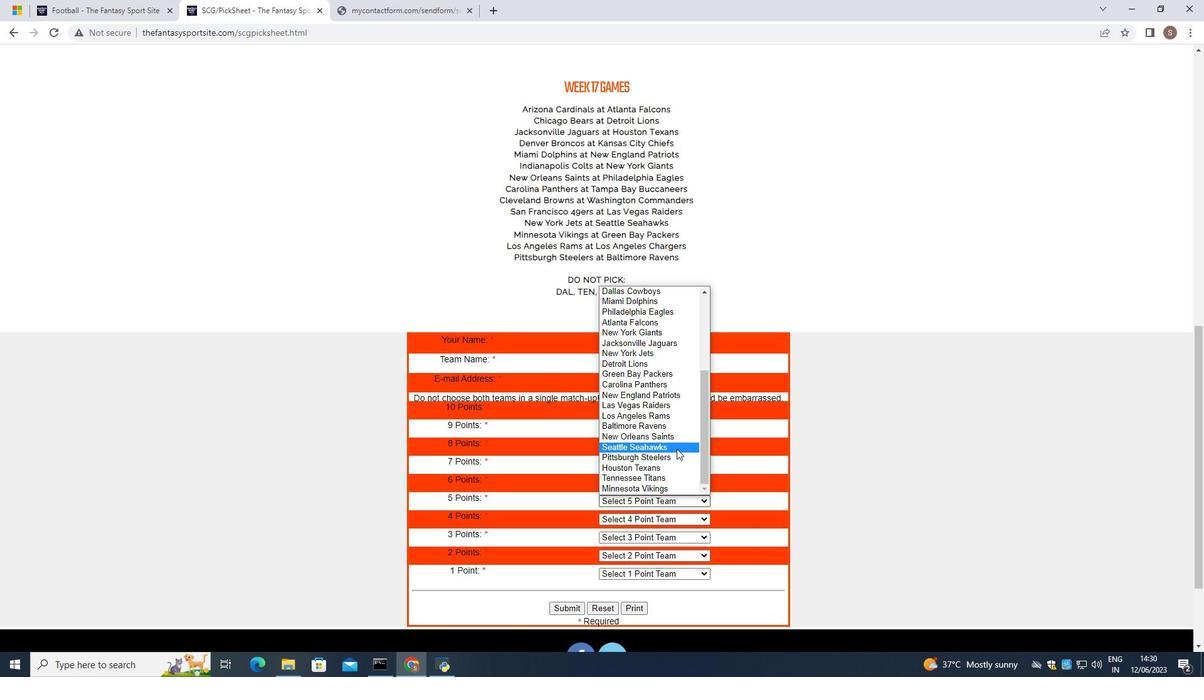 
Action: Mouse pressed left at (677, 448)
Screenshot: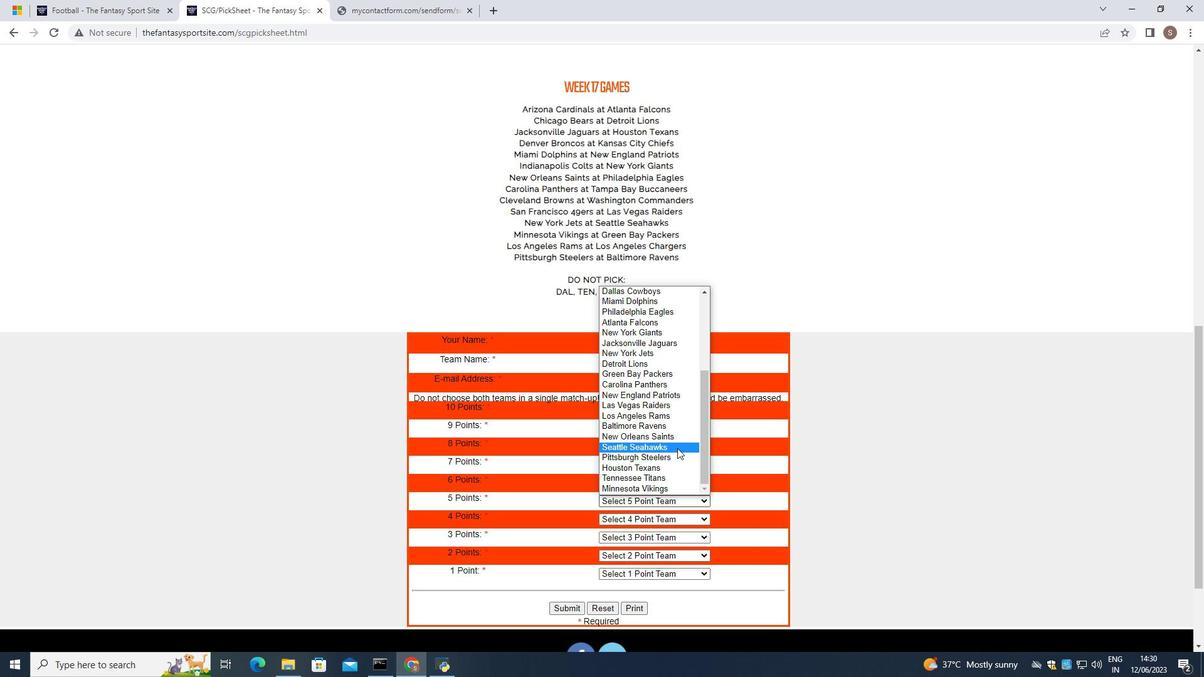 
Action: Mouse moved to (683, 518)
Screenshot: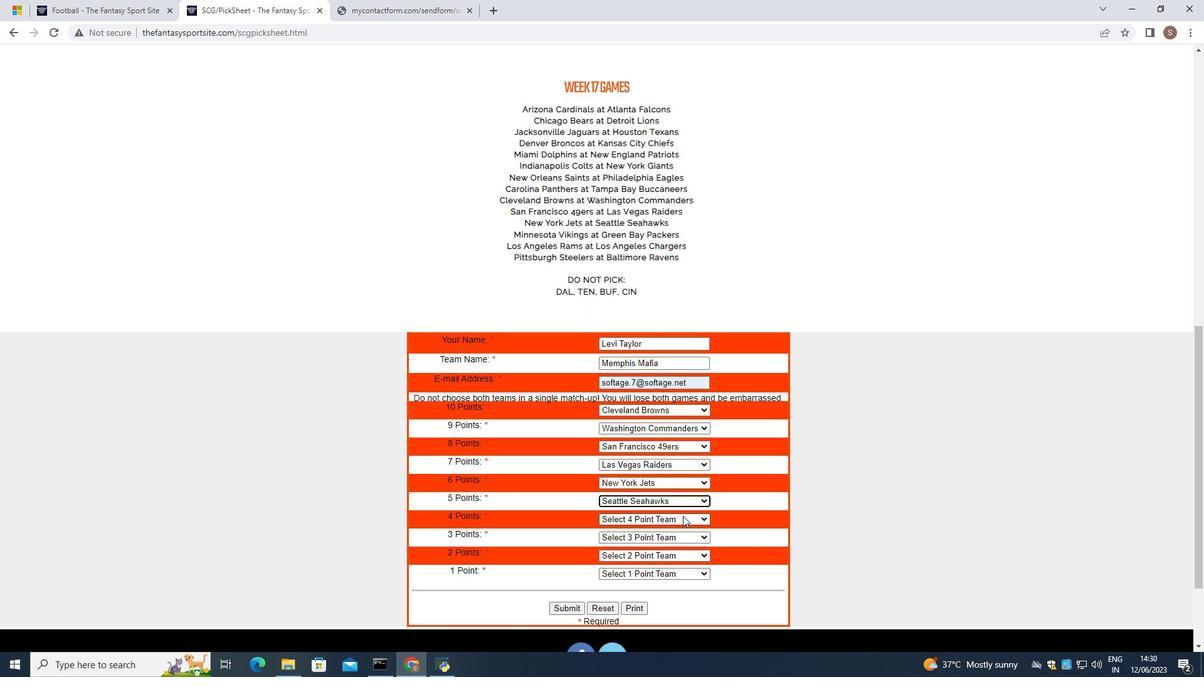 
Action: Mouse pressed left at (683, 518)
Screenshot: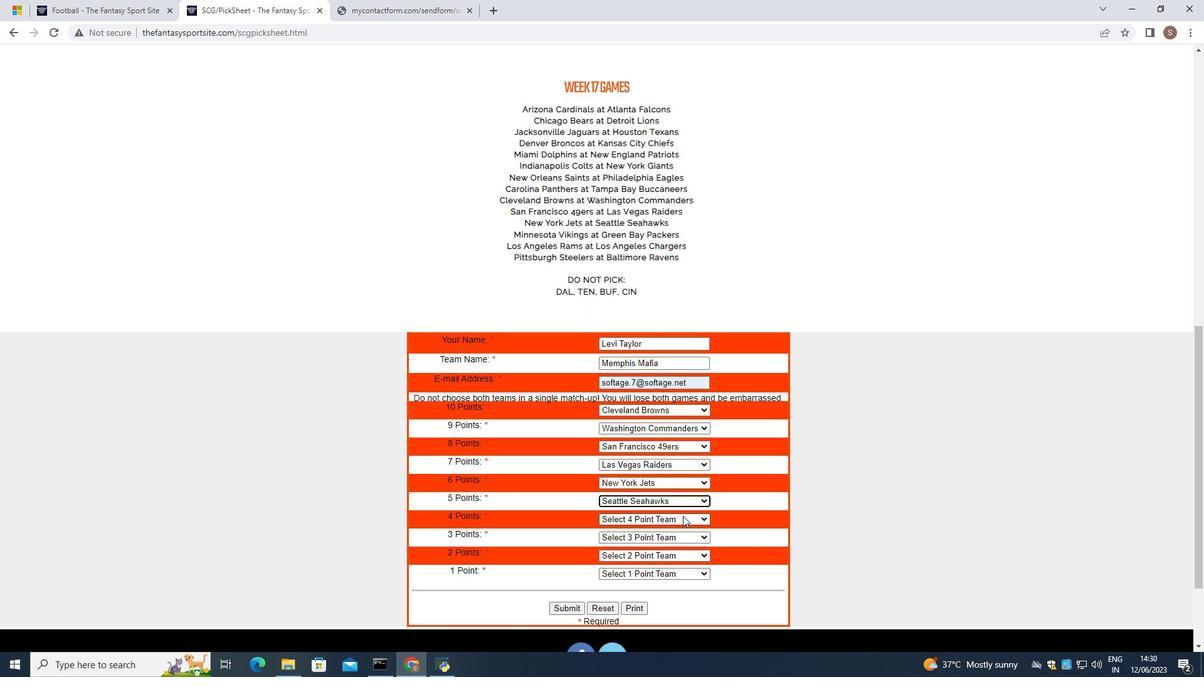 
Action: Mouse moved to (669, 421)
Screenshot: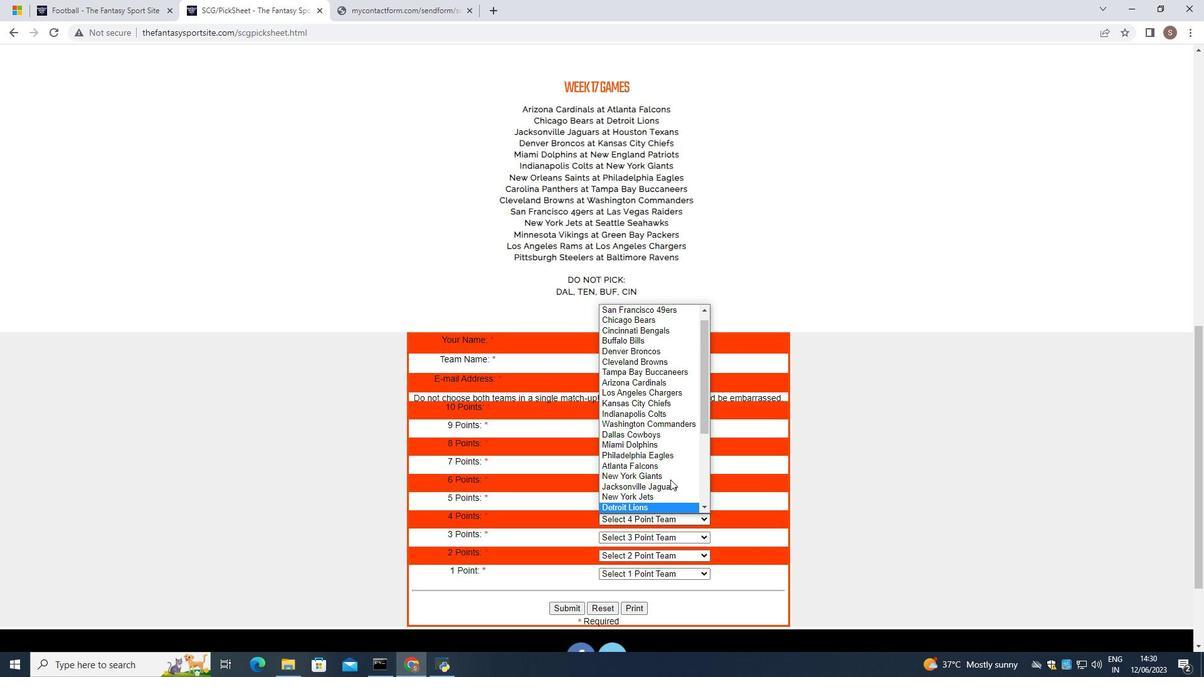 
Action: Mouse scrolled (669, 420) with delta (0, 0)
Screenshot: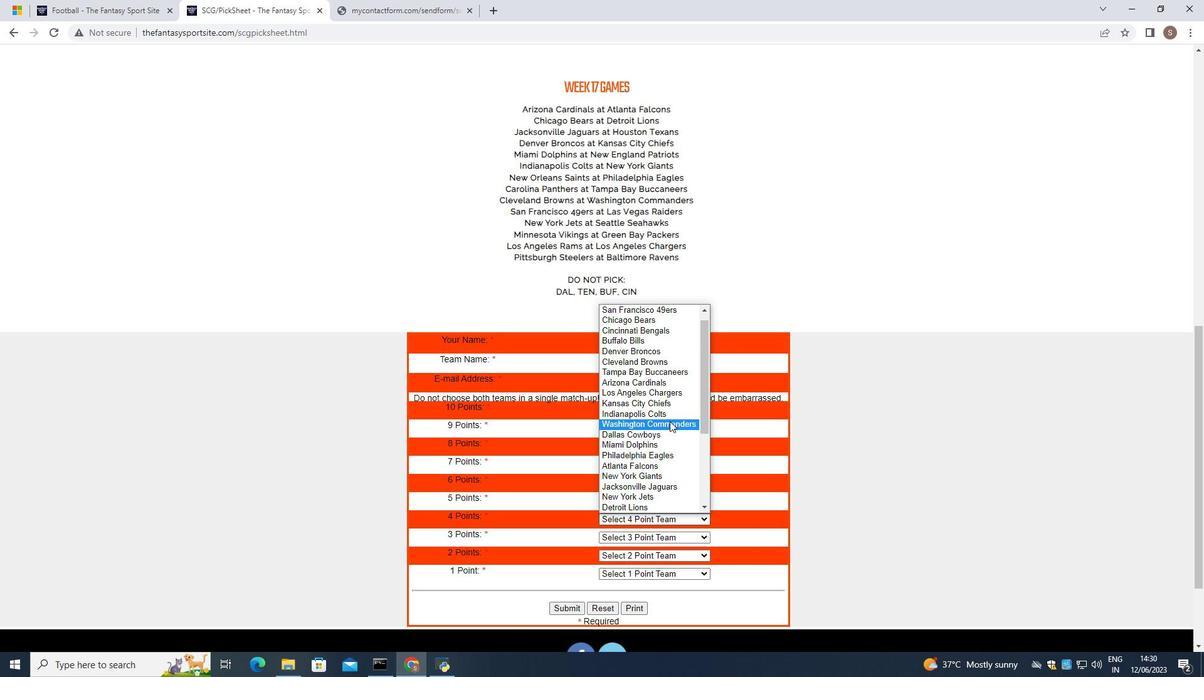 
Action: Mouse scrolled (669, 420) with delta (0, 0)
Screenshot: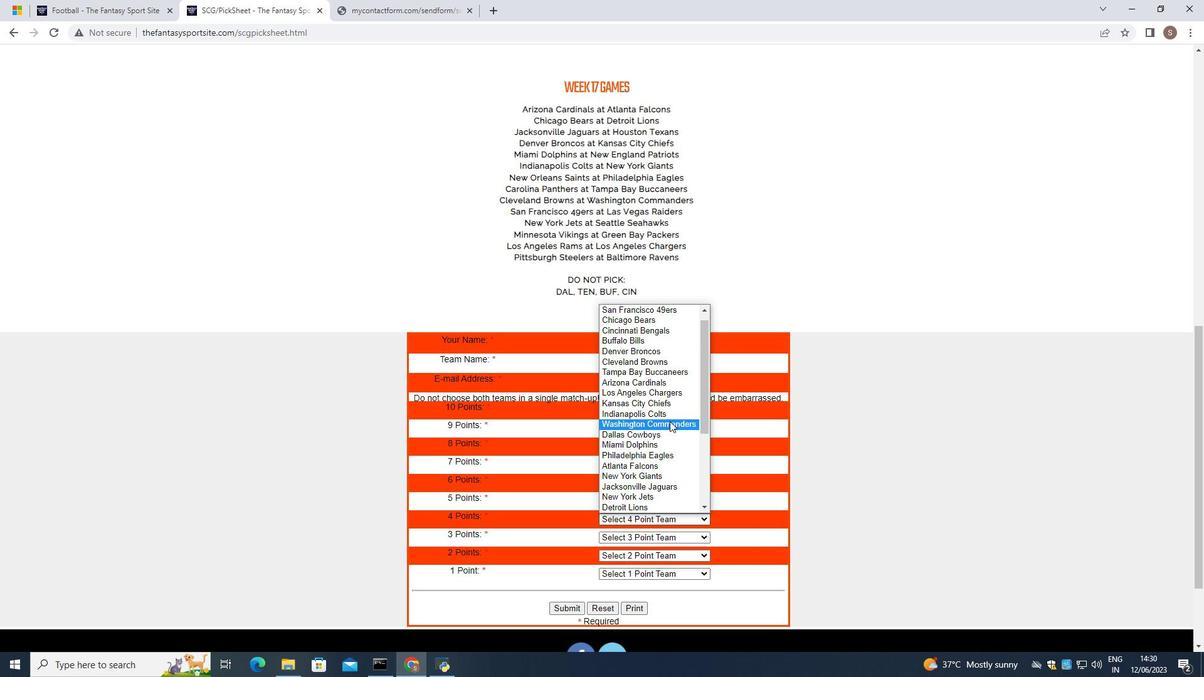 
Action: Mouse scrolled (669, 420) with delta (0, 0)
Screenshot: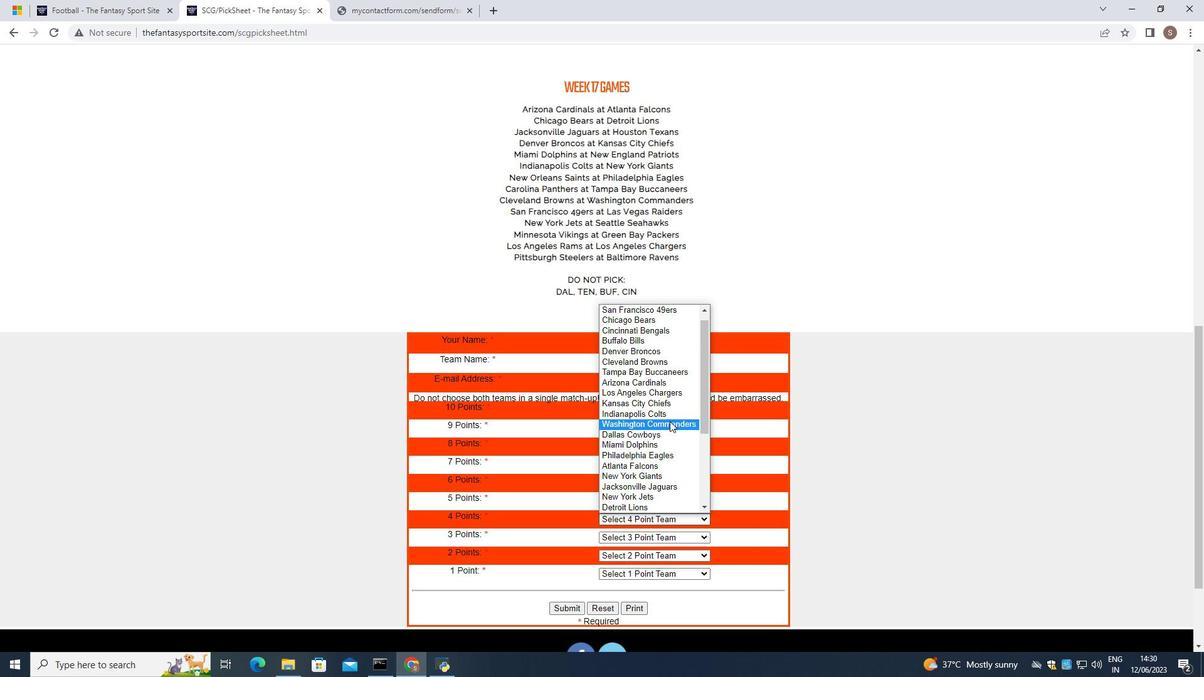 
Action: Mouse scrolled (669, 420) with delta (0, 0)
Screenshot: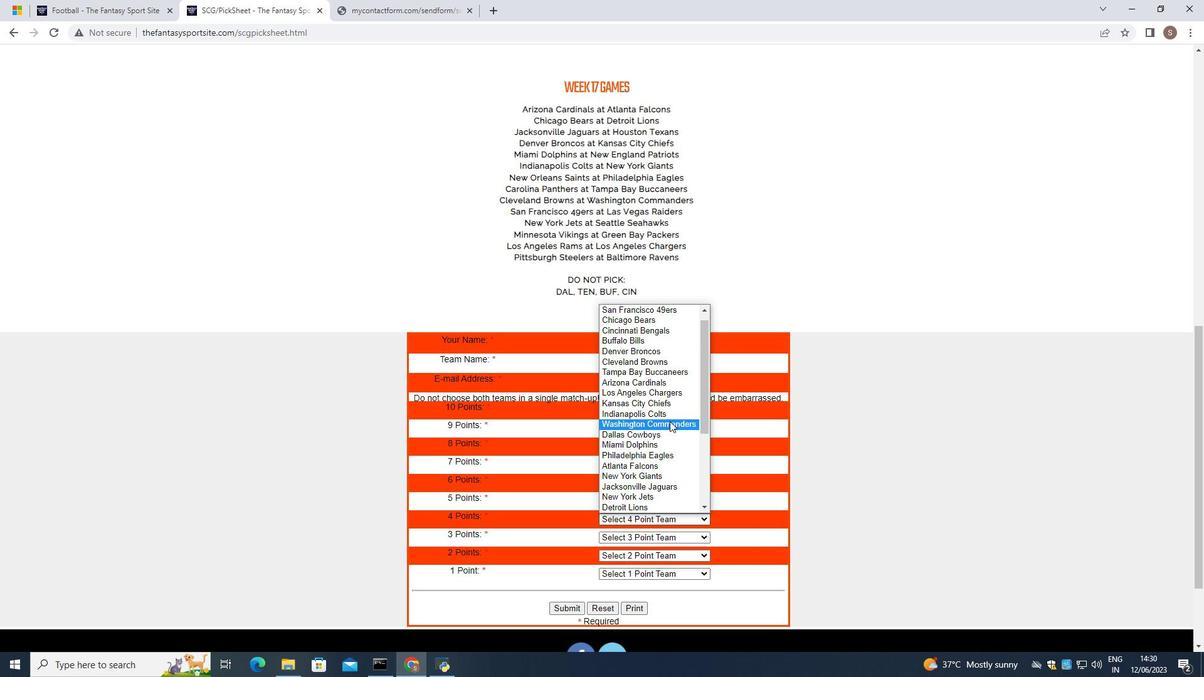 
Action: Mouse scrolled (669, 420) with delta (0, 0)
Screenshot: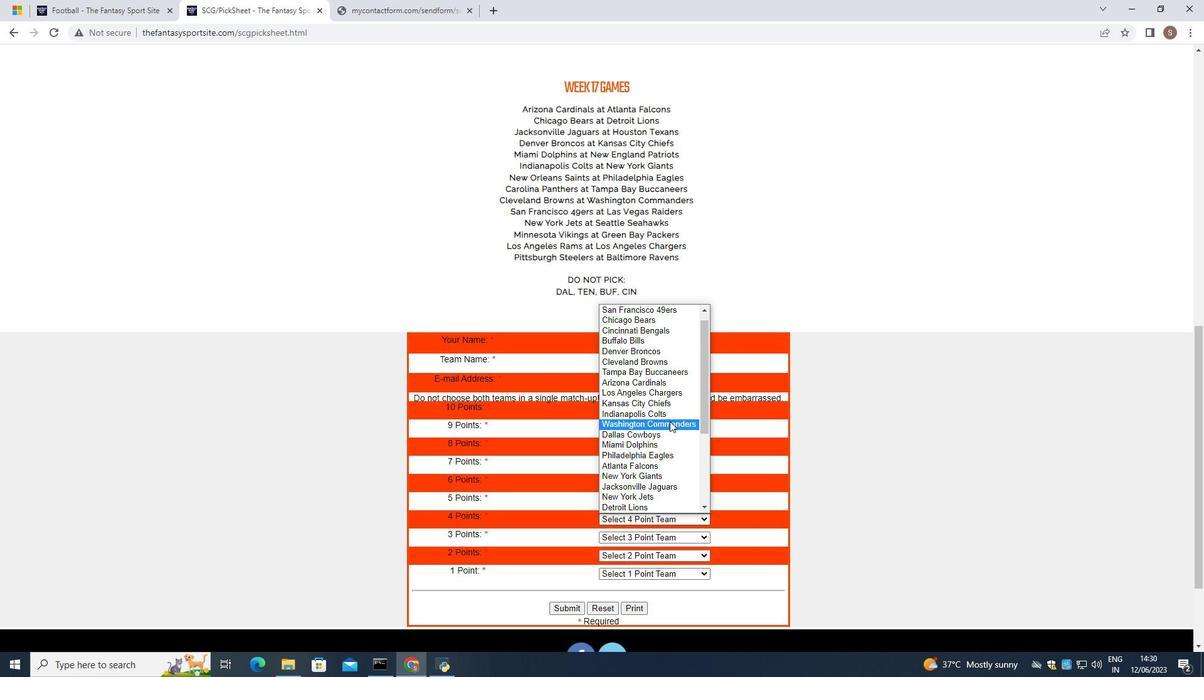 
Action: Mouse scrolled (669, 420) with delta (0, 0)
Screenshot: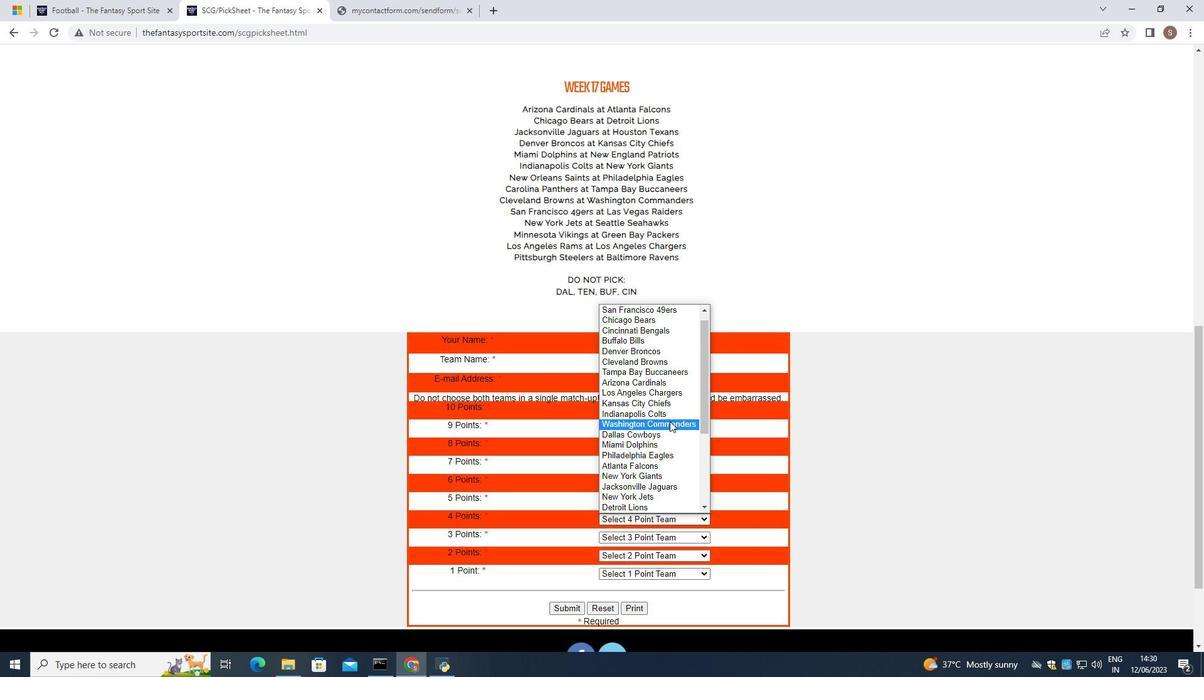 
Action: Mouse scrolled (669, 420) with delta (0, 0)
Screenshot: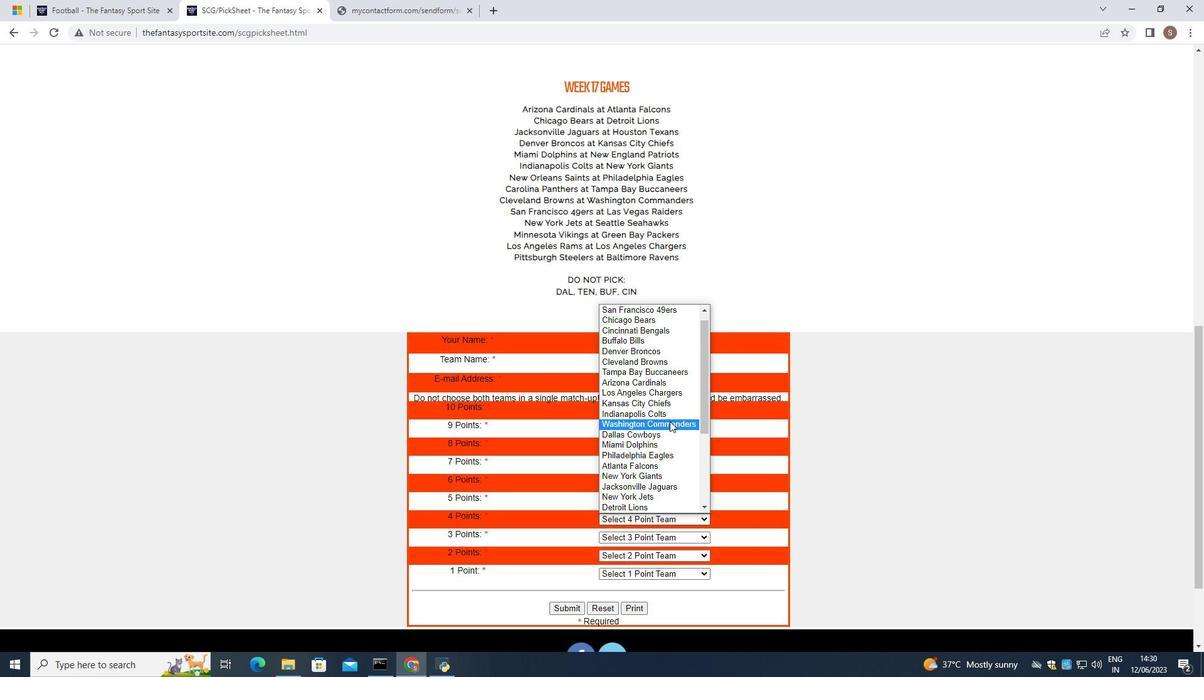
Action: Mouse moved to (685, 511)
Screenshot: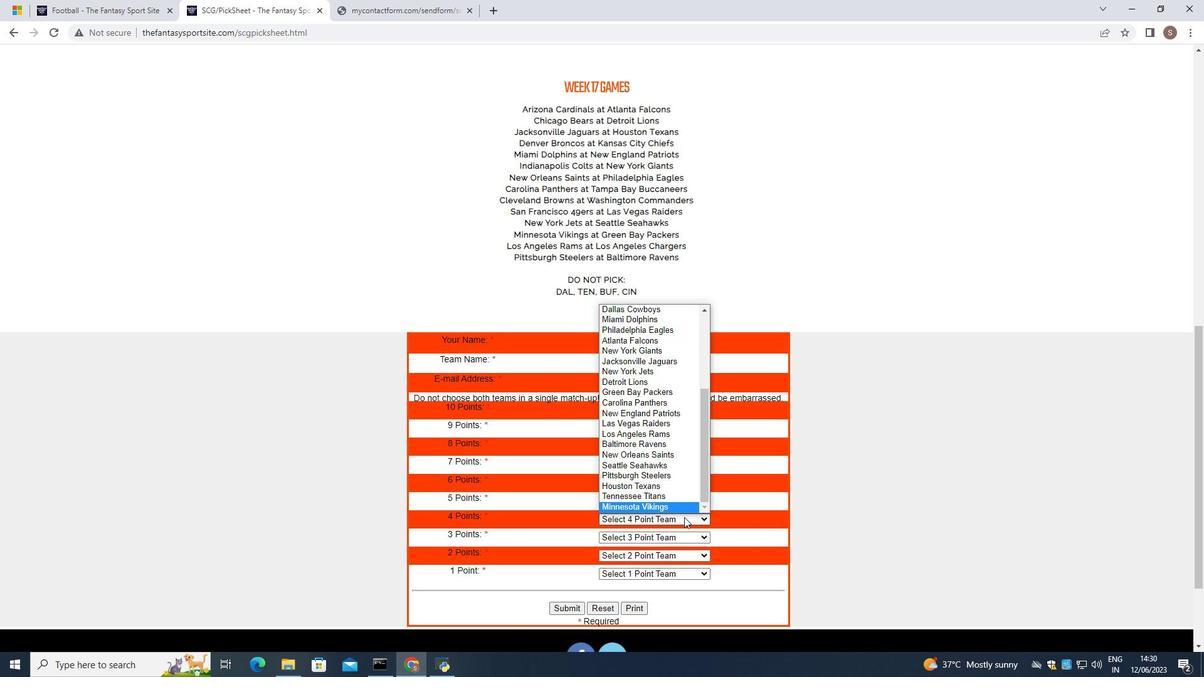 
Action: Mouse pressed left at (685, 511)
Screenshot: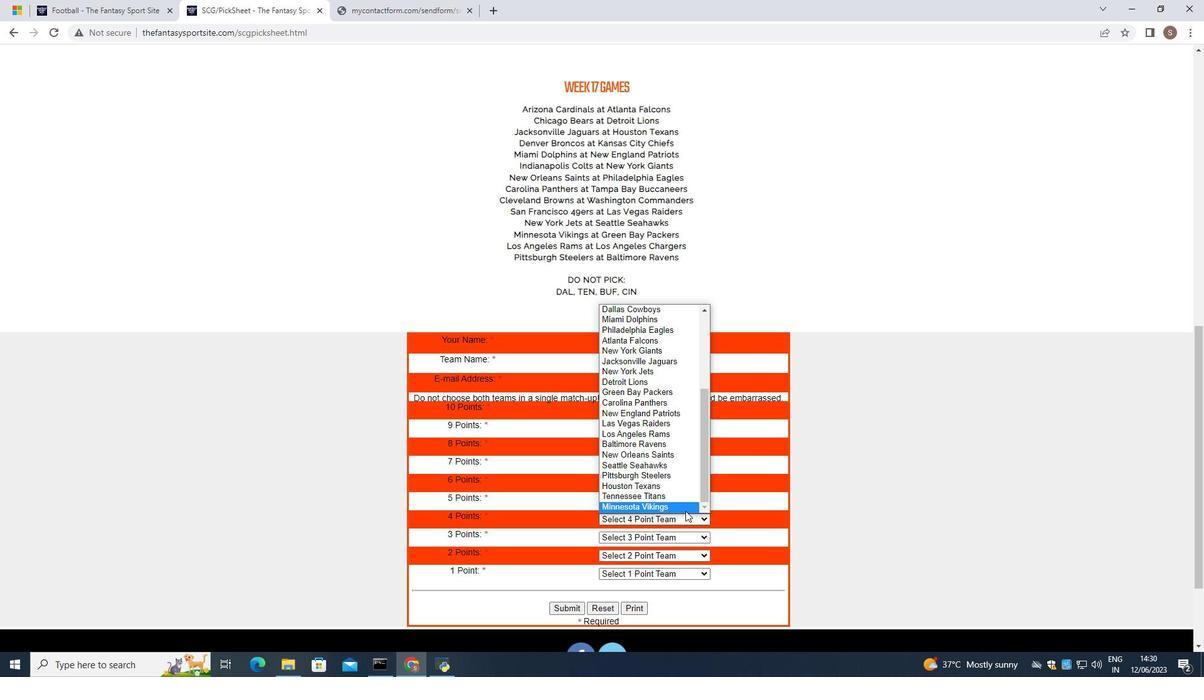 
Action: Mouse moved to (677, 538)
Screenshot: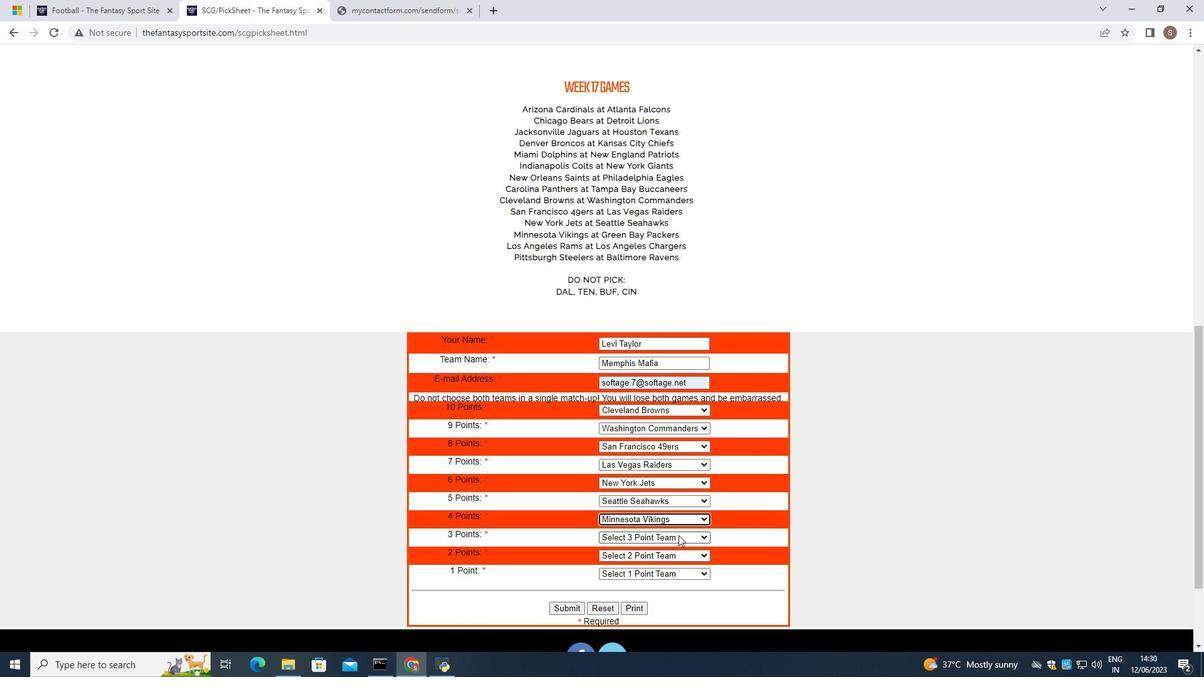
Action: Mouse pressed left at (677, 538)
Screenshot: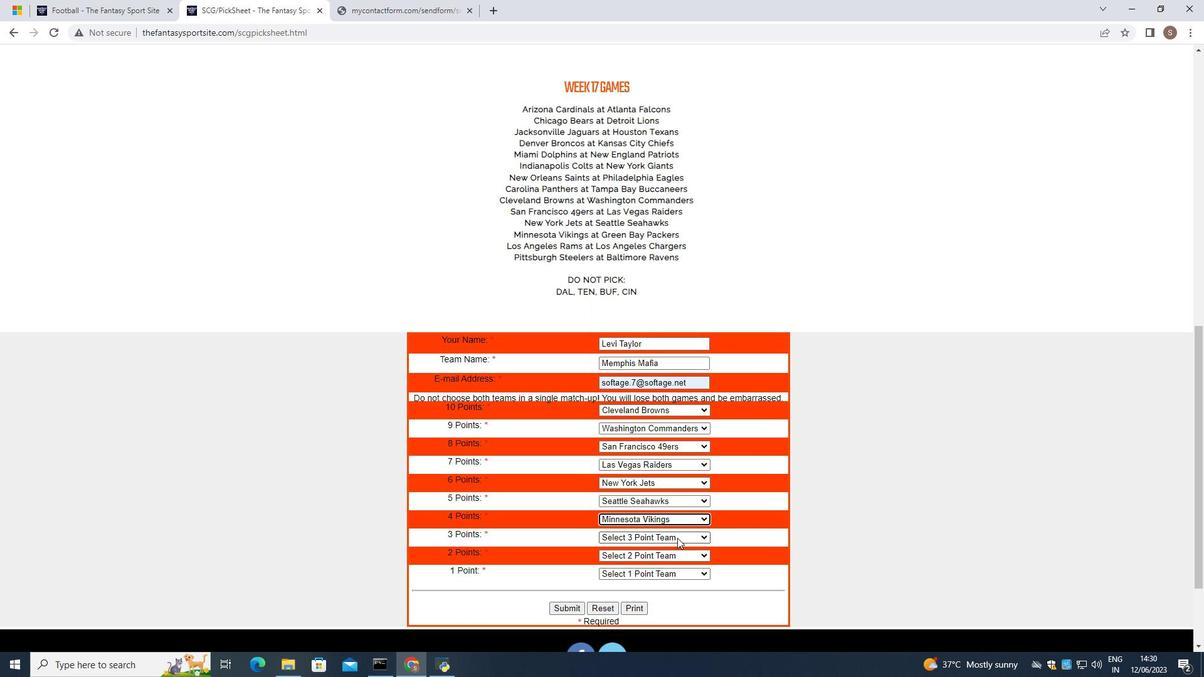 
Action: Mouse moved to (676, 500)
Screenshot: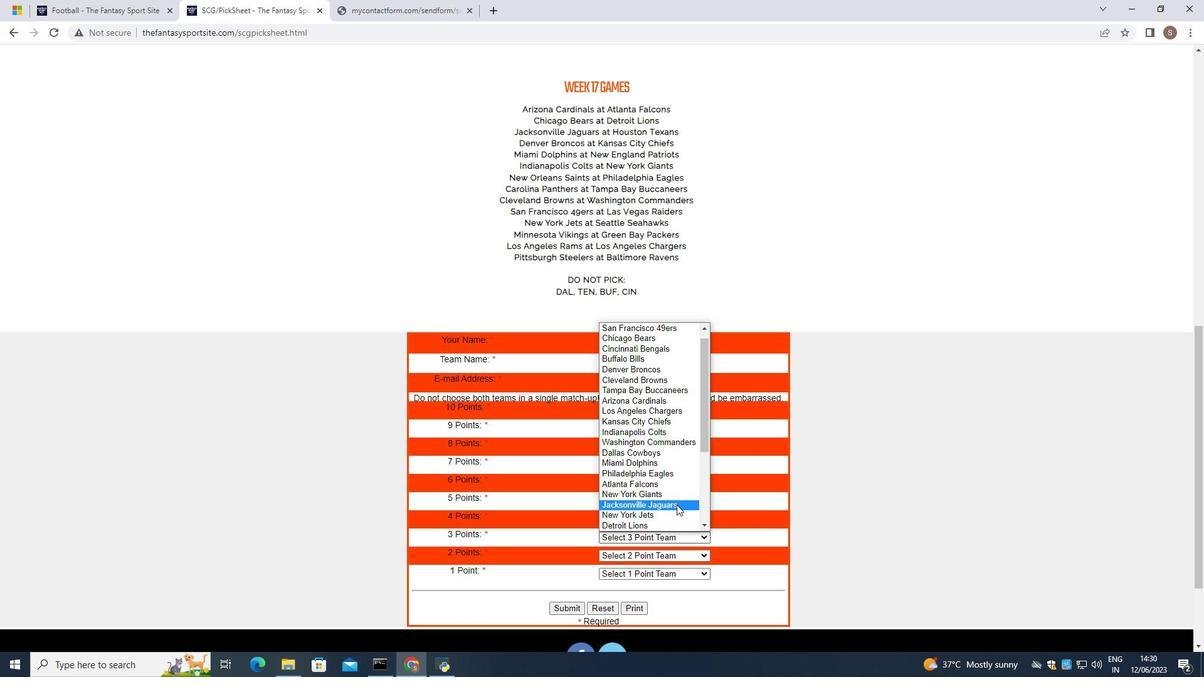 
Action: Mouse scrolled (676, 499) with delta (0, 0)
Screenshot: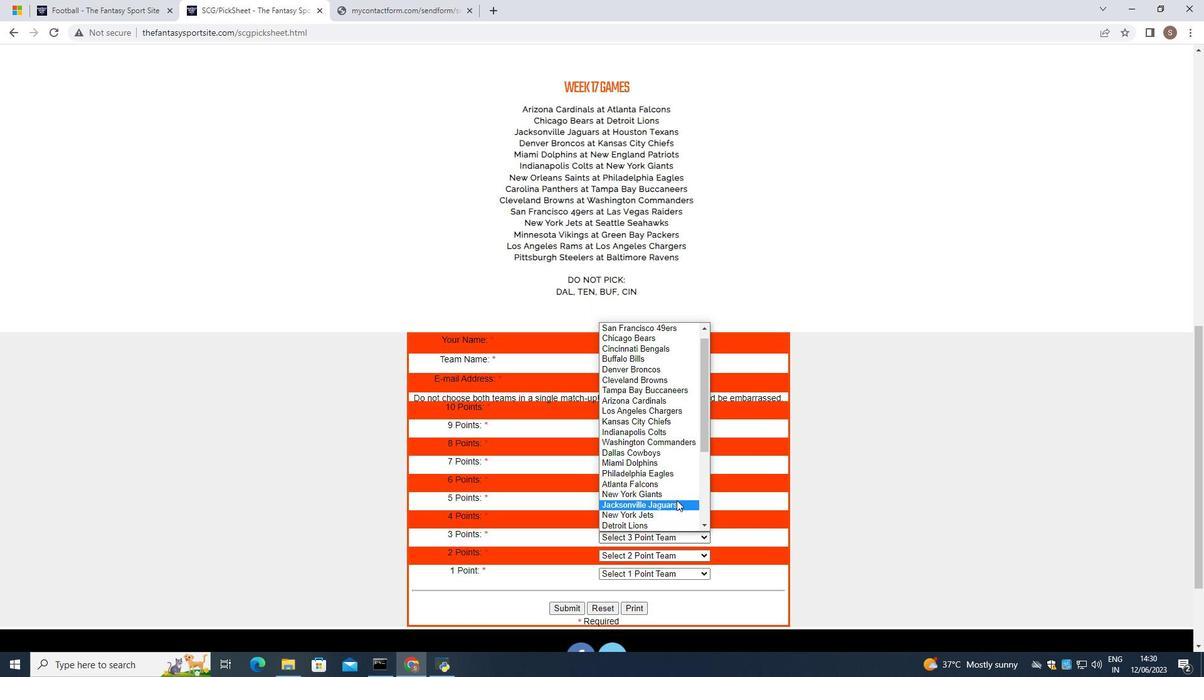 
Action: Mouse scrolled (676, 499) with delta (0, 0)
Screenshot: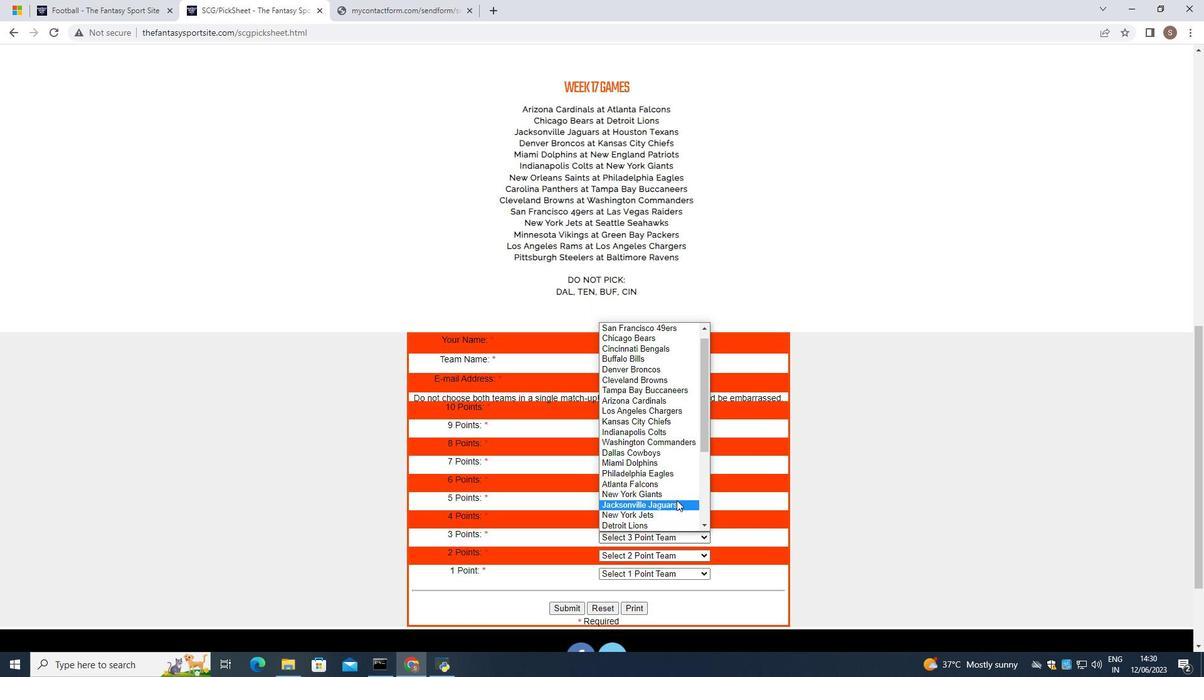 
Action: Mouse scrolled (676, 499) with delta (0, 0)
Screenshot: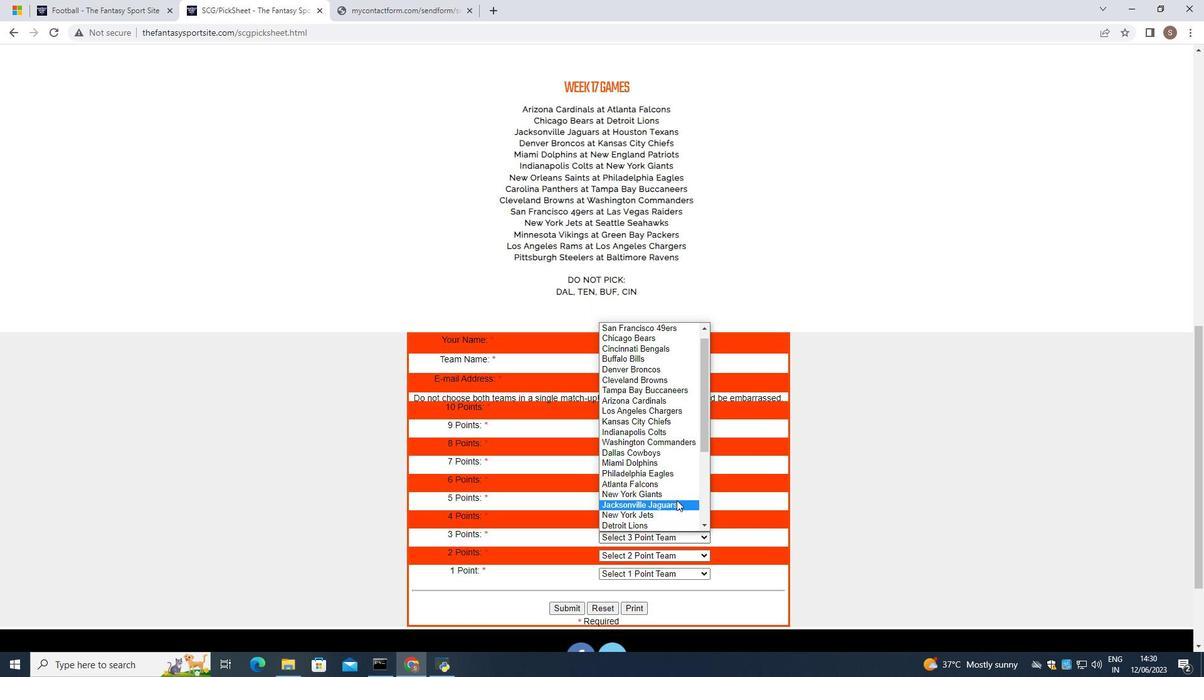 
Action: Mouse scrolled (676, 499) with delta (0, 0)
Screenshot: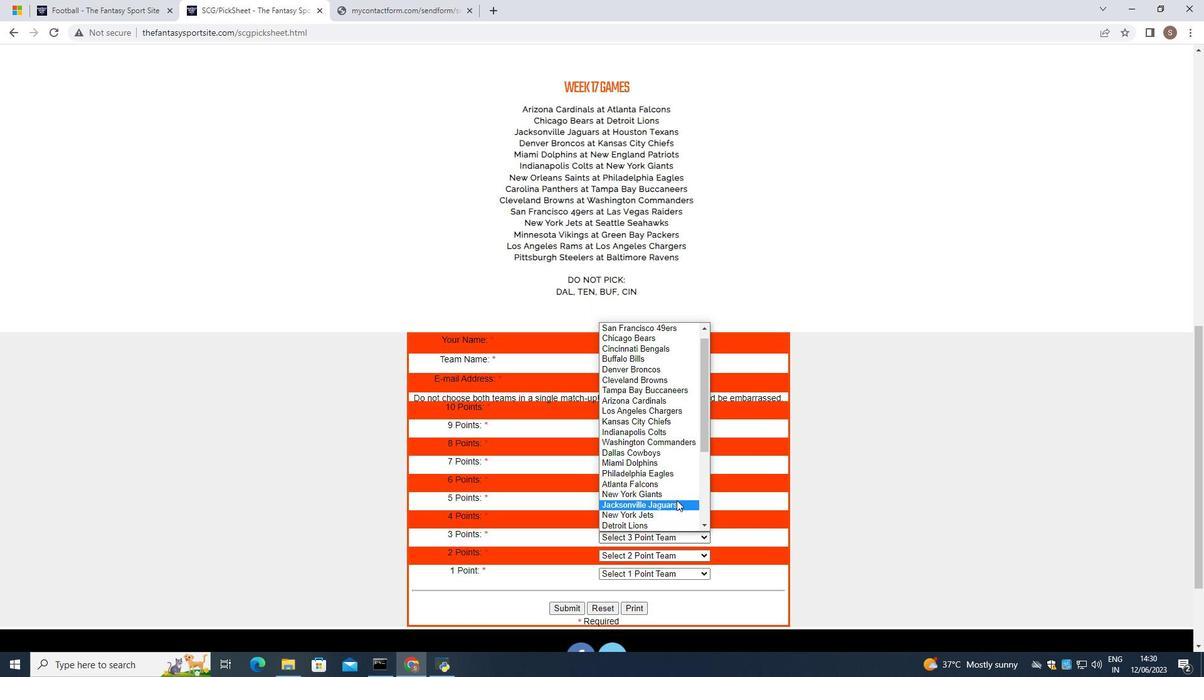 
Action: Mouse scrolled (676, 499) with delta (0, 0)
Screenshot: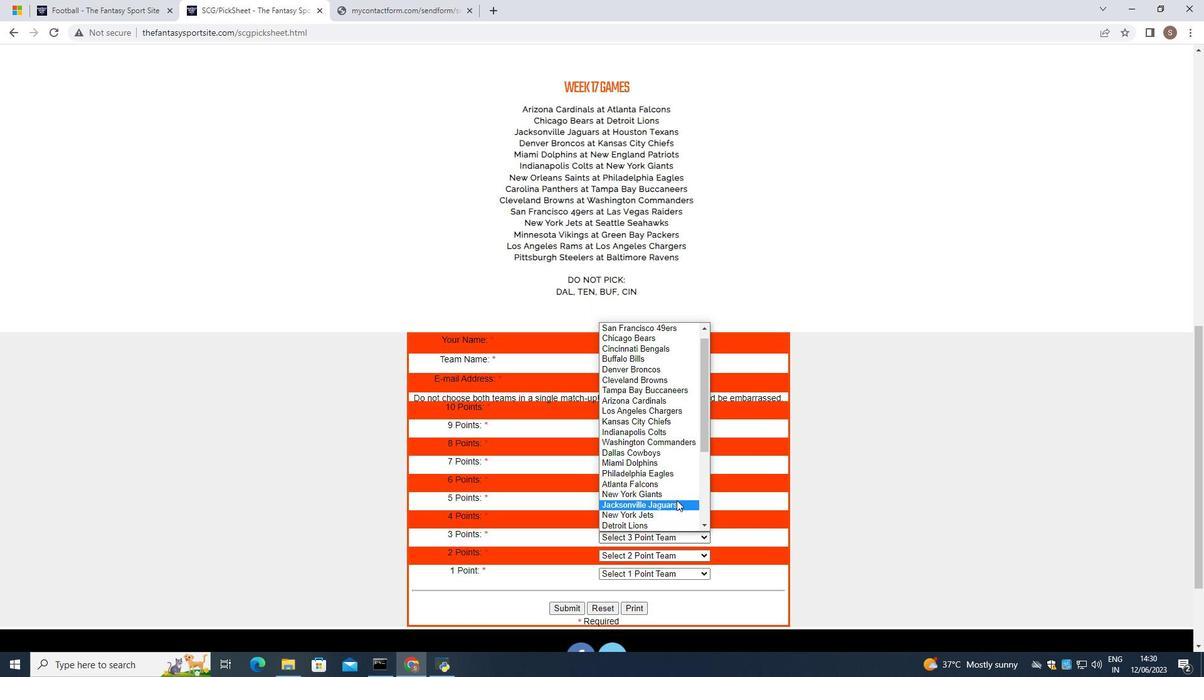 
Action: Mouse scrolled (676, 499) with delta (0, 0)
Screenshot: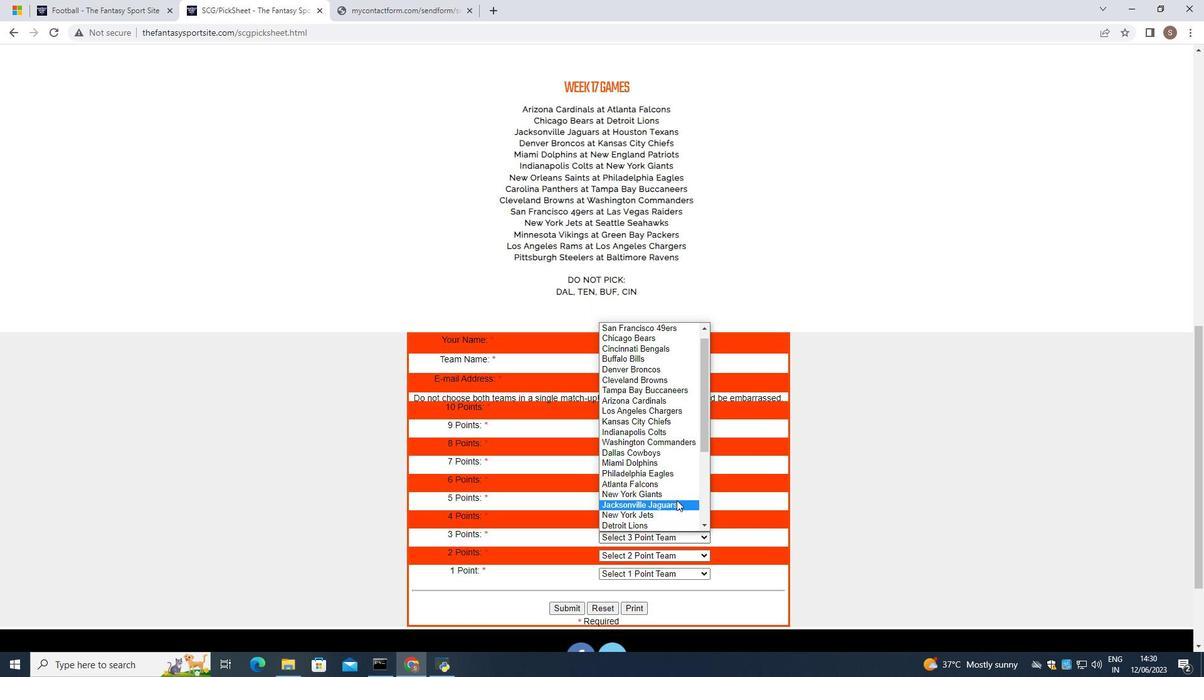 
Action: Mouse scrolled (676, 499) with delta (0, 0)
Screenshot: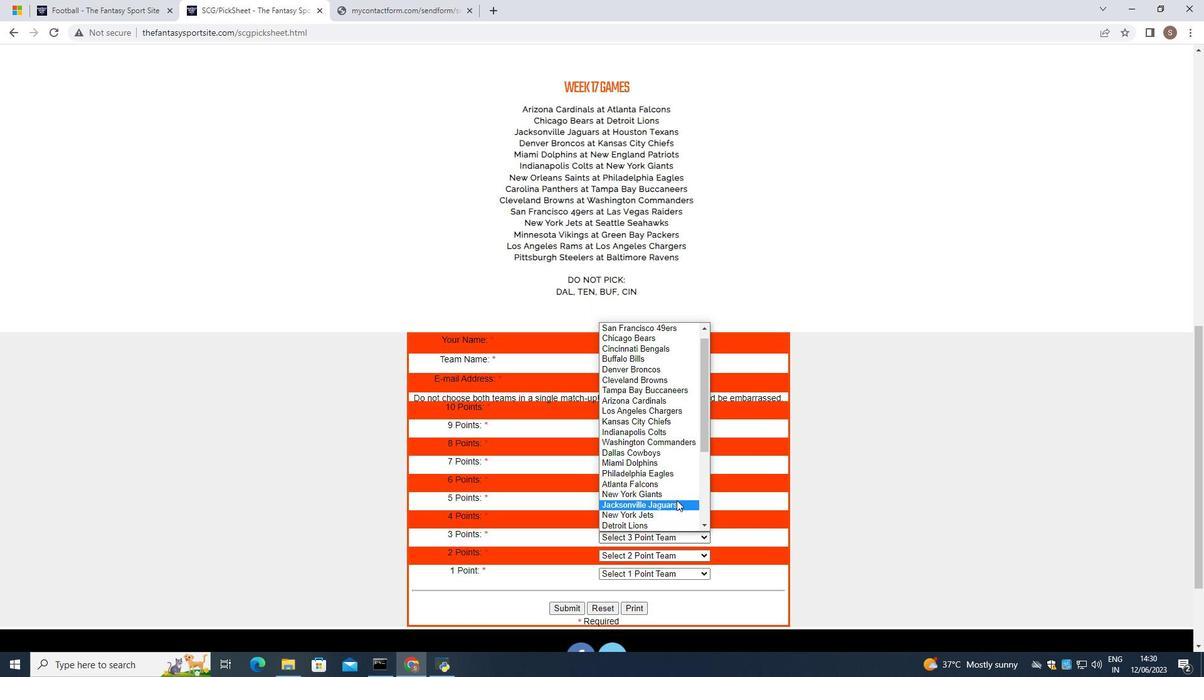 
Action: Mouse scrolled (676, 499) with delta (0, 0)
Screenshot: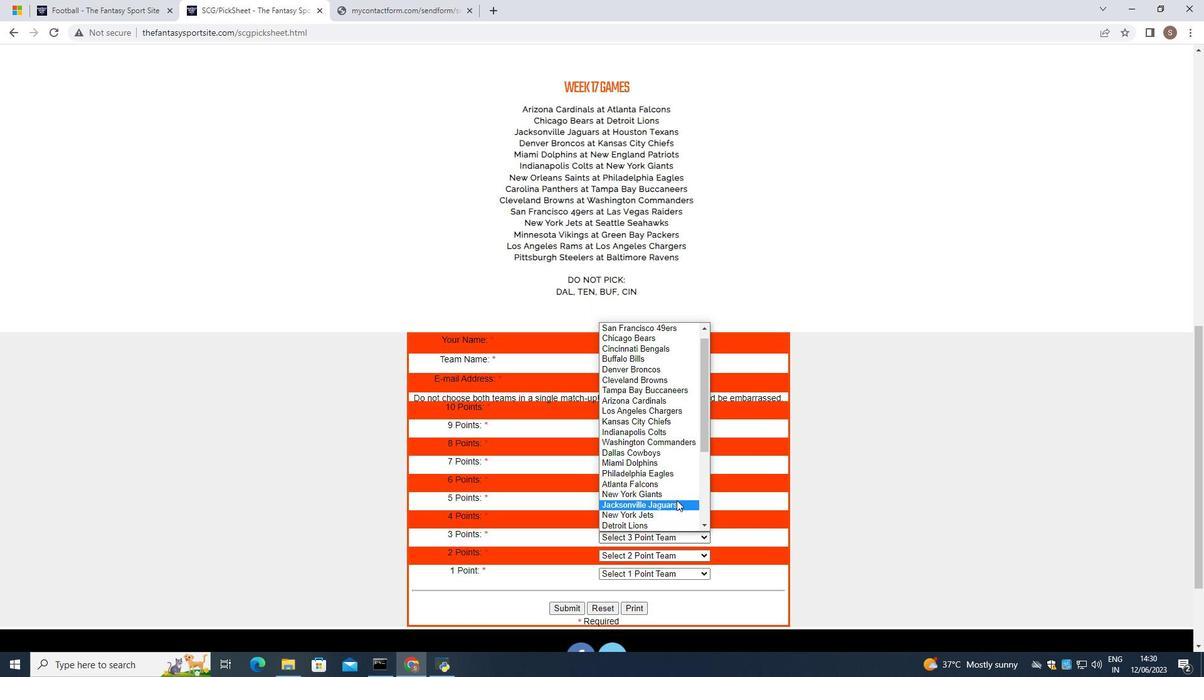 
Action: Mouse scrolled (676, 499) with delta (0, 0)
Screenshot: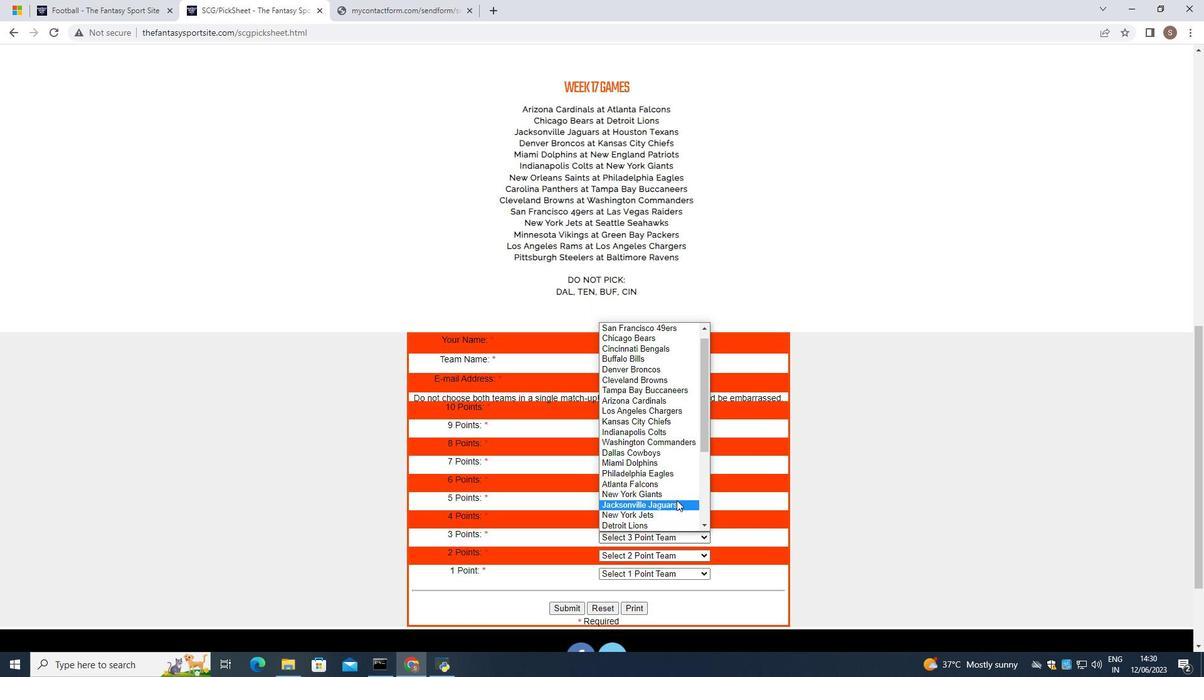 
Action: Mouse scrolled (676, 499) with delta (0, 0)
Screenshot: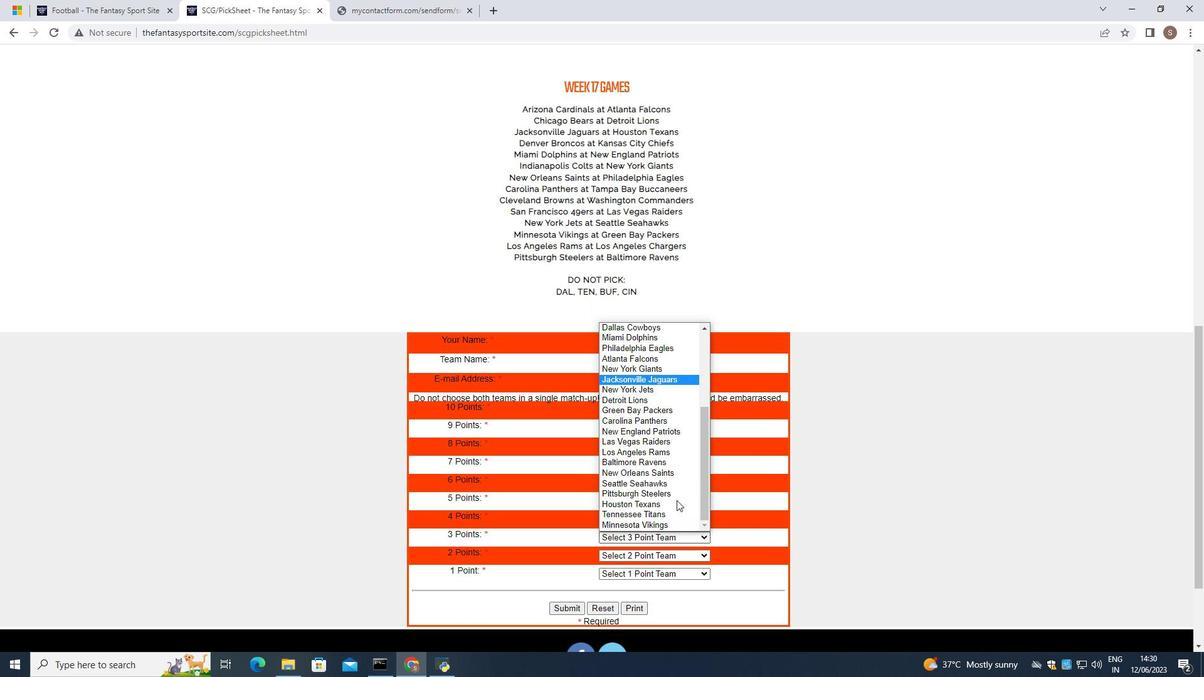 
Action: Mouse scrolled (676, 499) with delta (0, 0)
Screenshot: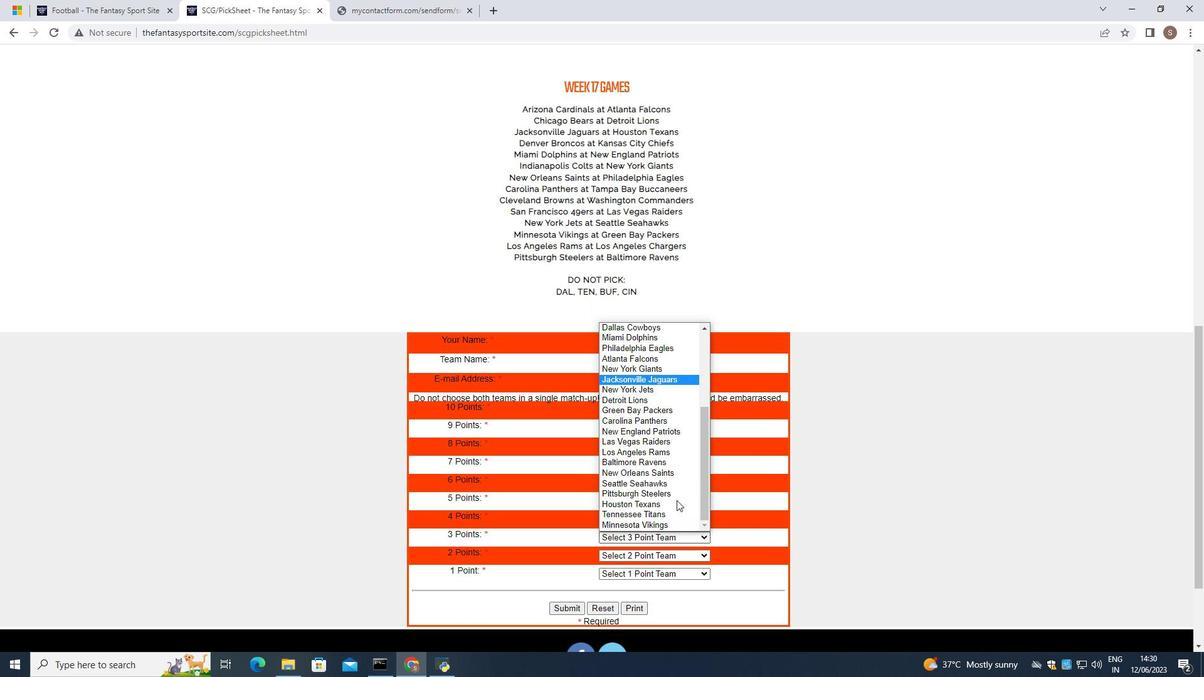 
Action: Mouse scrolled (676, 499) with delta (0, 0)
Screenshot: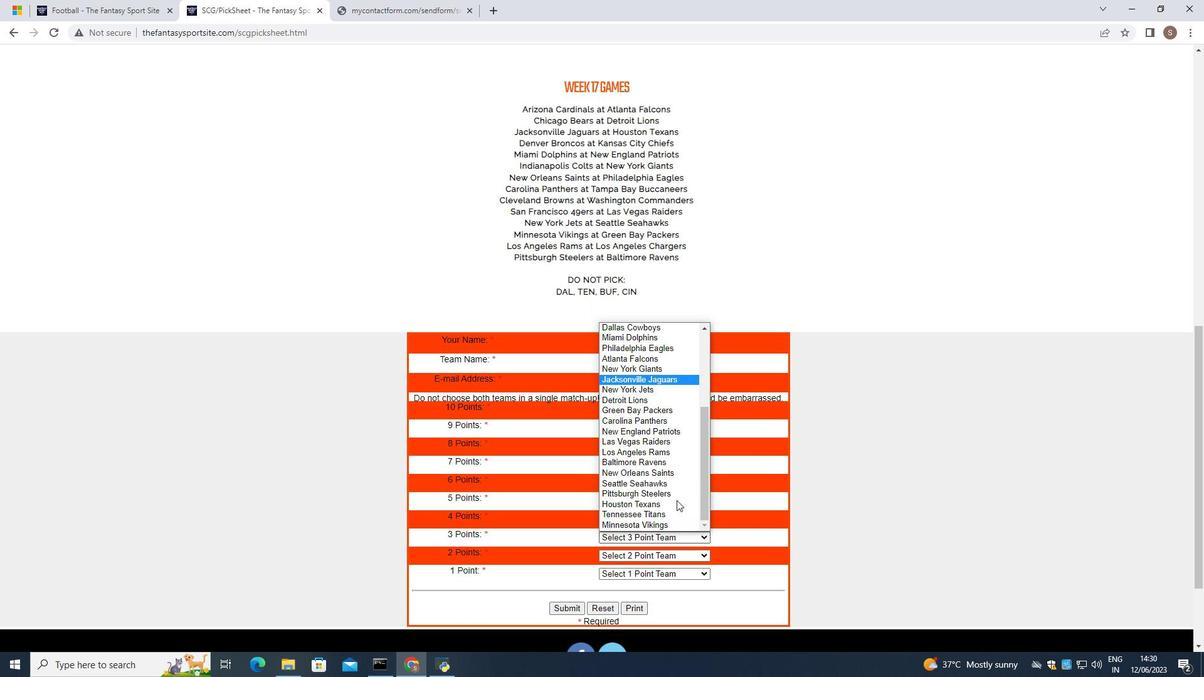 
Action: Mouse scrolled (676, 499) with delta (0, 0)
Screenshot: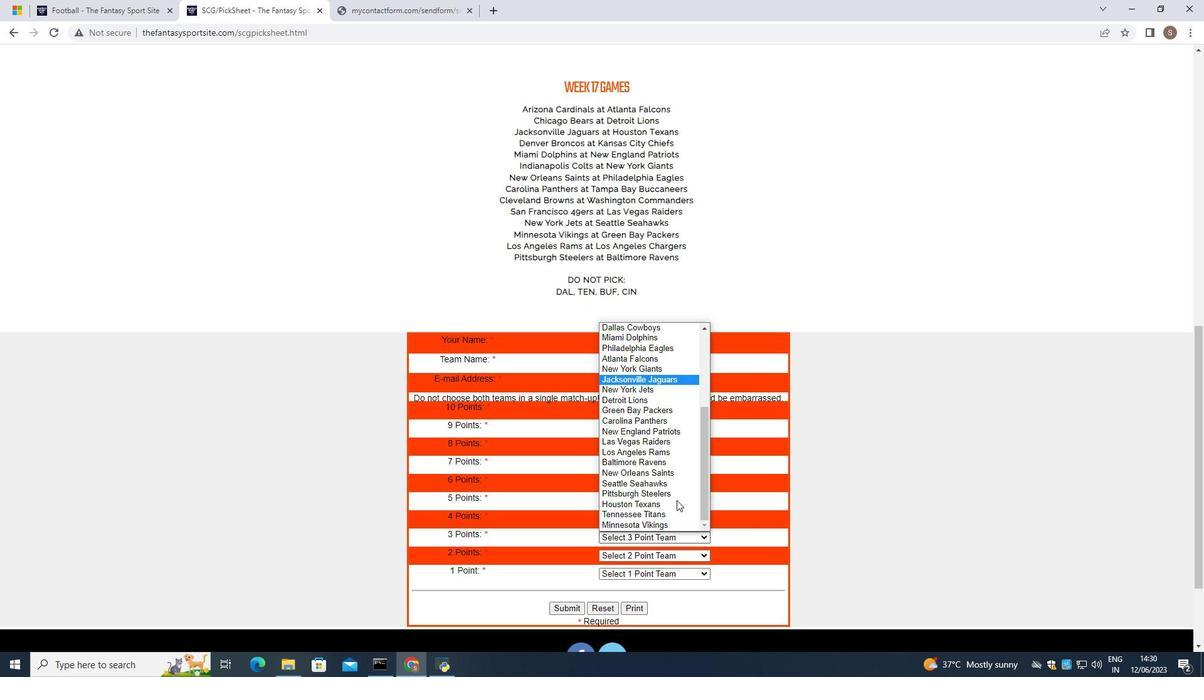 
Action: Mouse scrolled (676, 499) with delta (0, 0)
Screenshot: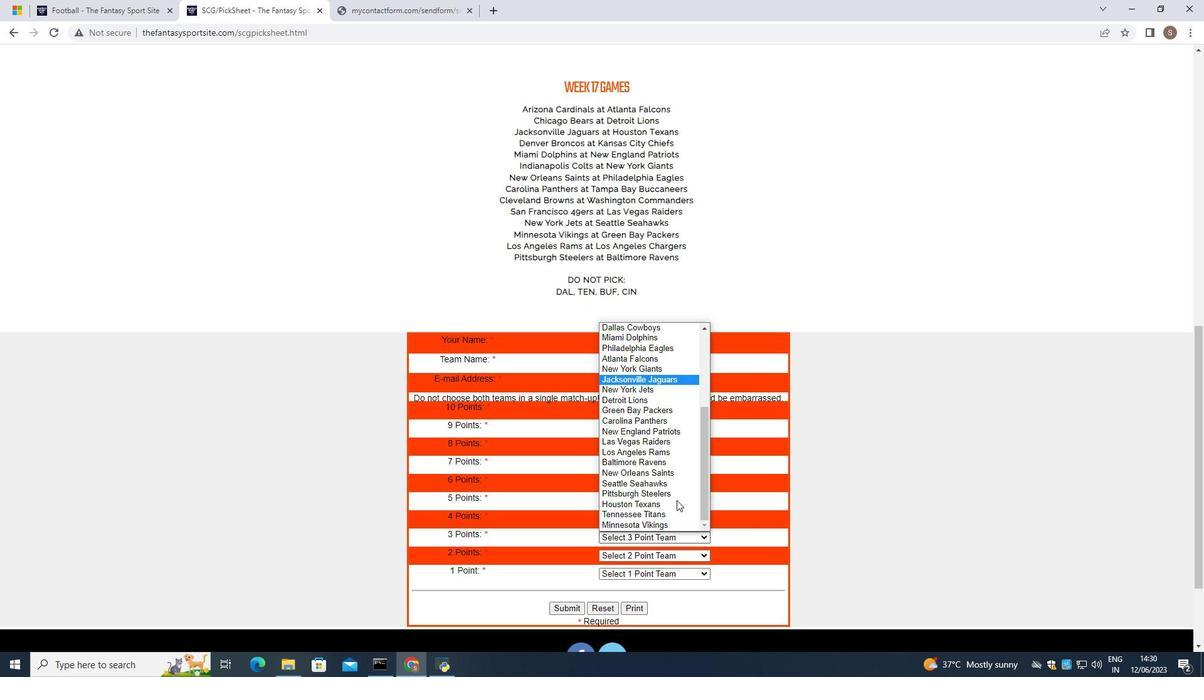 
Action: Mouse scrolled (676, 499) with delta (0, 0)
Screenshot: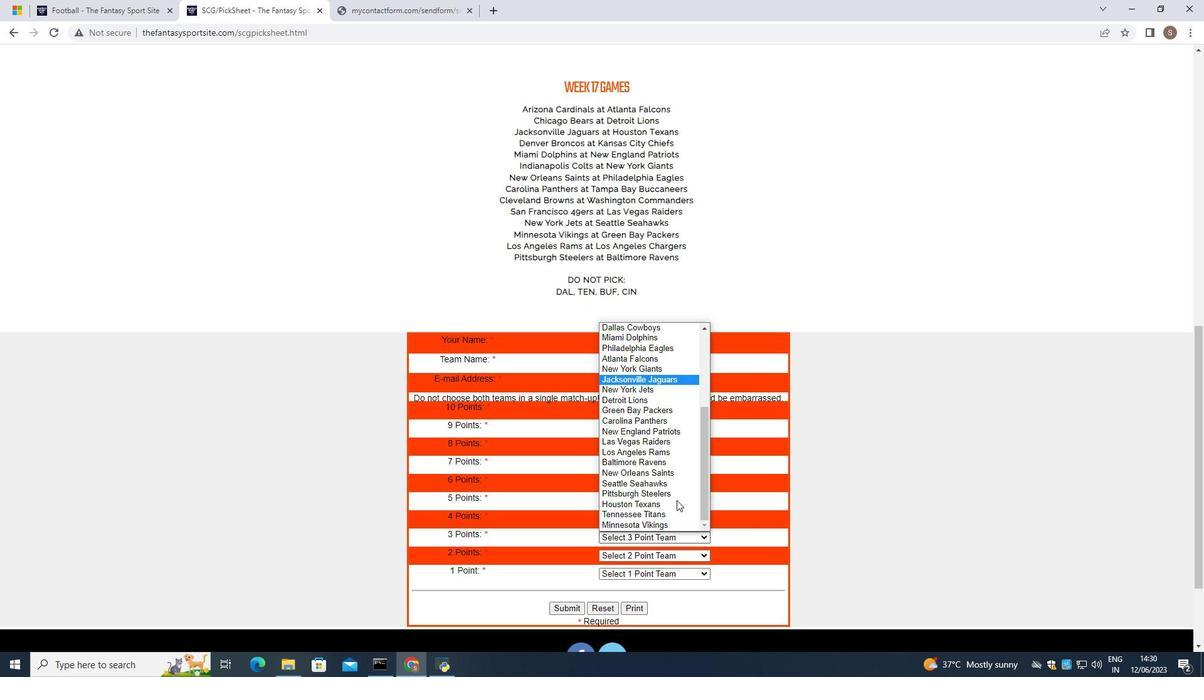 
Action: Mouse scrolled (676, 499) with delta (0, 0)
Screenshot: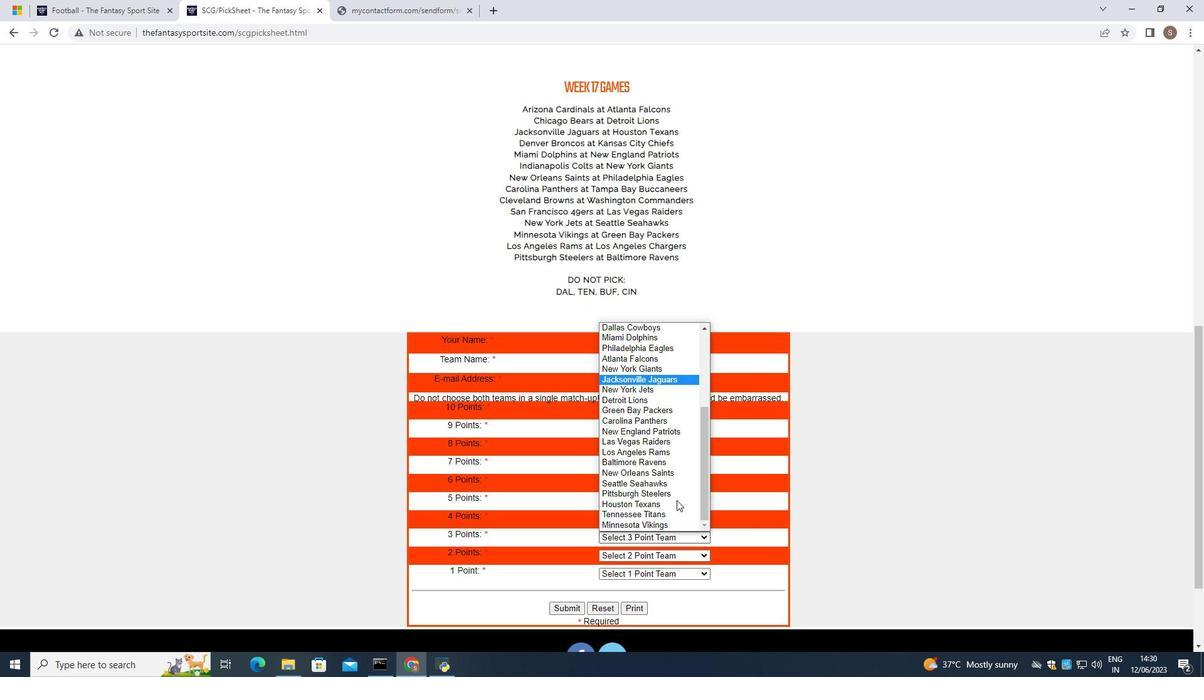 
Action: Mouse moved to (672, 412)
Screenshot: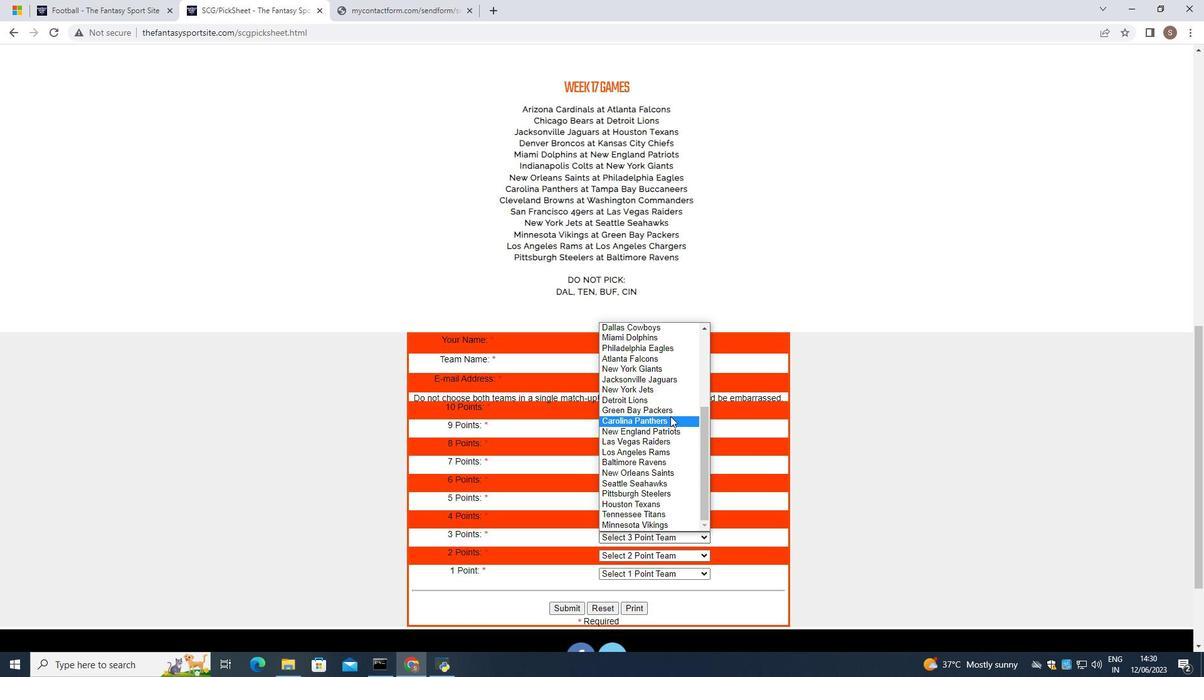 
Action: Mouse pressed left at (672, 412)
Screenshot: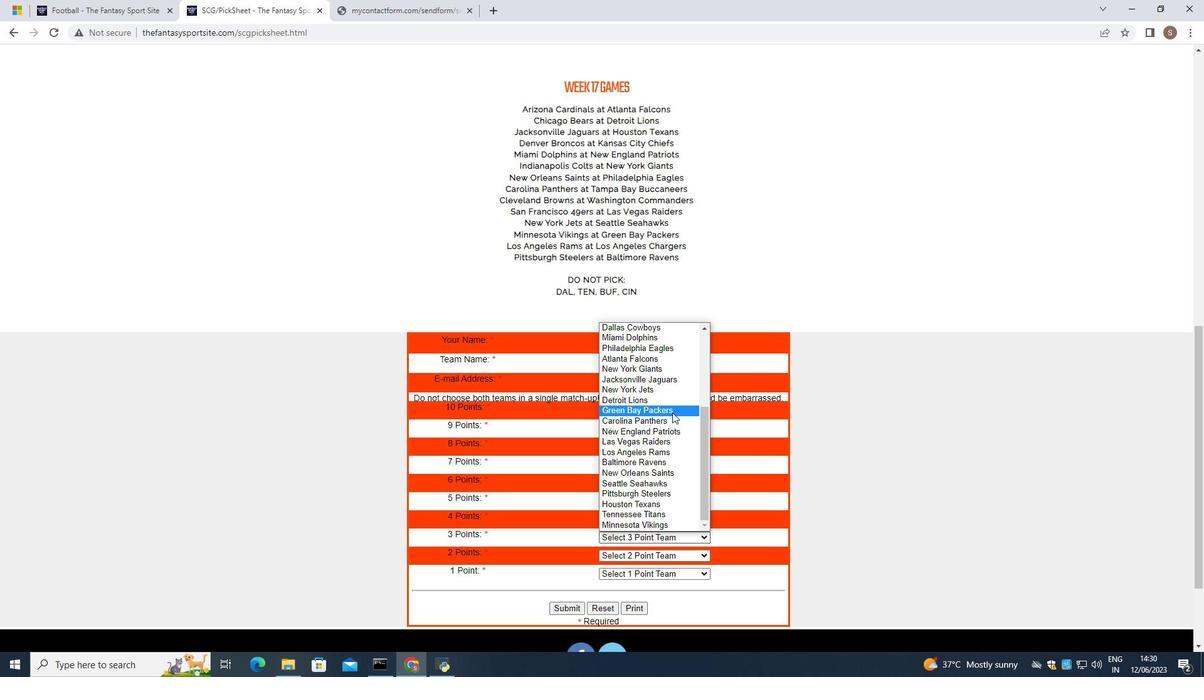 
Action: Mouse moved to (679, 554)
Screenshot: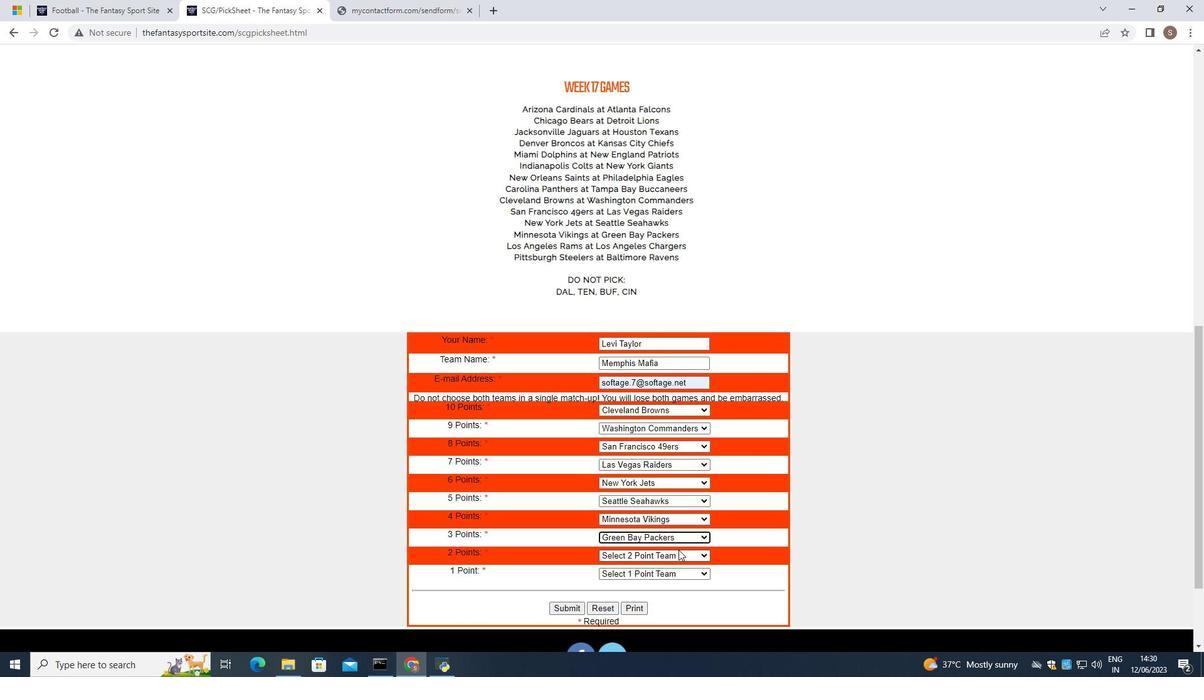
Action: Mouse pressed left at (679, 554)
Screenshot: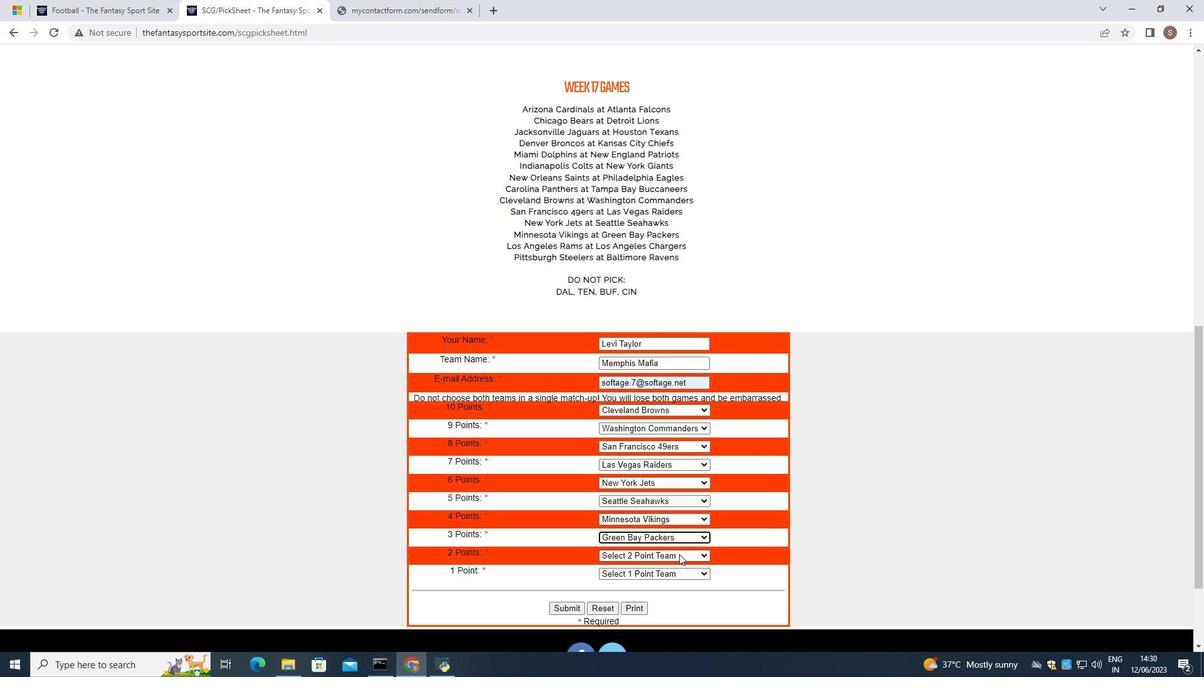 
Action: Mouse moved to (675, 503)
Screenshot: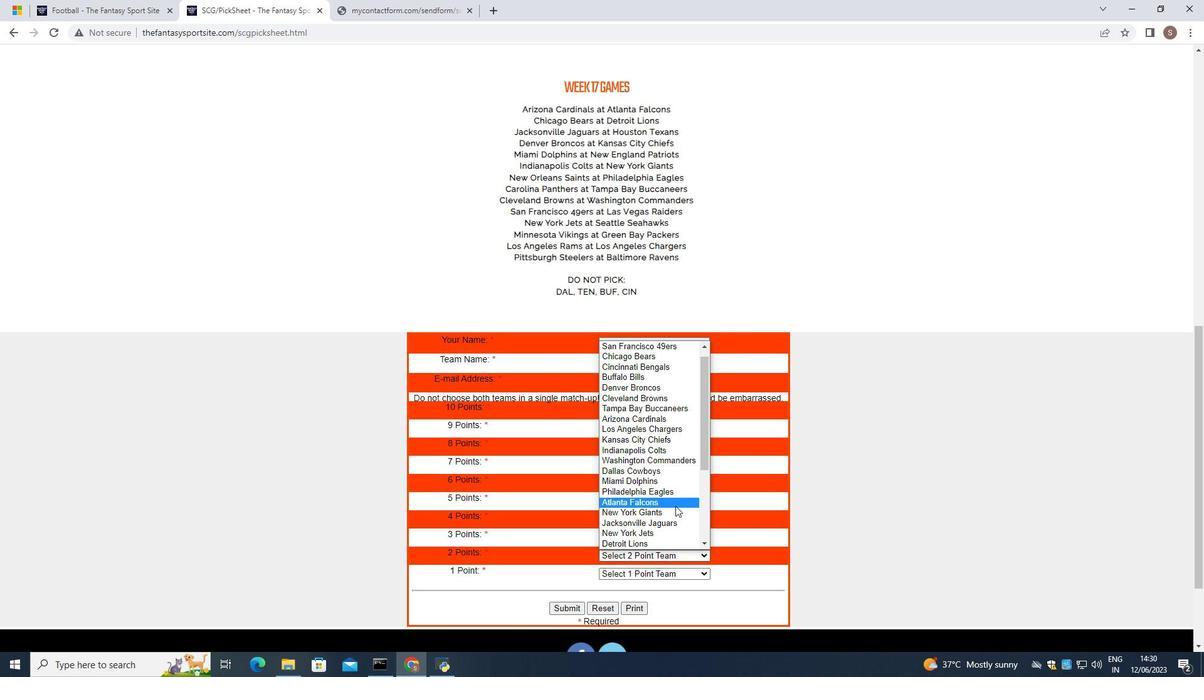 
Action: Mouse scrolled (675, 502) with delta (0, 0)
Screenshot: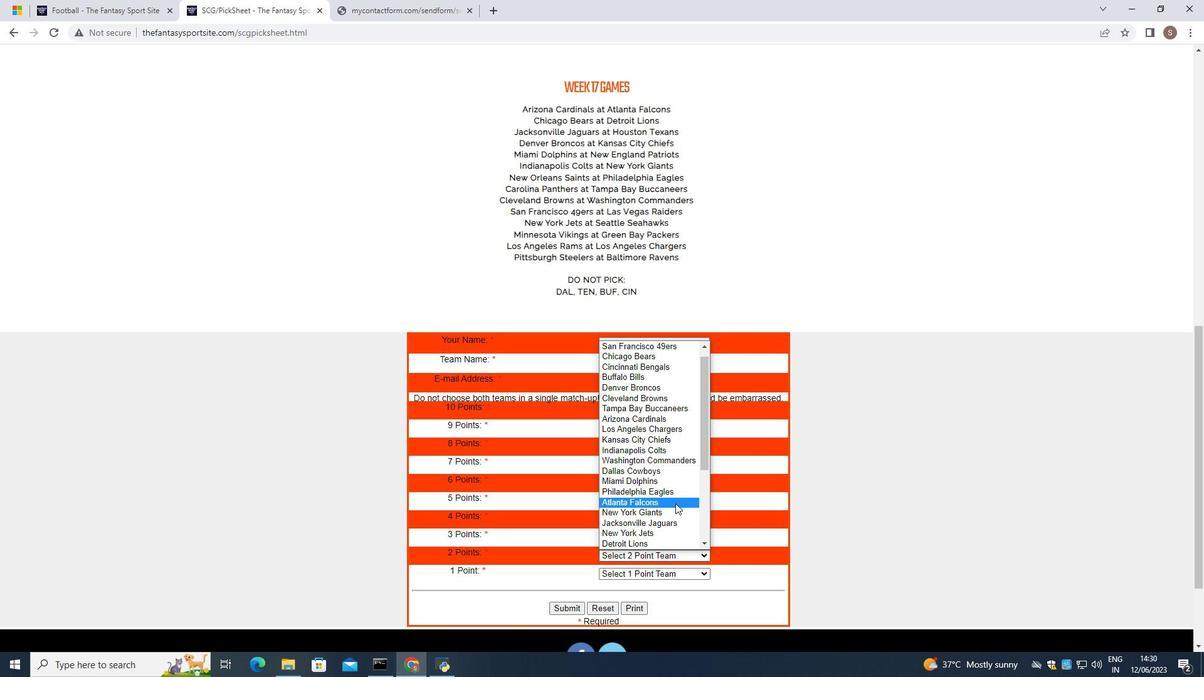 
Action: Mouse scrolled (675, 502) with delta (0, 0)
Screenshot: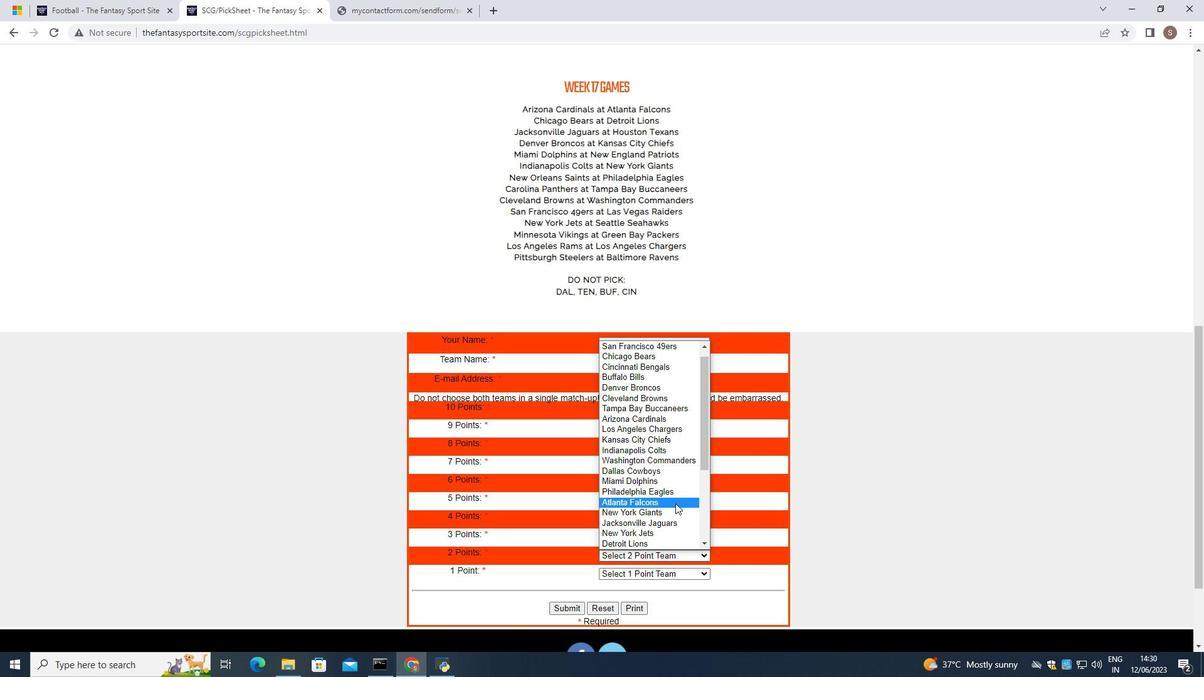 
Action: Mouse scrolled (675, 502) with delta (0, 0)
Screenshot: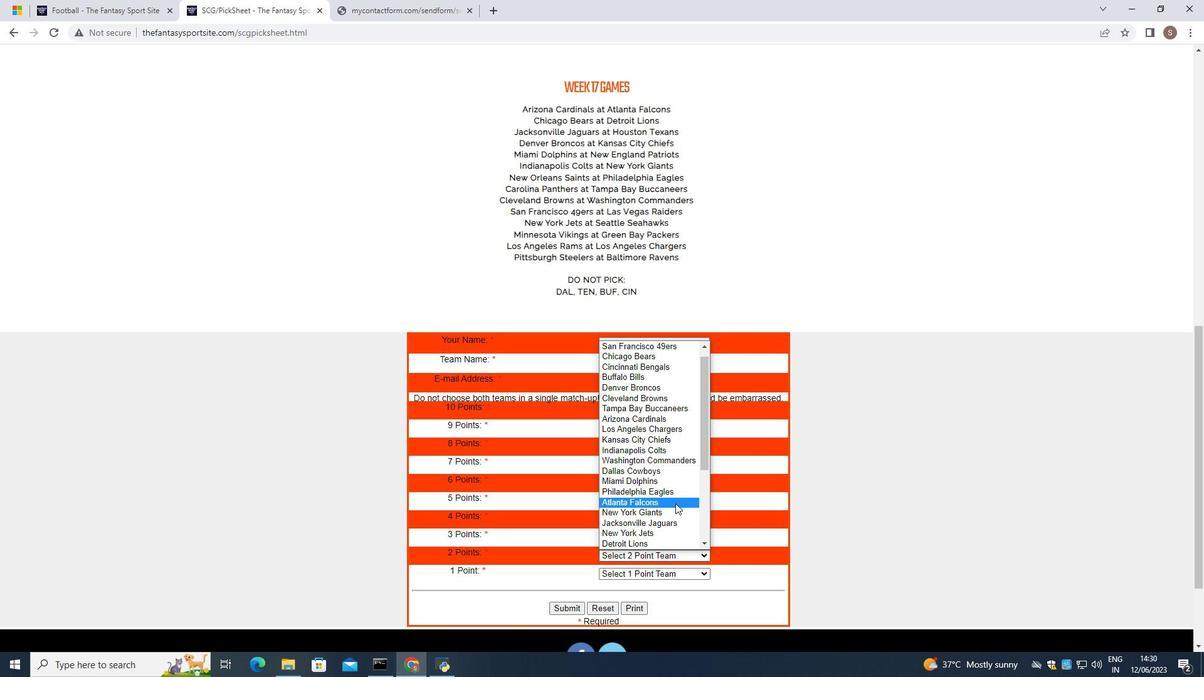 
Action: Mouse scrolled (675, 502) with delta (0, 0)
Screenshot: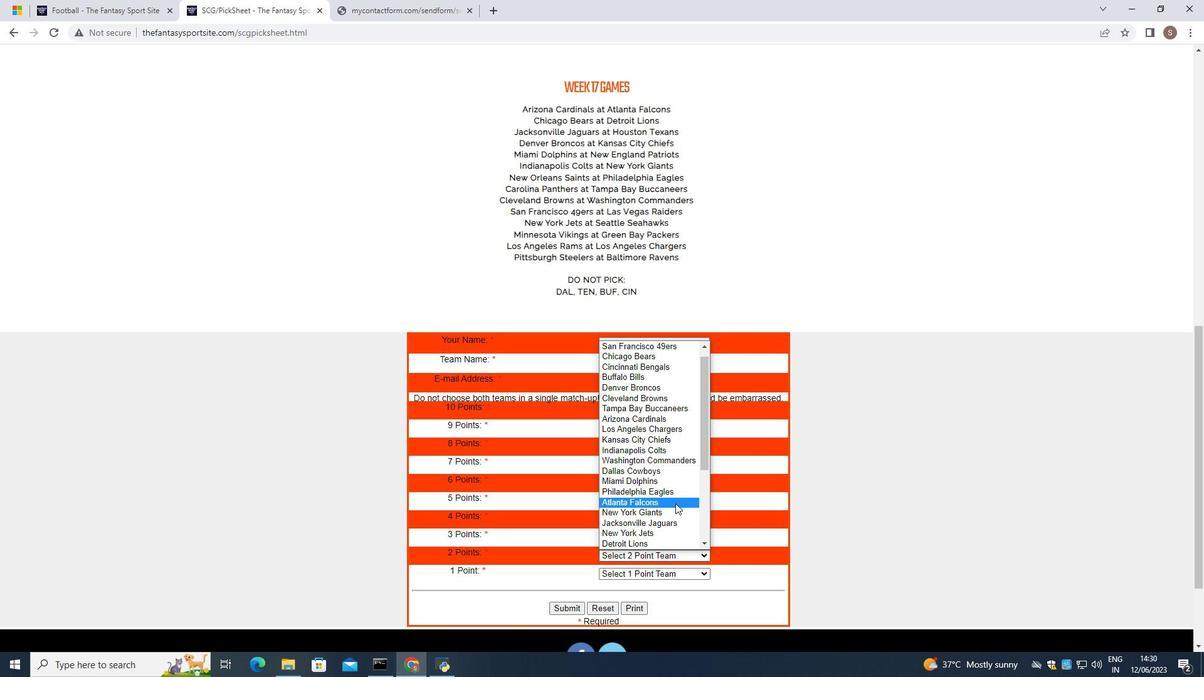 
Action: Mouse scrolled (675, 502) with delta (0, 0)
Screenshot: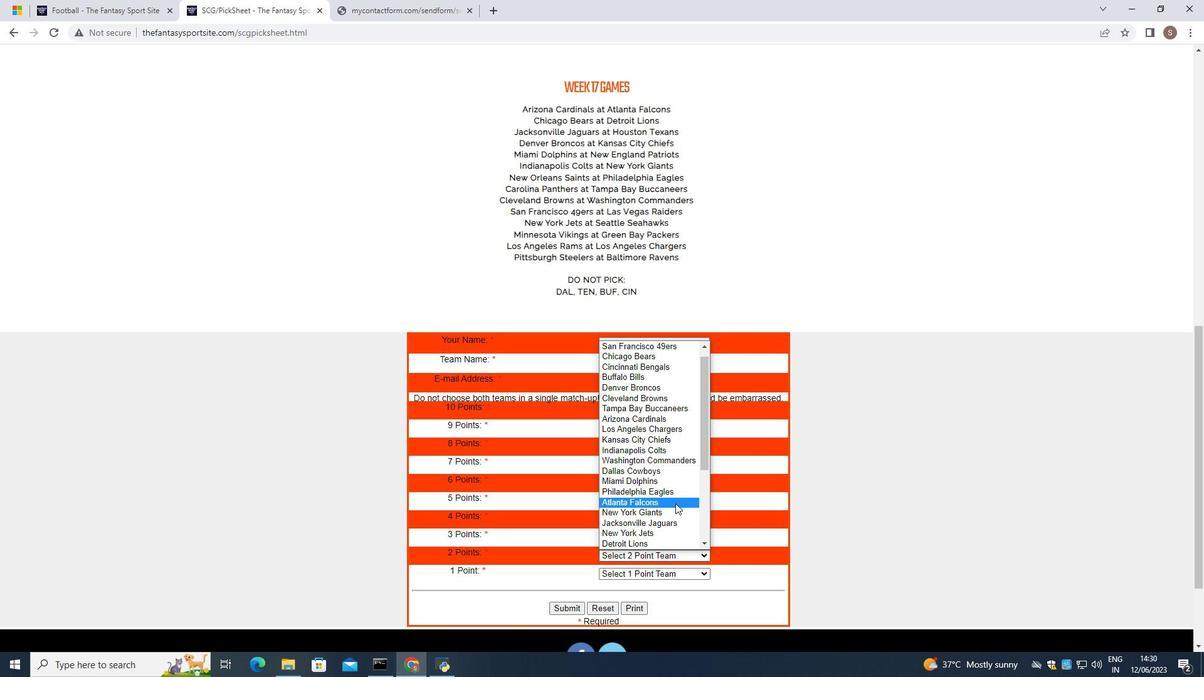 
Action: Mouse scrolled (675, 502) with delta (0, 0)
Screenshot: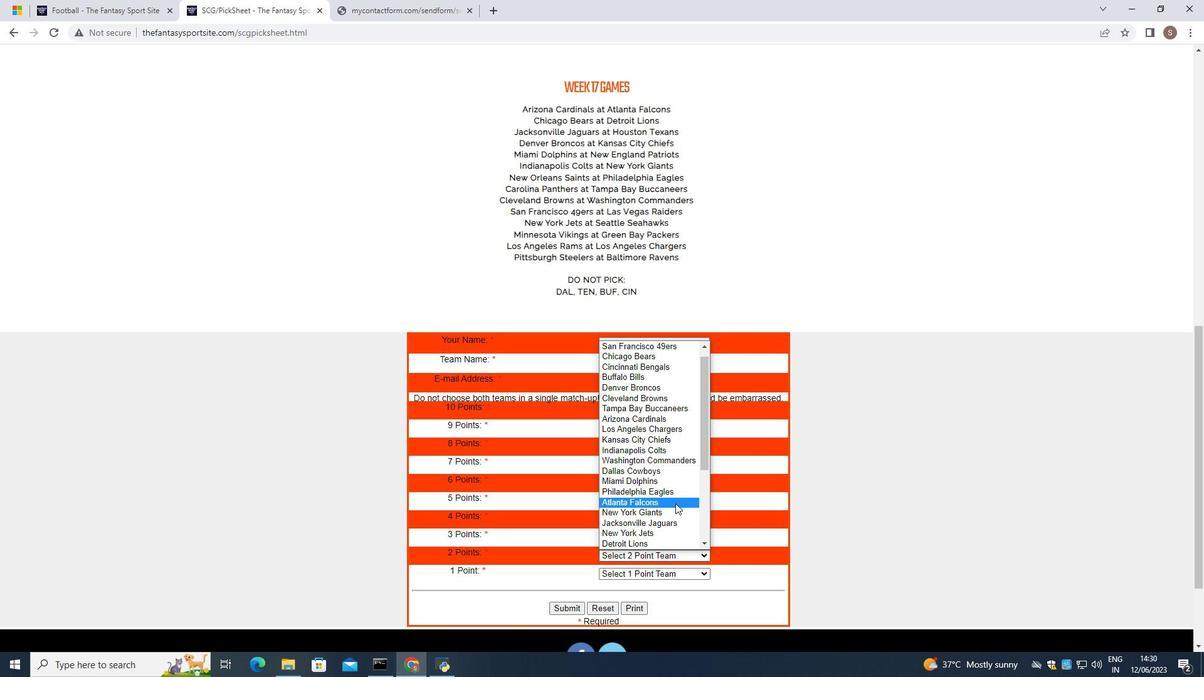 
Action: Mouse scrolled (675, 502) with delta (0, 0)
Screenshot: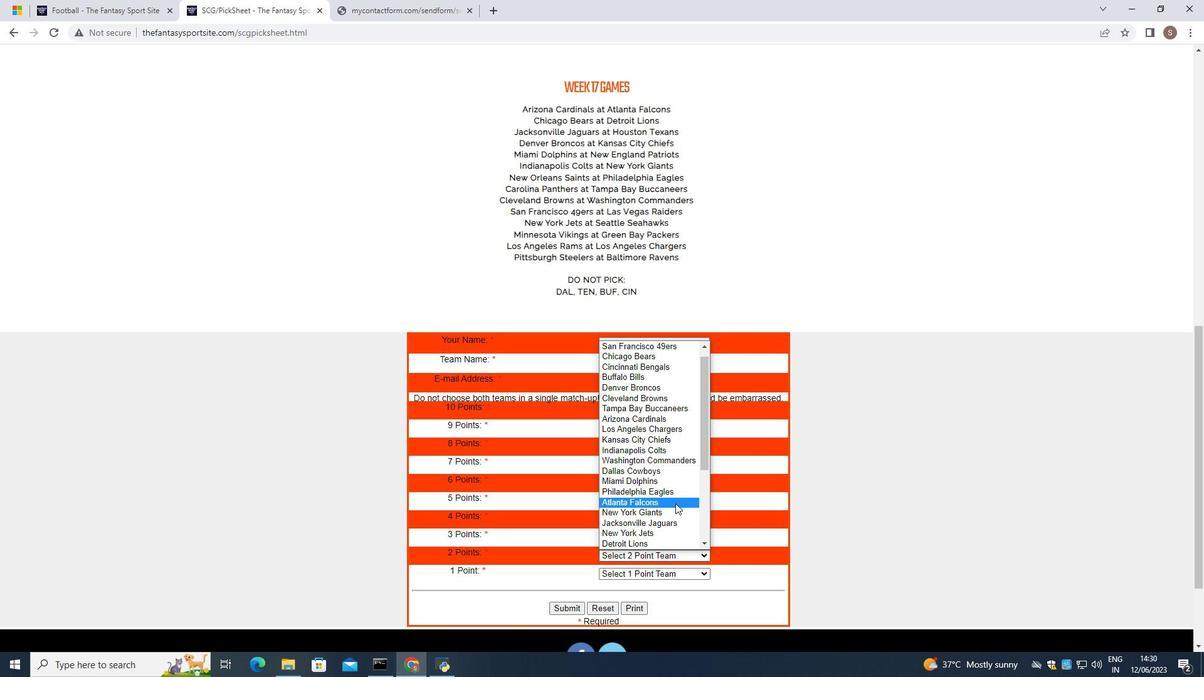 
Action: Mouse scrolled (675, 502) with delta (0, 0)
Screenshot: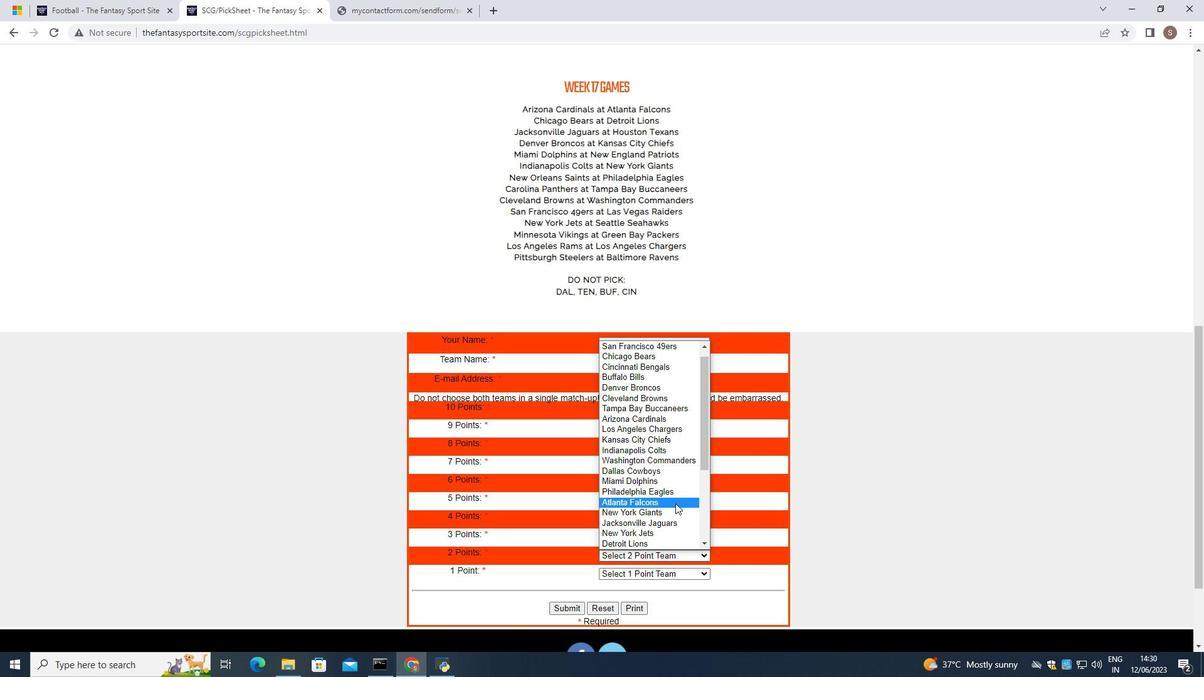 
Action: Mouse scrolled (675, 502) with delta (0, 0)
Screenshot: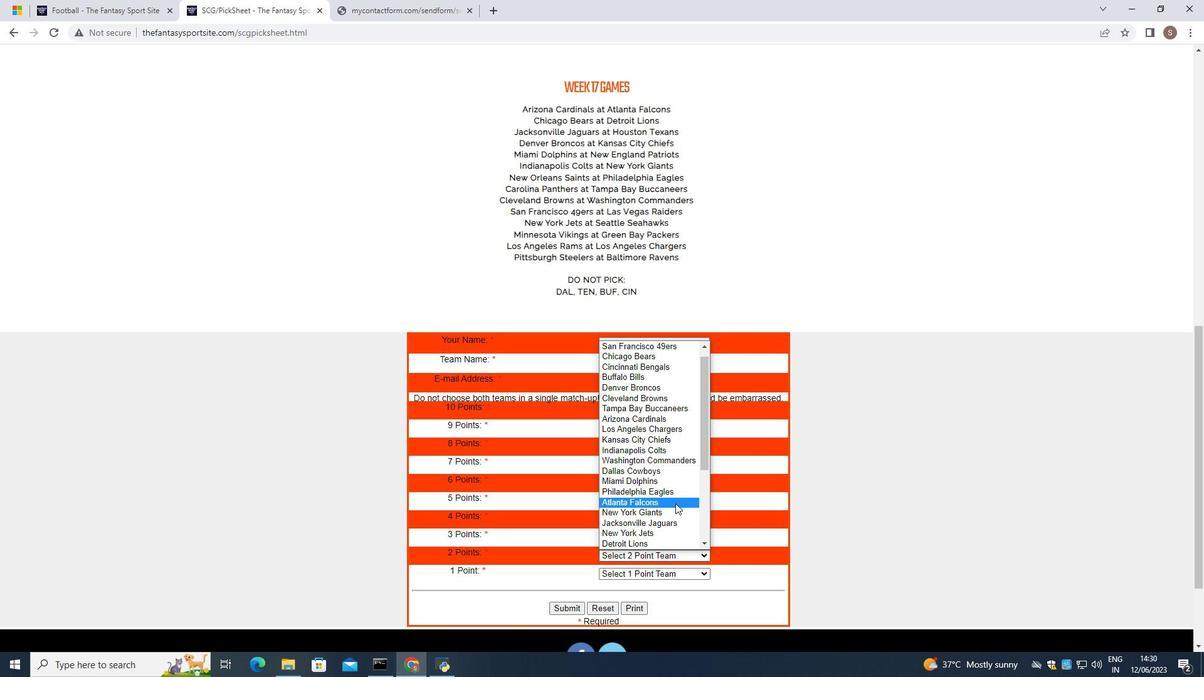 
Action: Mouse moved to (675, 502)
Screenshot: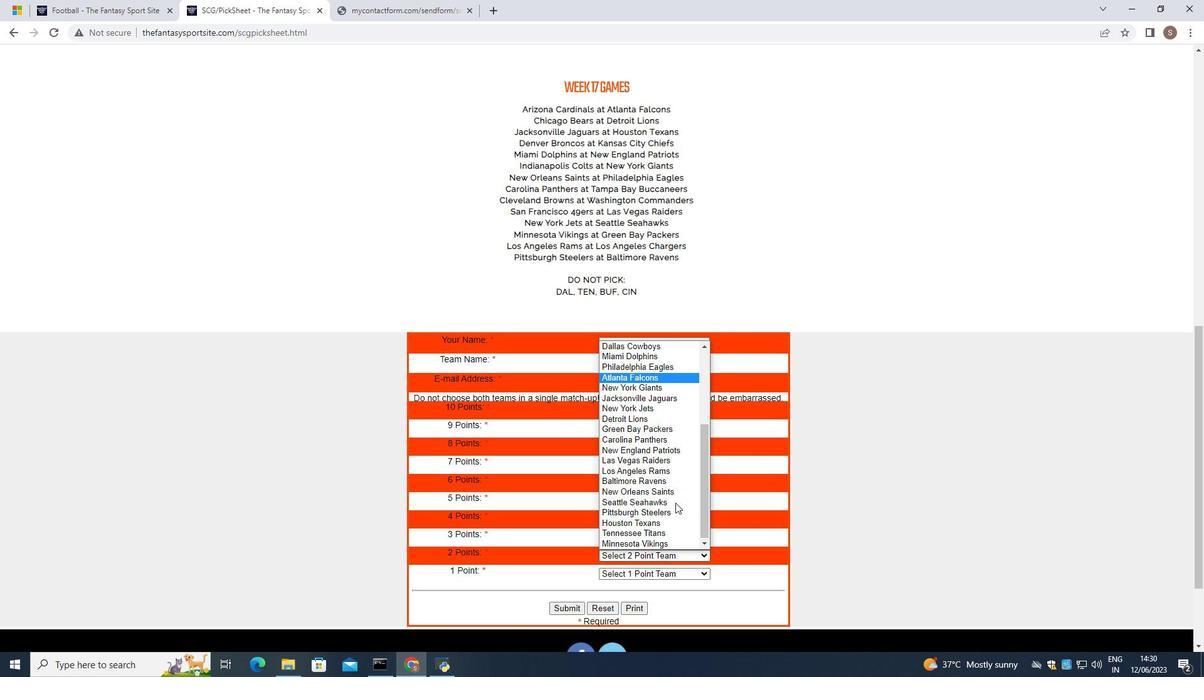 
Action: Mouse scrolled (675, 502) with delta (0, 0)
Screenshot: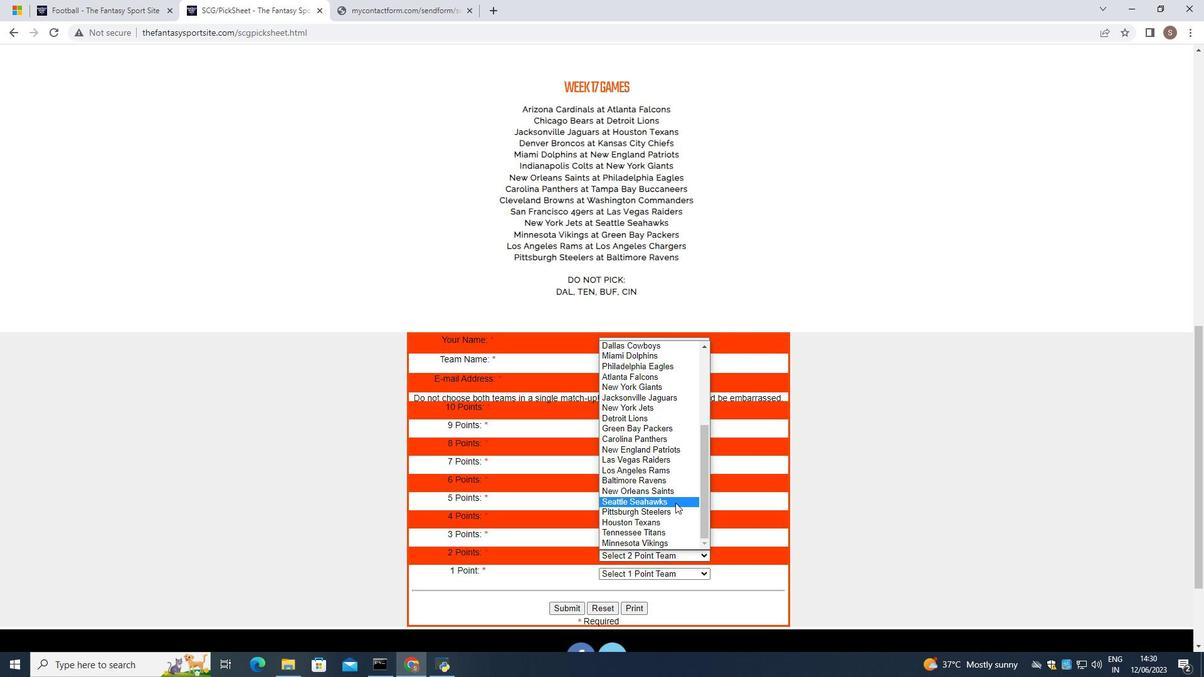 
Action: Mouse scrolled (675, 502) with delta (0, 0)
Screenshot: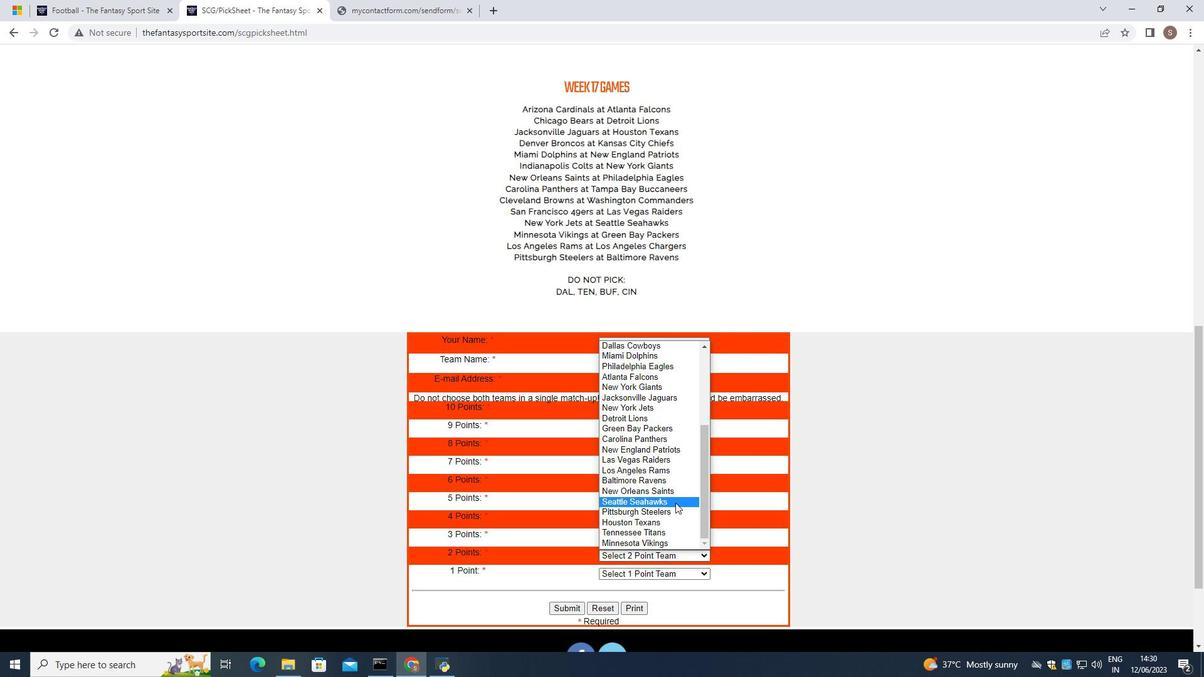 
Action: Mouse scrolled (675, 502) with delta (0, 0)
Screenshot: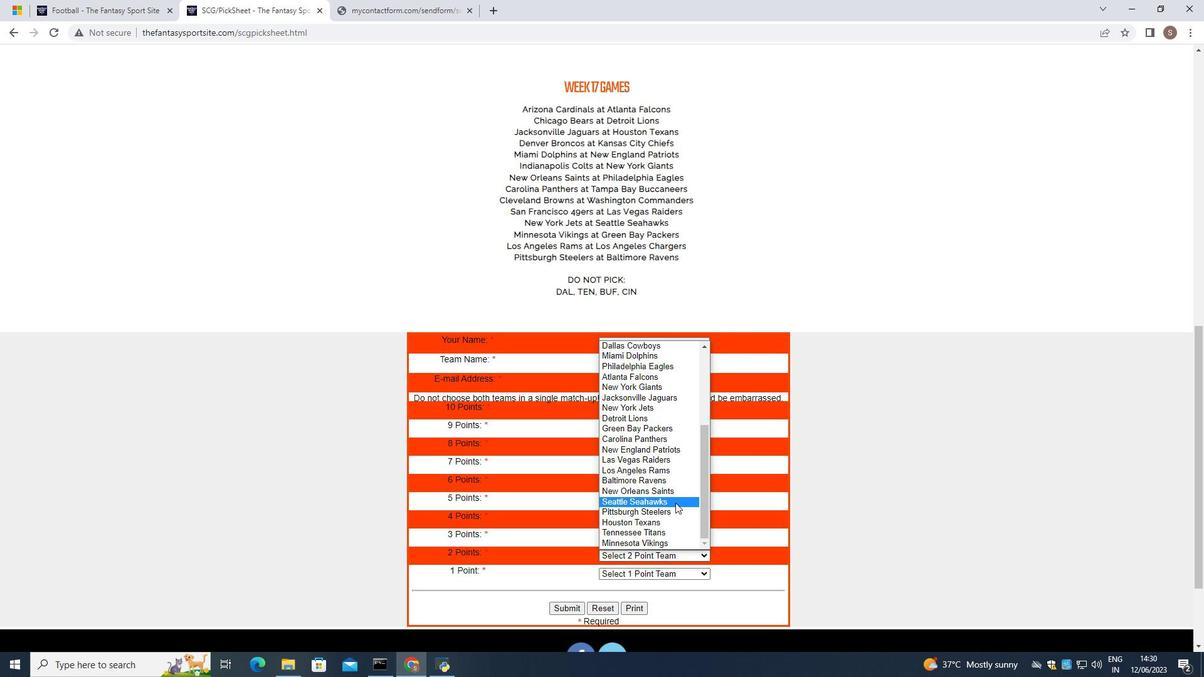 
Action: Mouse scrolled (675, 502) with delta (0, 0)
Screenshot: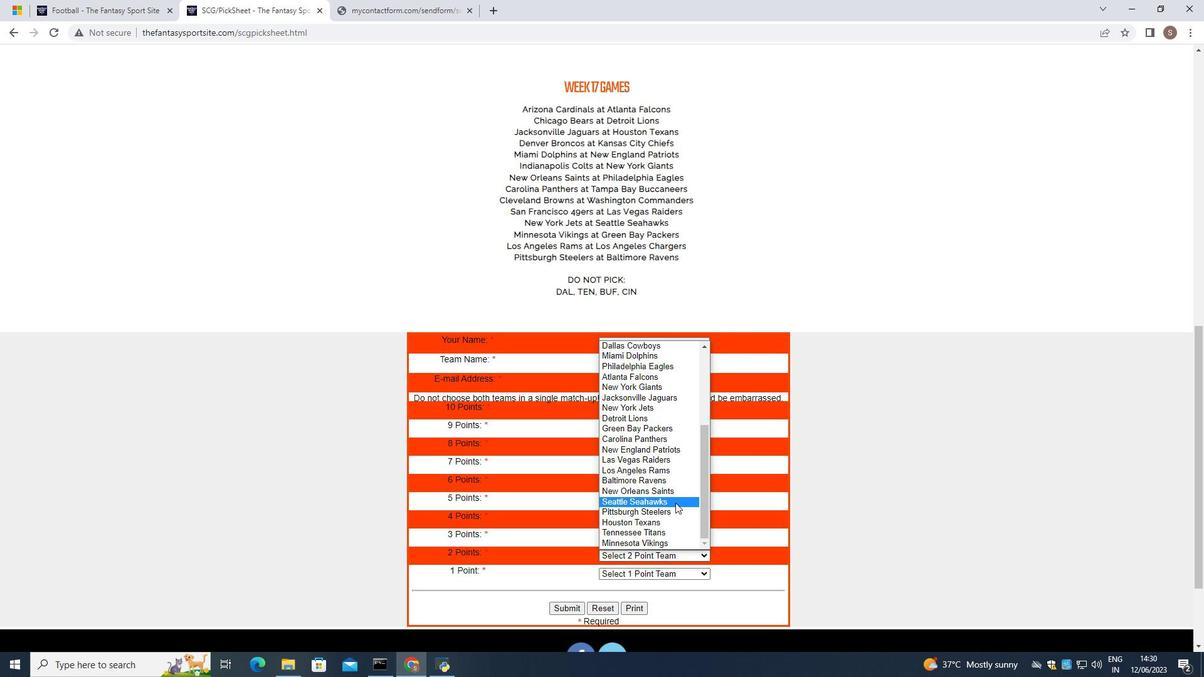 
Action: Mouse scrolled (675, 502) with delta (0, 0)
Screenshot: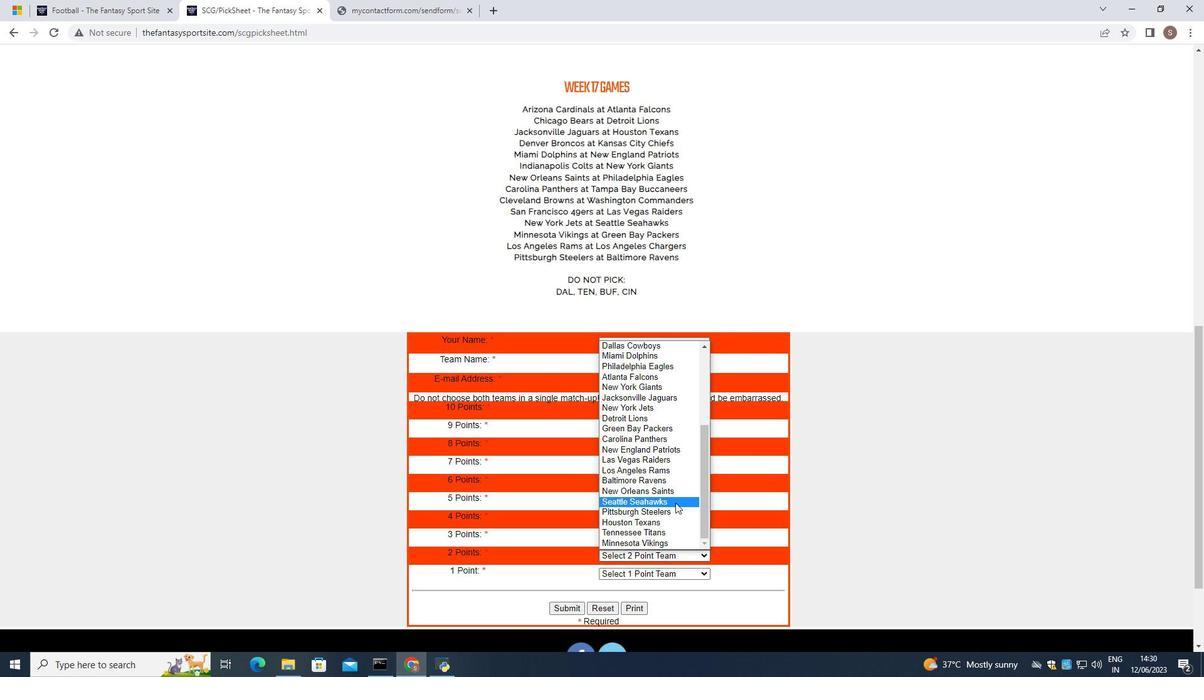 
Action: Mouse scrolled (675, 502) with delta (0, 0)
Screenshot: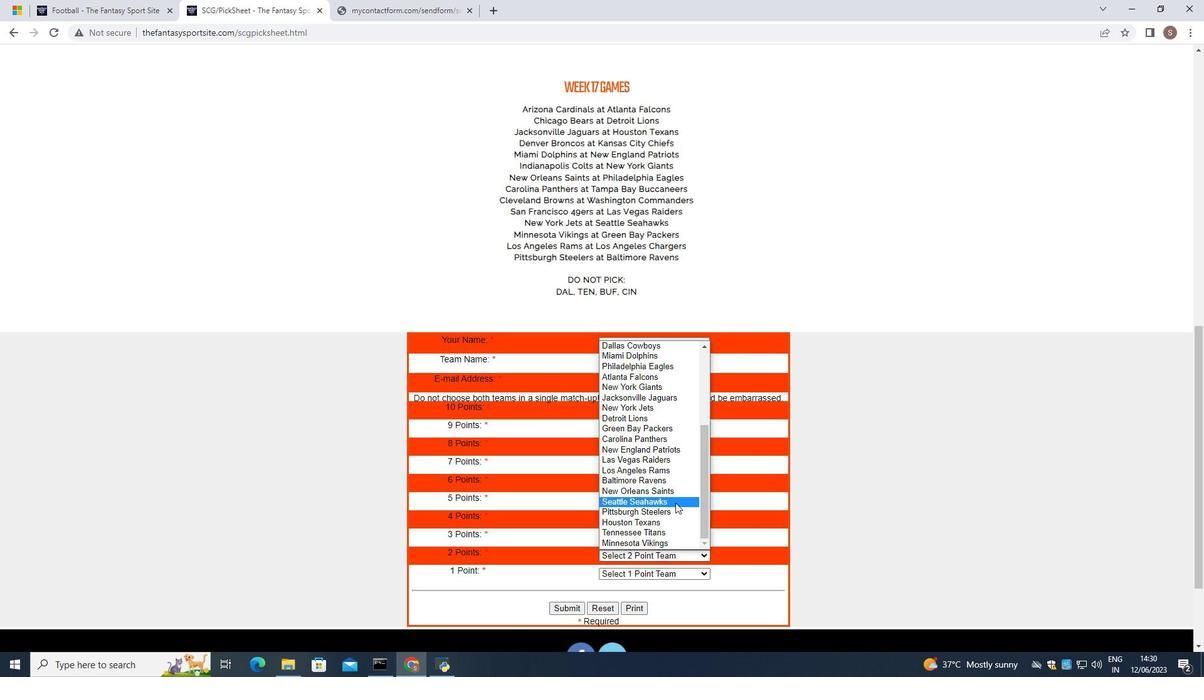 
Action: Mouse moved to (674, 471)
Screenshot: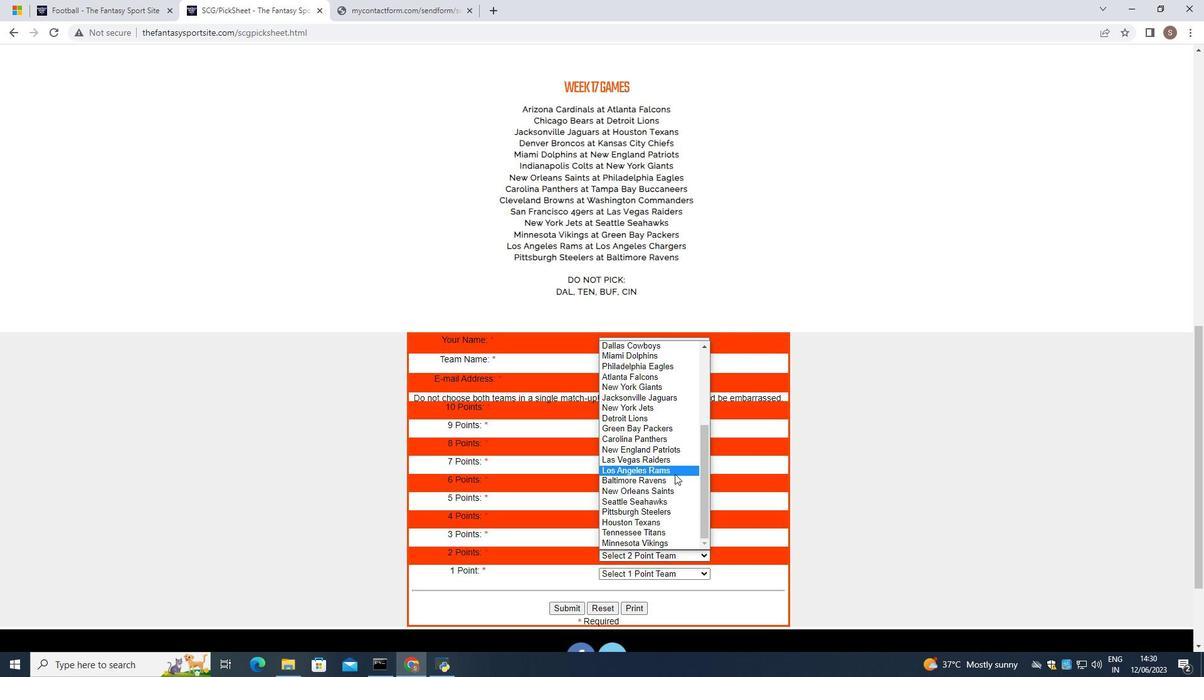 
Action: Mouse pressed left at (674, 471)
Screenshot: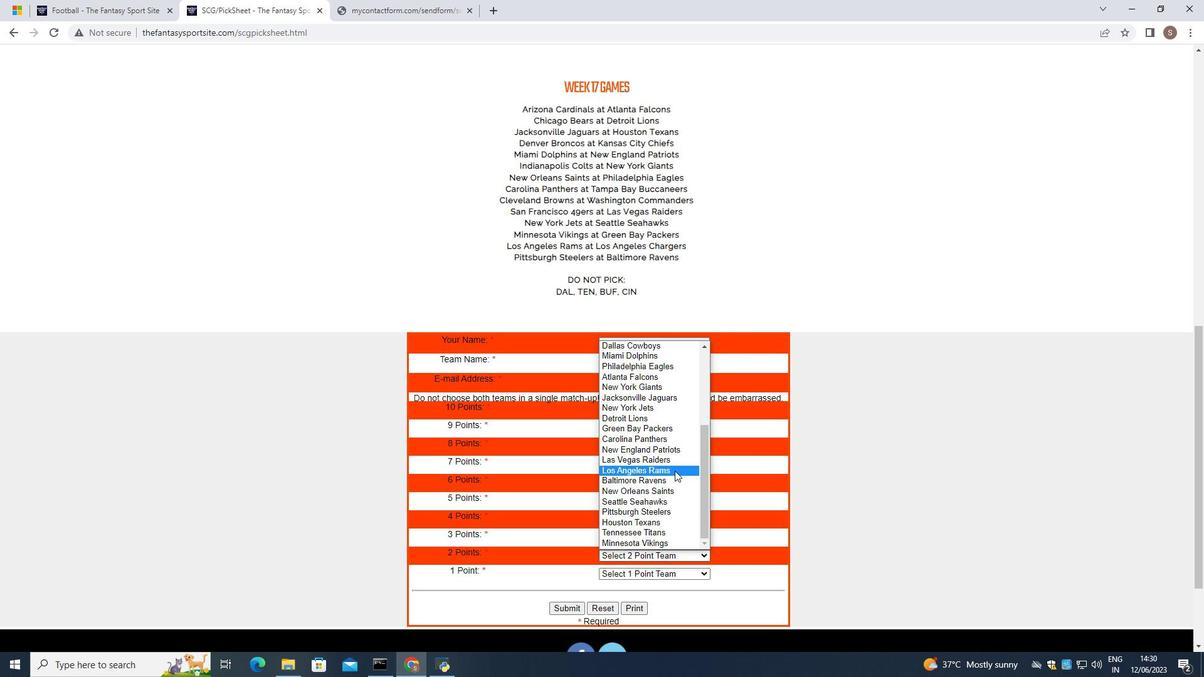 
Action: Mouse moved to (678, 571)
Screenshot: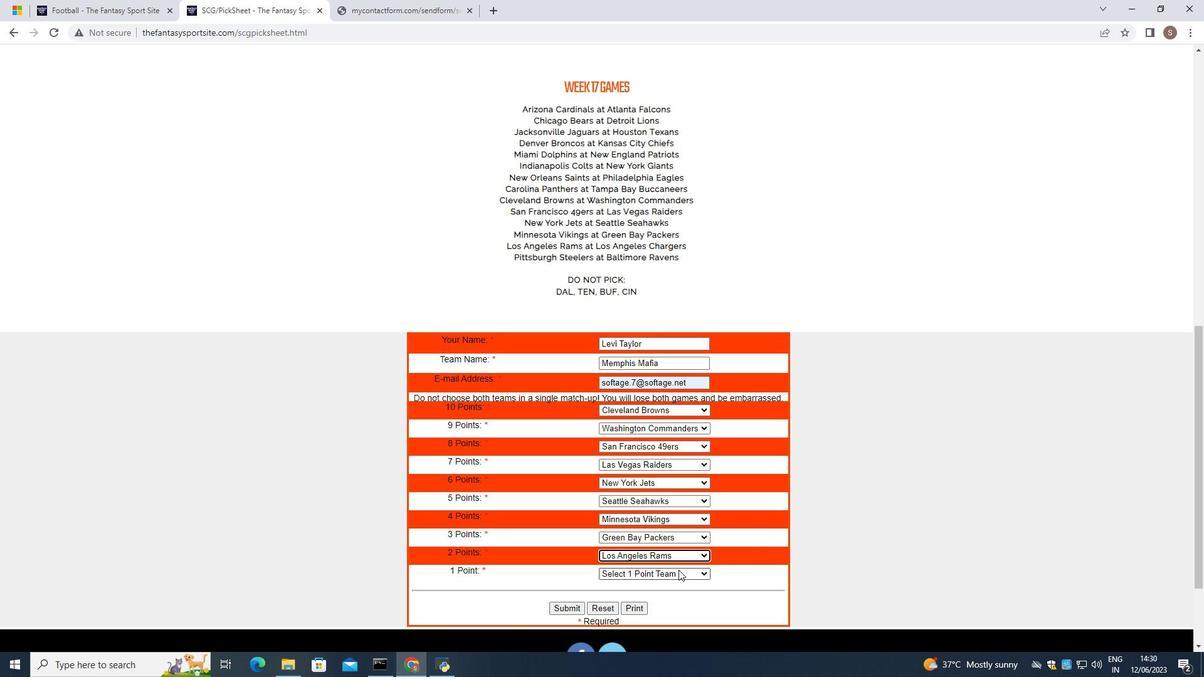 
Action: Mouse pressed left at (678, 571)
Screenshot: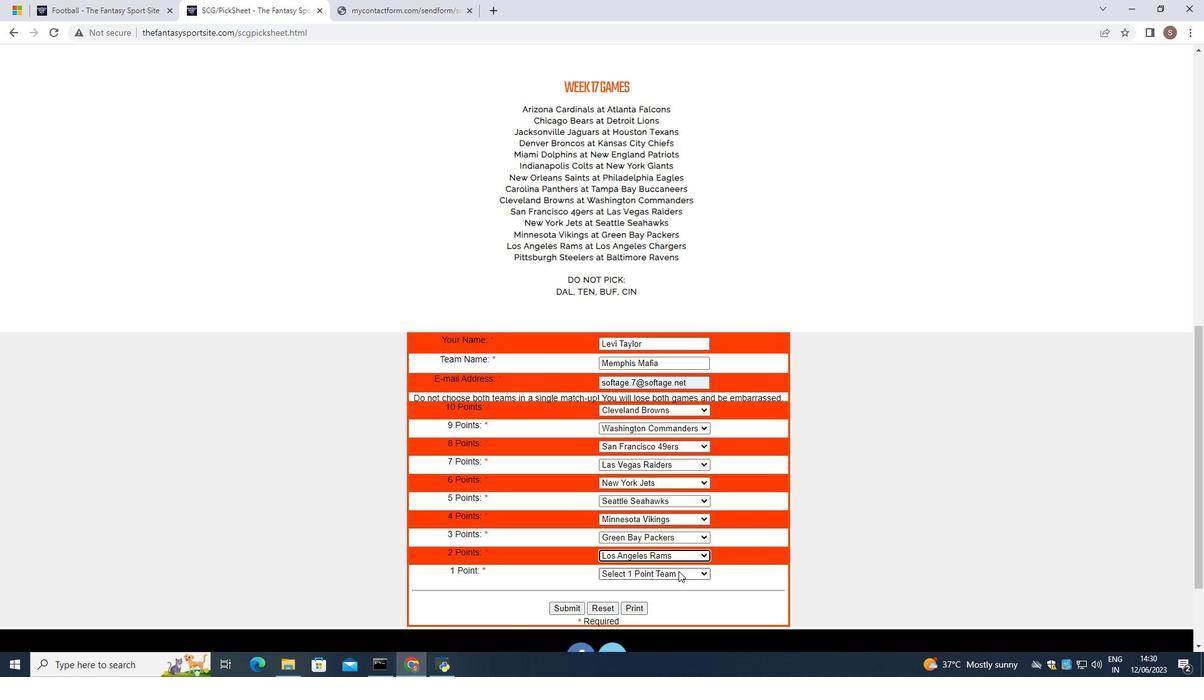
Action: Mouse moved to (677, 448)
Screenshot: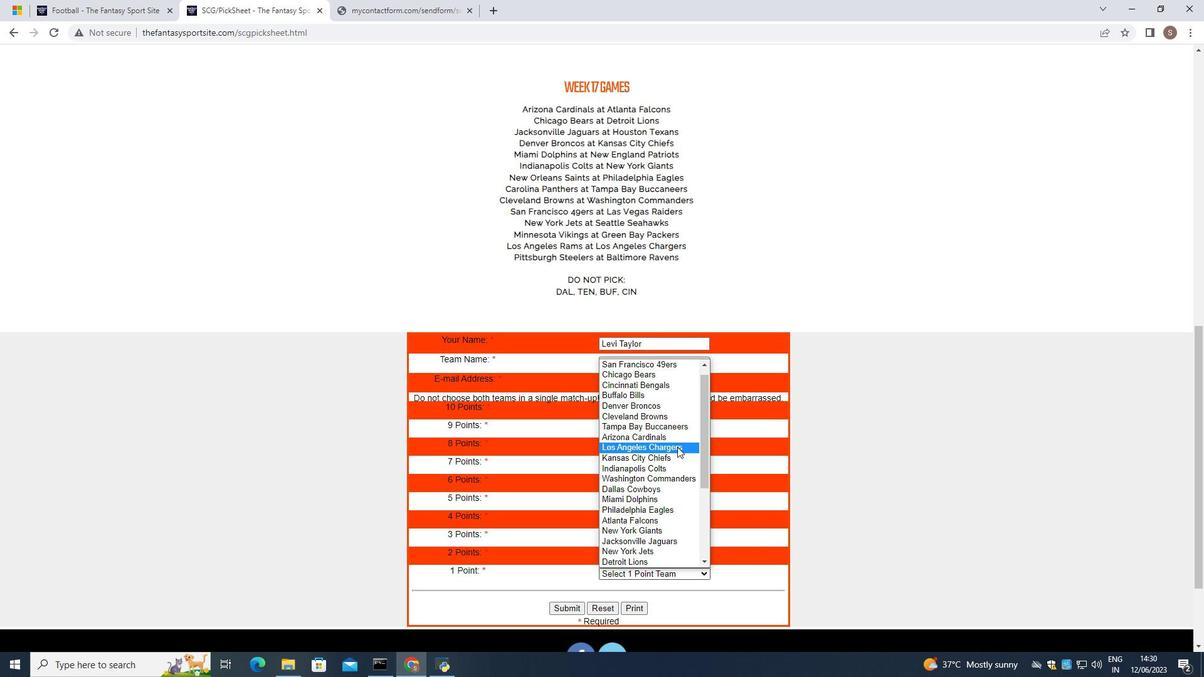 
Action: Mouse pressed left at (677, 448)
Screenshot: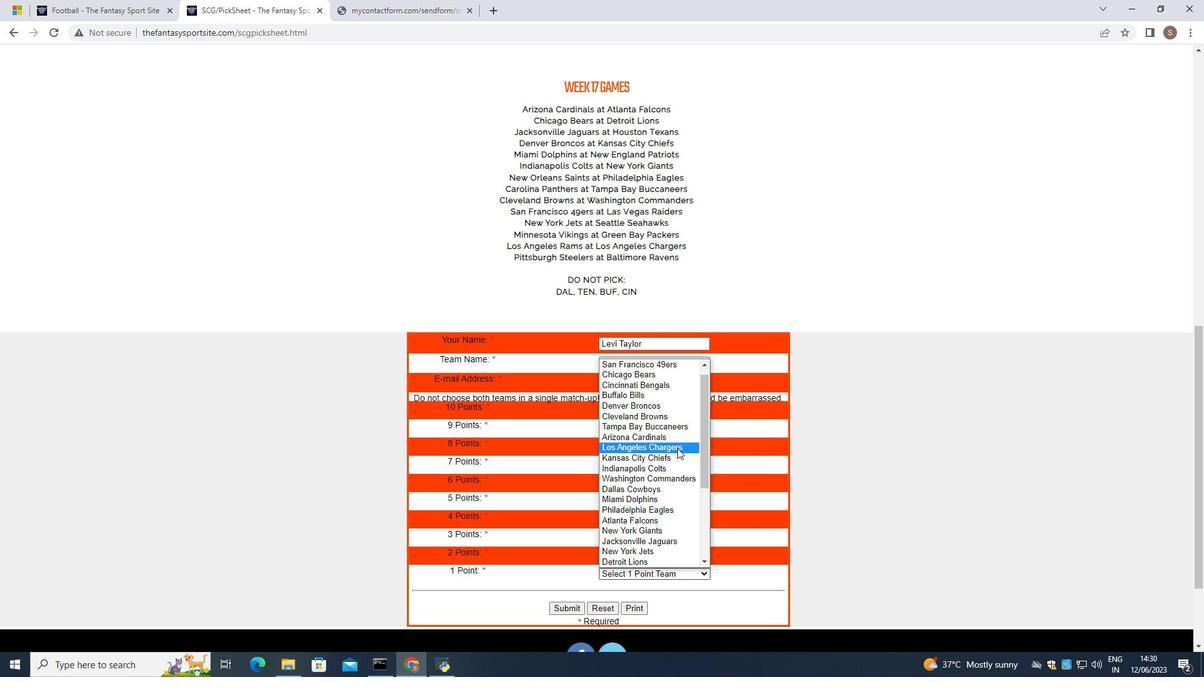 
Action: Mouse moved to (575, 607)
Screenshot: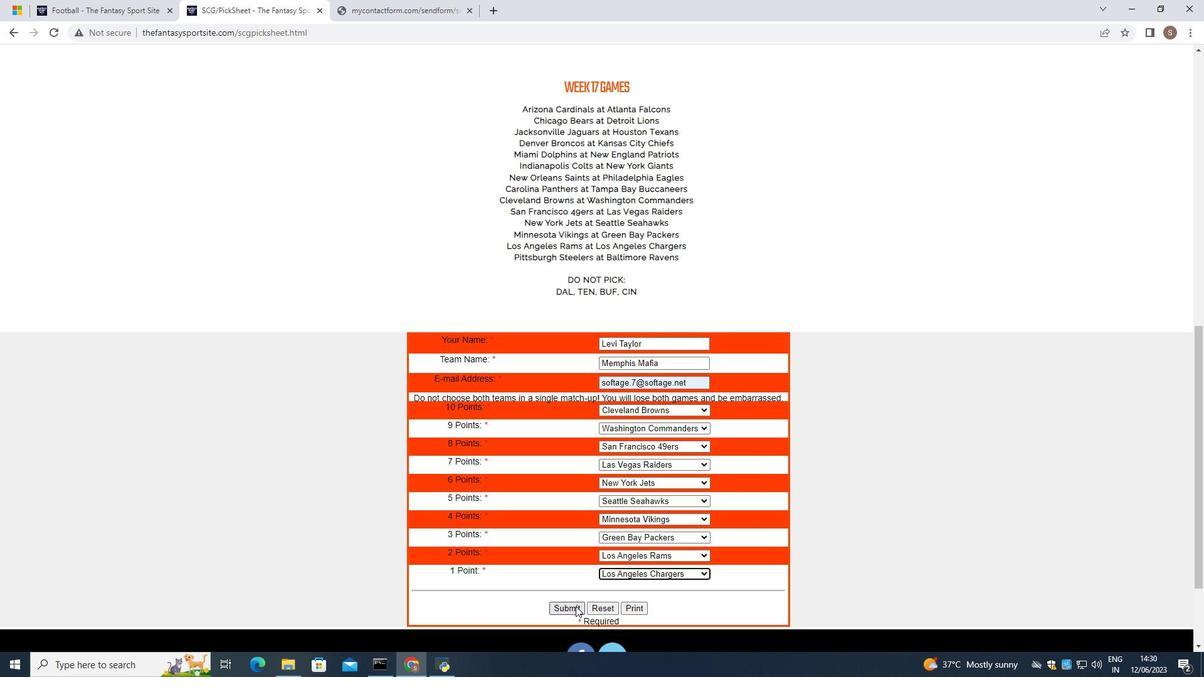 
Action: Mouse pressed left at (575, 607)
Screenshot: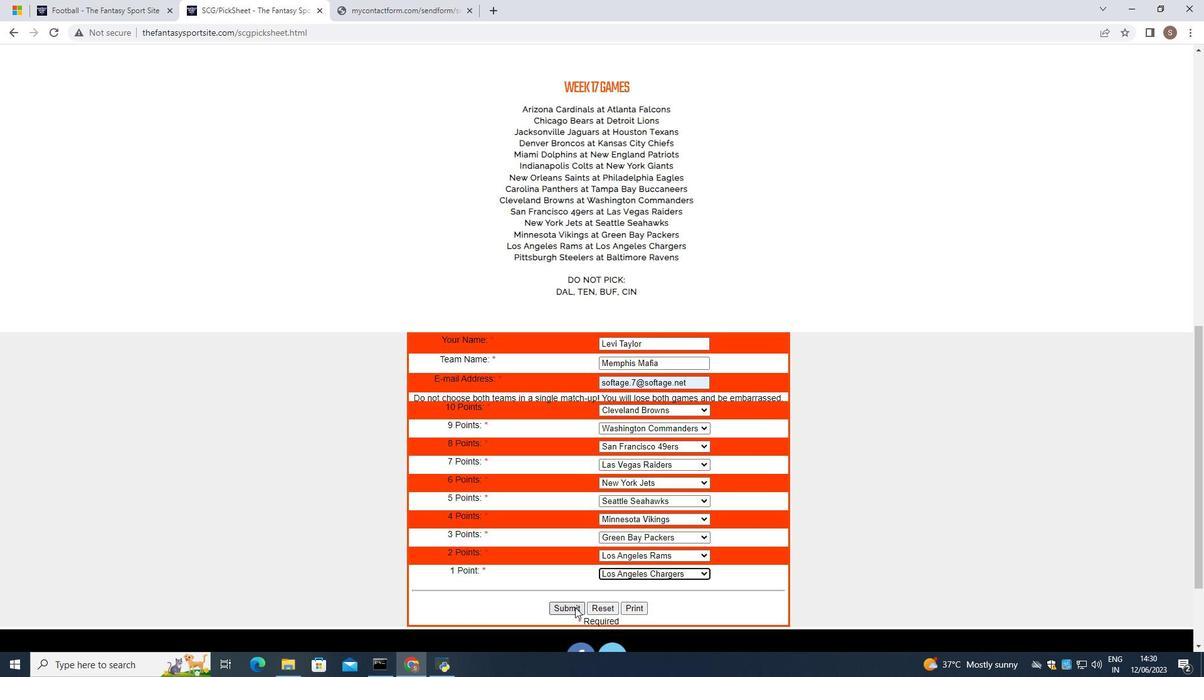 
